 Task: Find connections with filter location Shertallai with filter topic #Healthwith filter profile language Spanish with filter current company MOURI Tech with filter school Punjab Technical University with filter industry International Trade and Development with filter service category Property Management with filter keywords title Boilermaker
Action: Mouse moved to (713, 91)
Screenshot: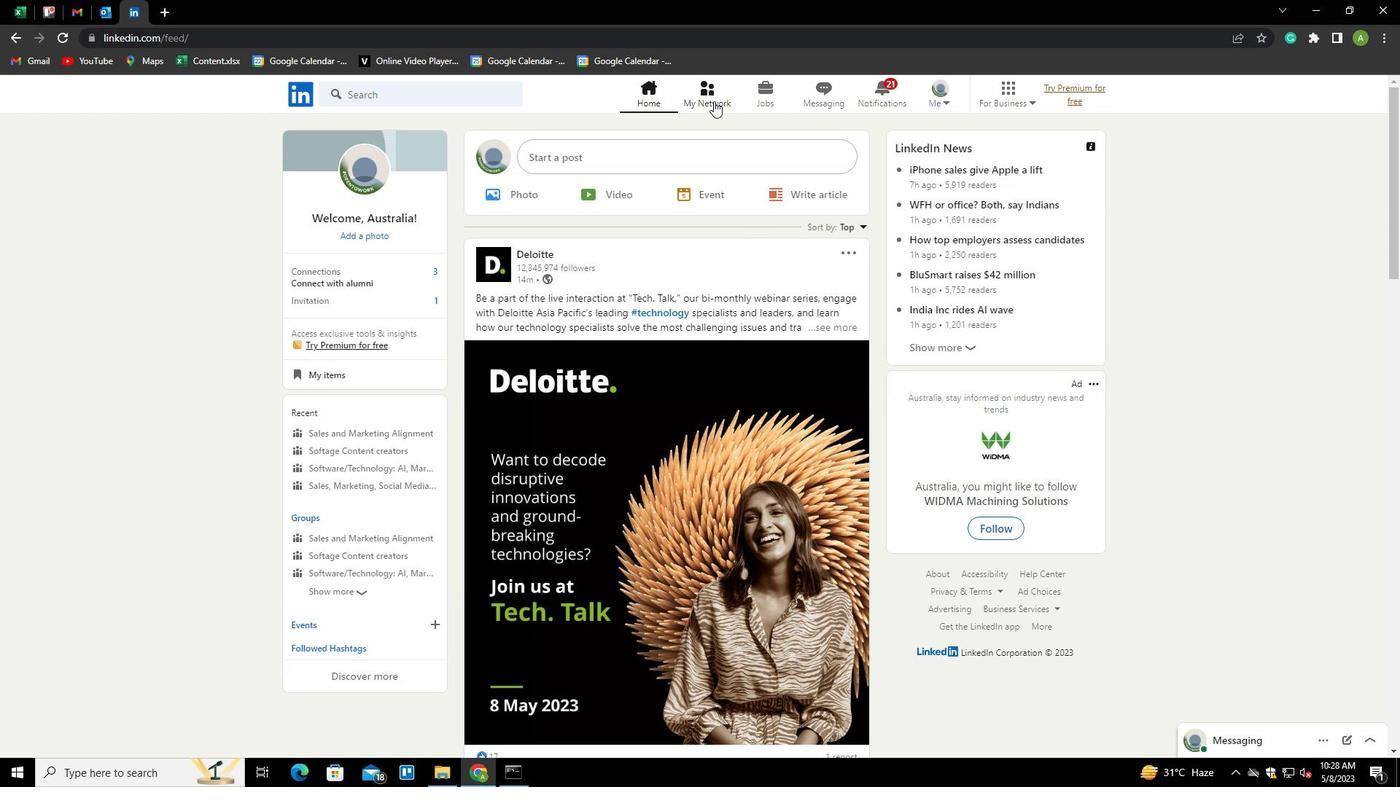 
Action: Mouse pressed left at (713, 91)
Screenshot: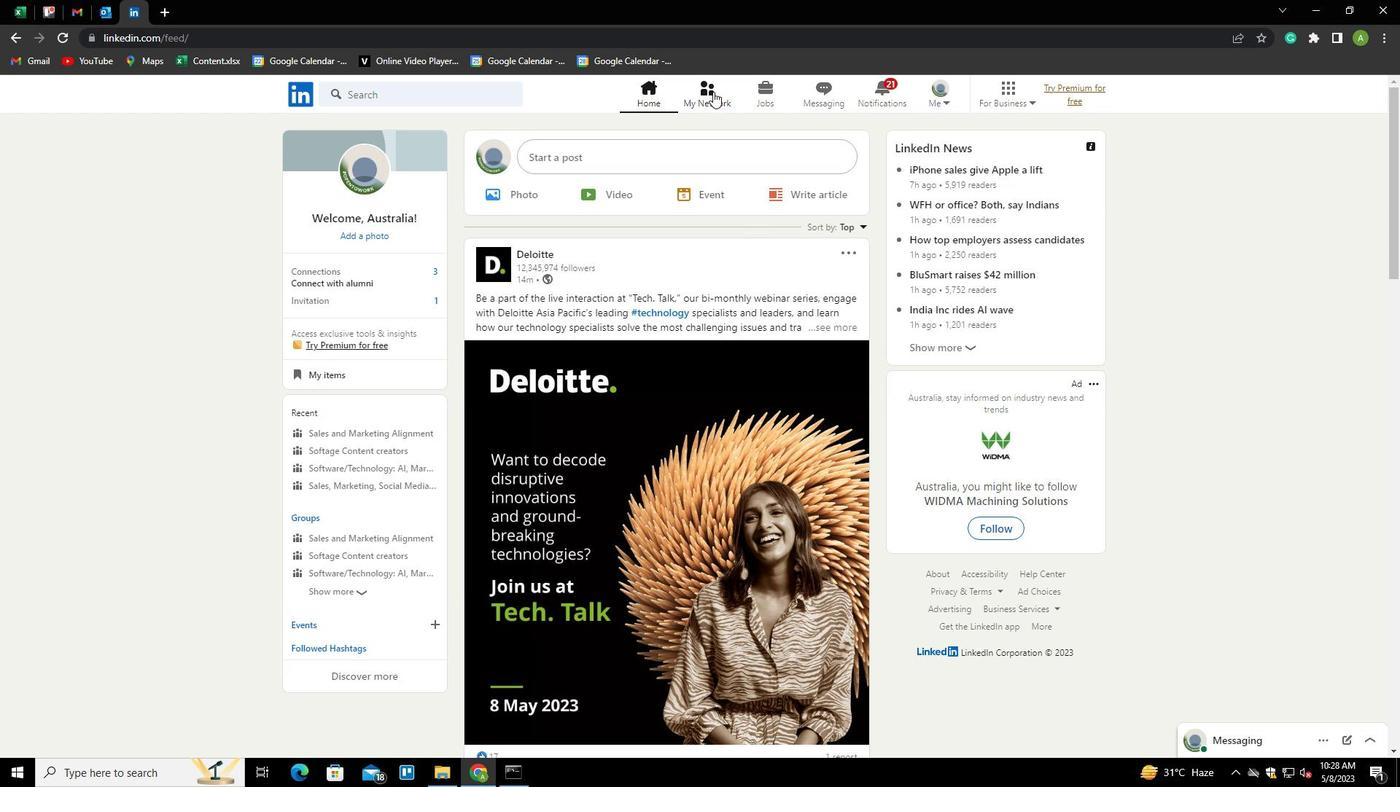 
Action: Mouse moved to (368, 170)
Screenshot: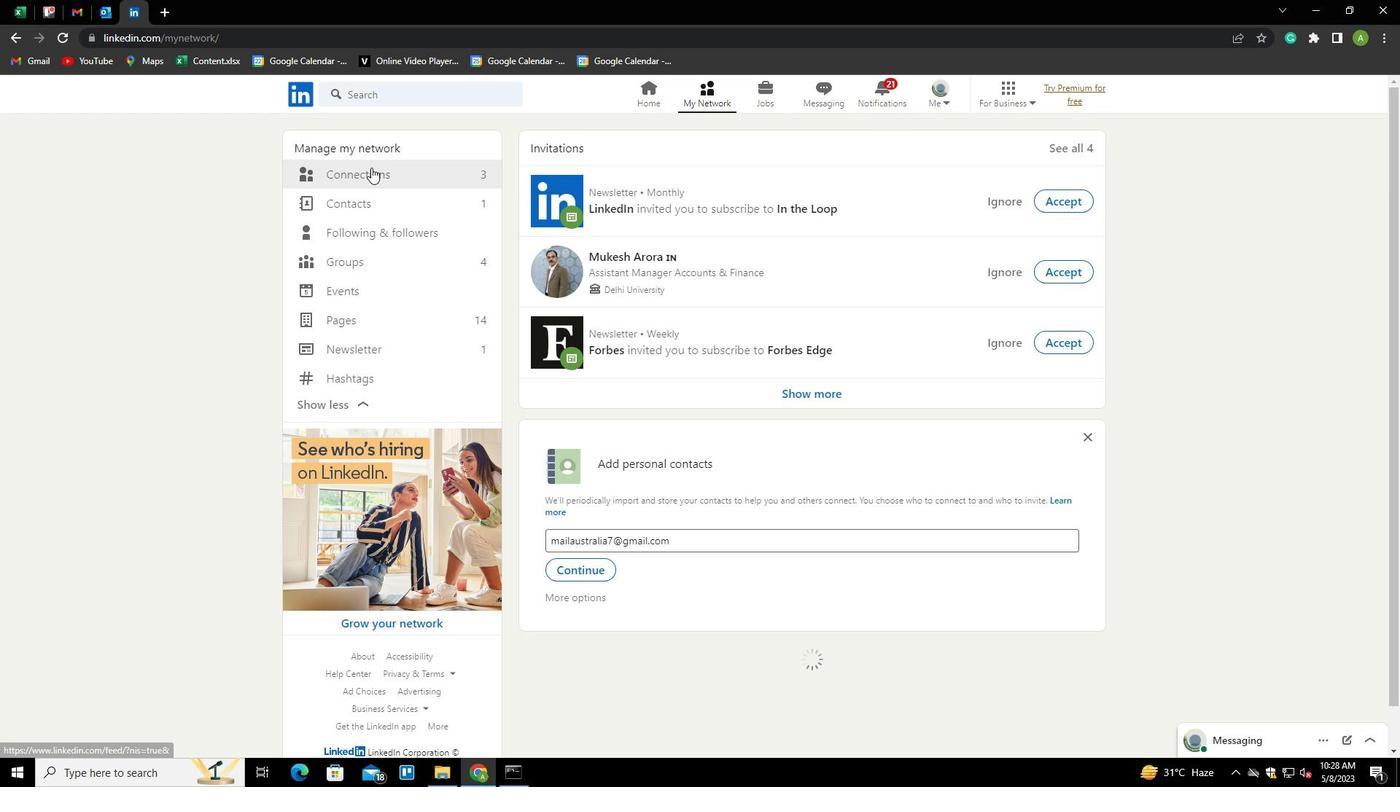 
Action: Mouse pressed left at (368, 170)
Screenshot: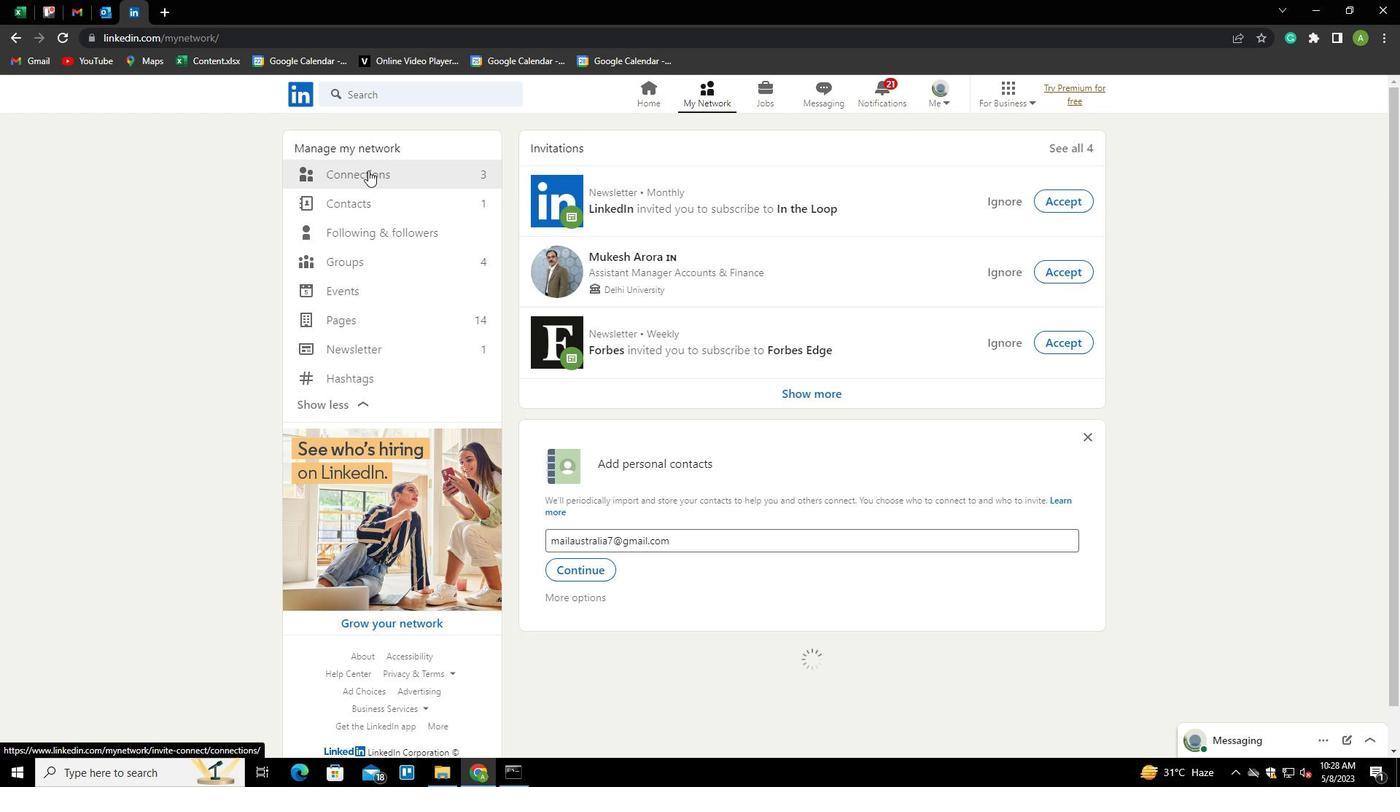 
Action: Mouse moved to (794, 171)
Screenshot: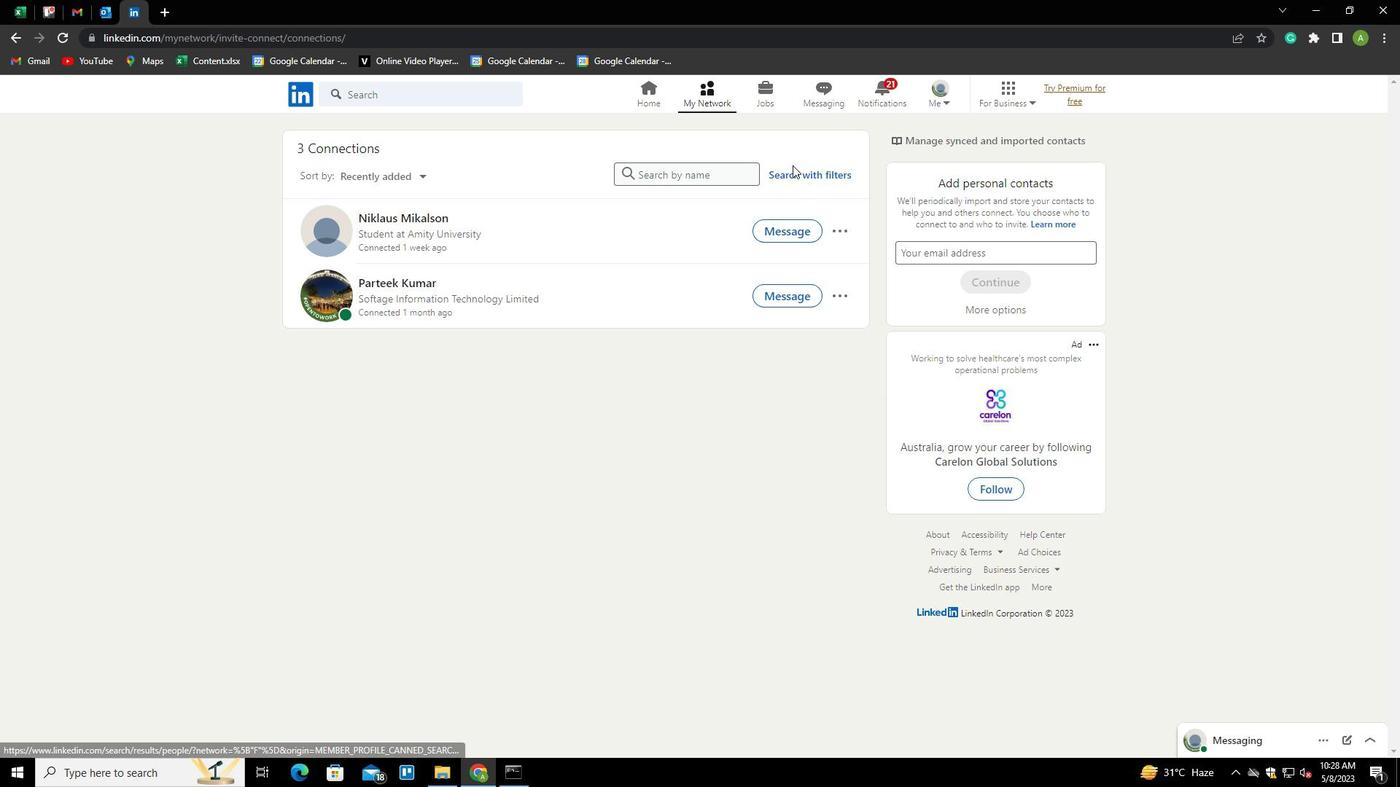
Action: Mouse pressed left at (794, 171)
Screenshot: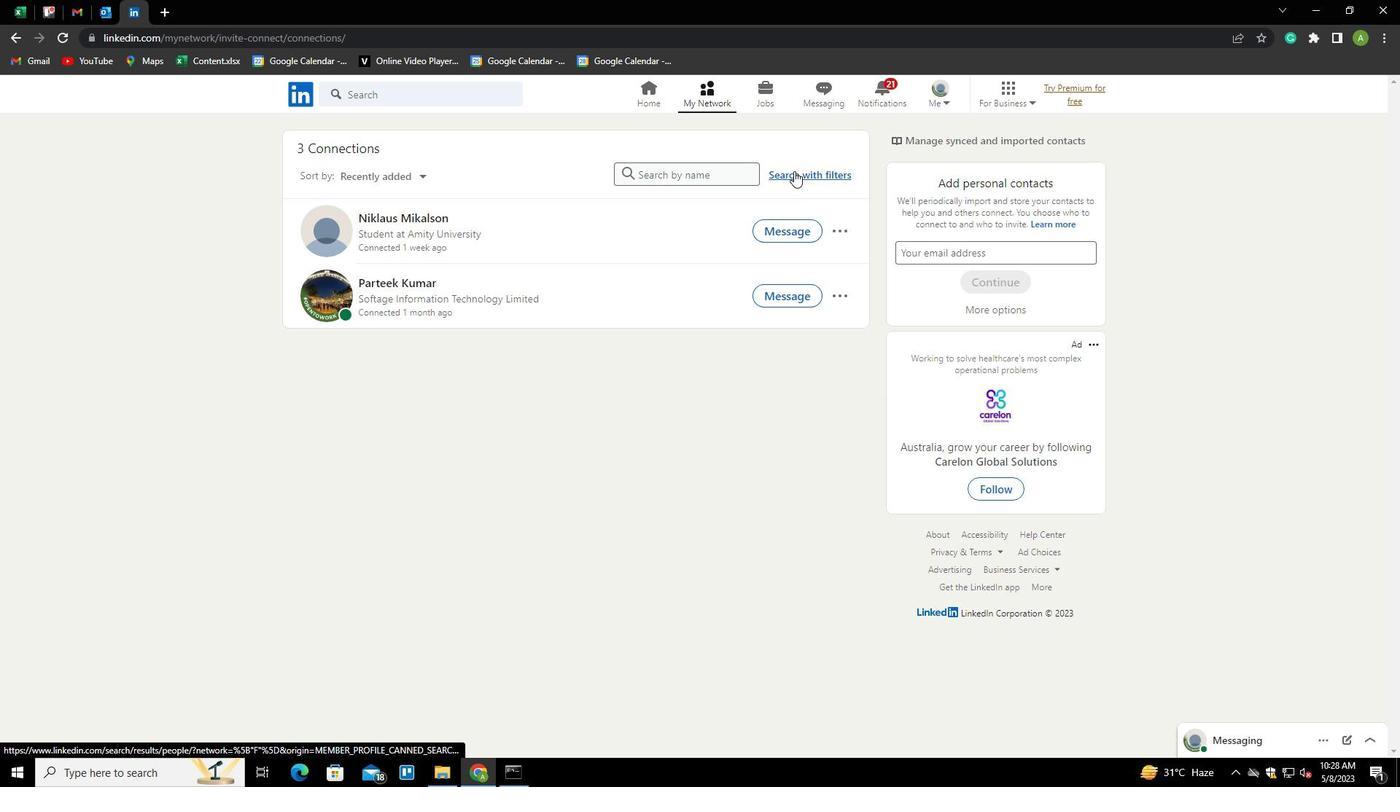 
Action: Mouse moved to (748, 141)
Screenshot: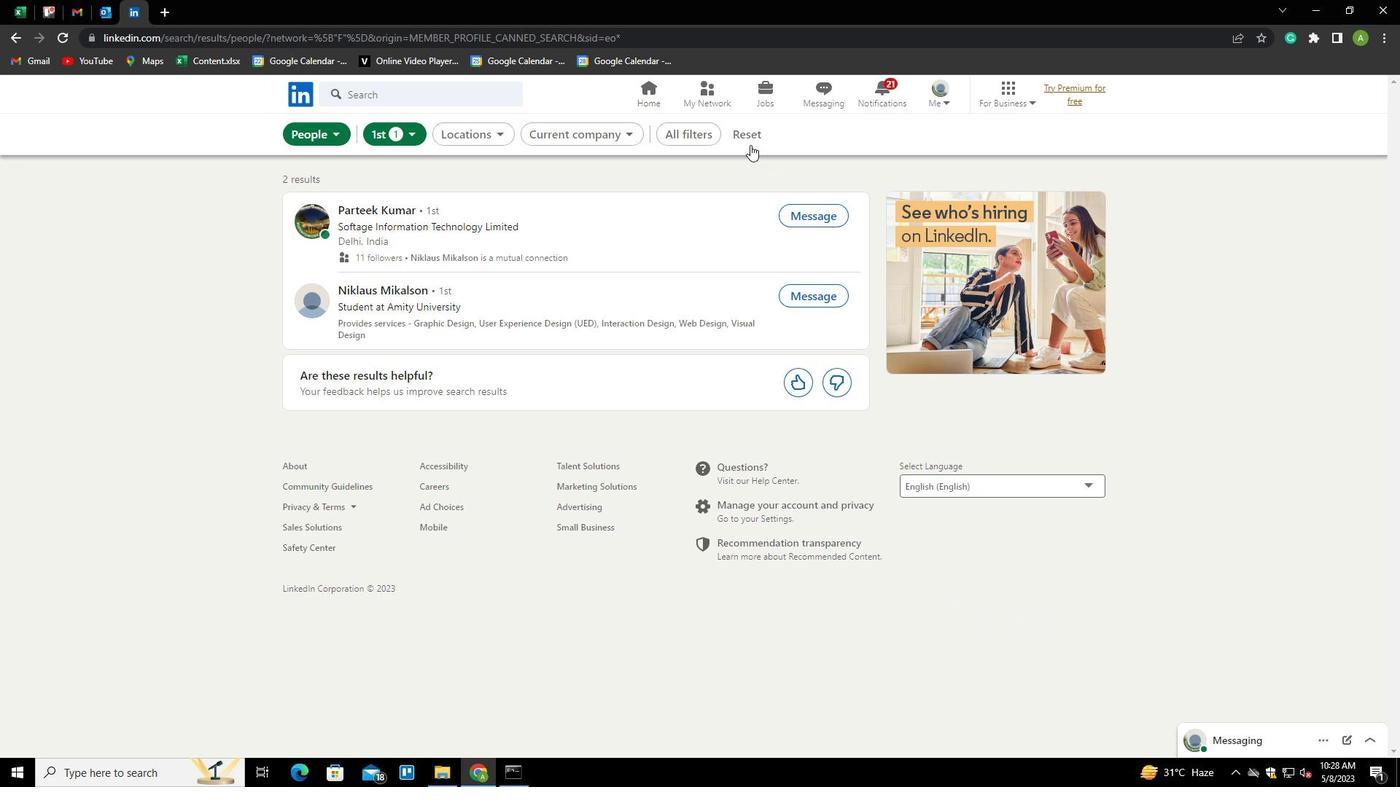 
Action: Mouse pressed left at (748, 141)
Screenshot: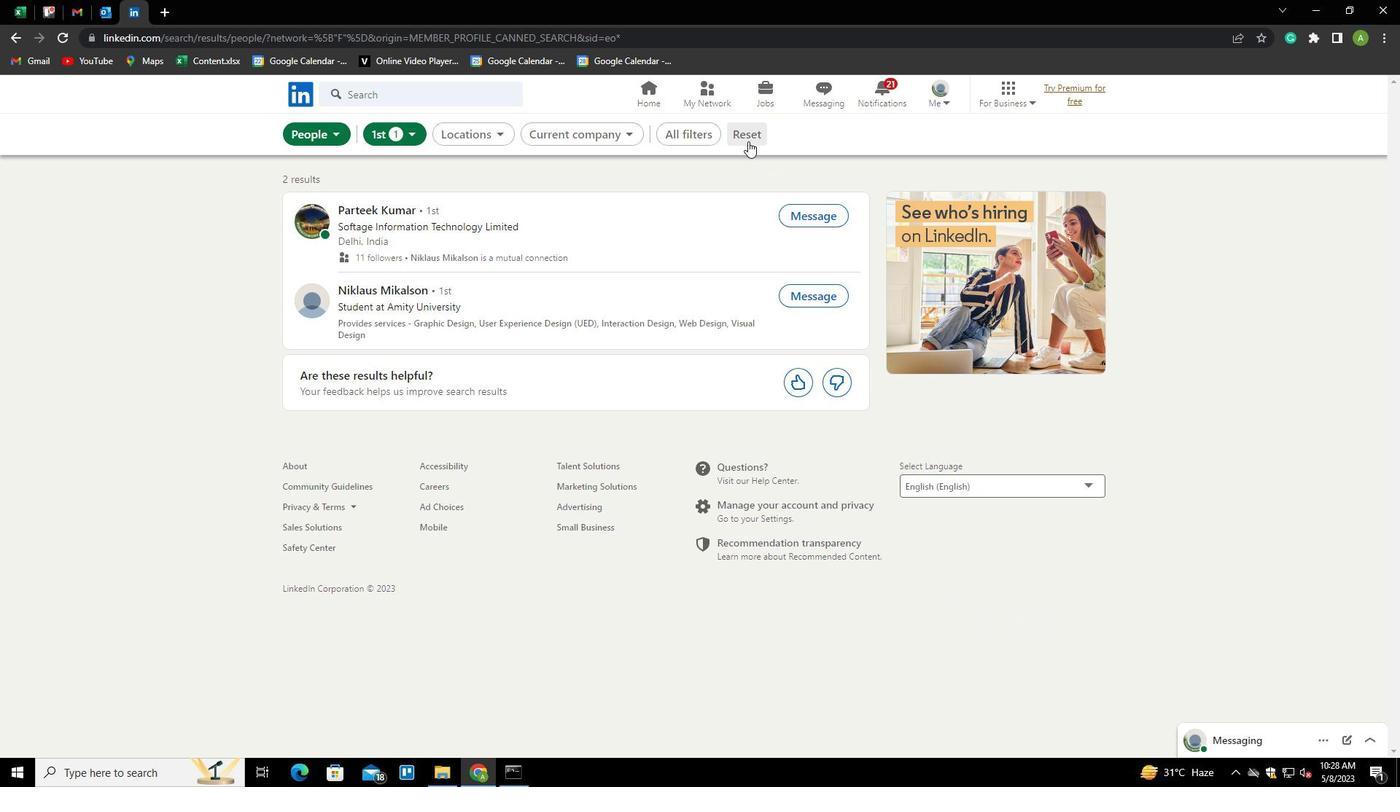
Action: Mouse moved to (701, 137)
Screenshot: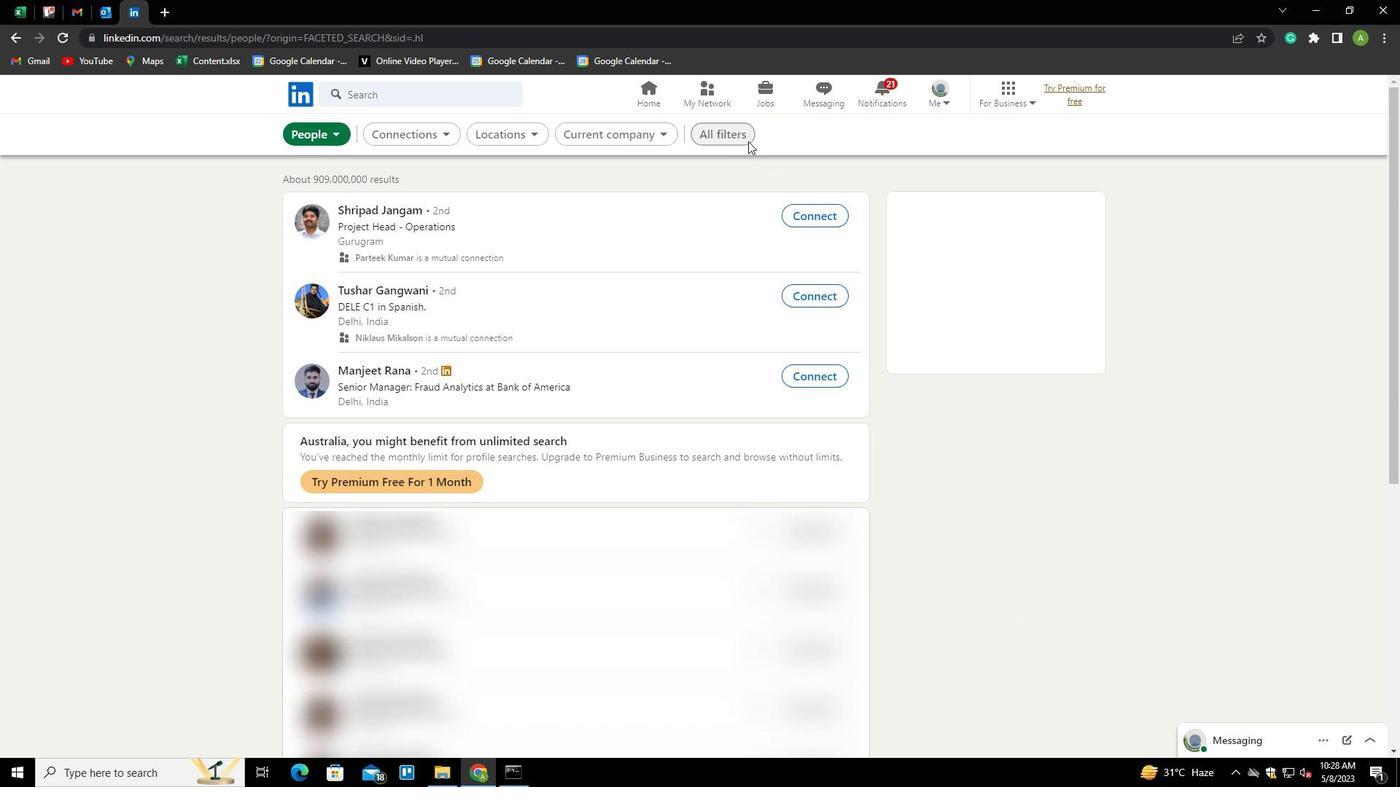 
Action: Mouse pressed left at (701, 137)
Screenshot: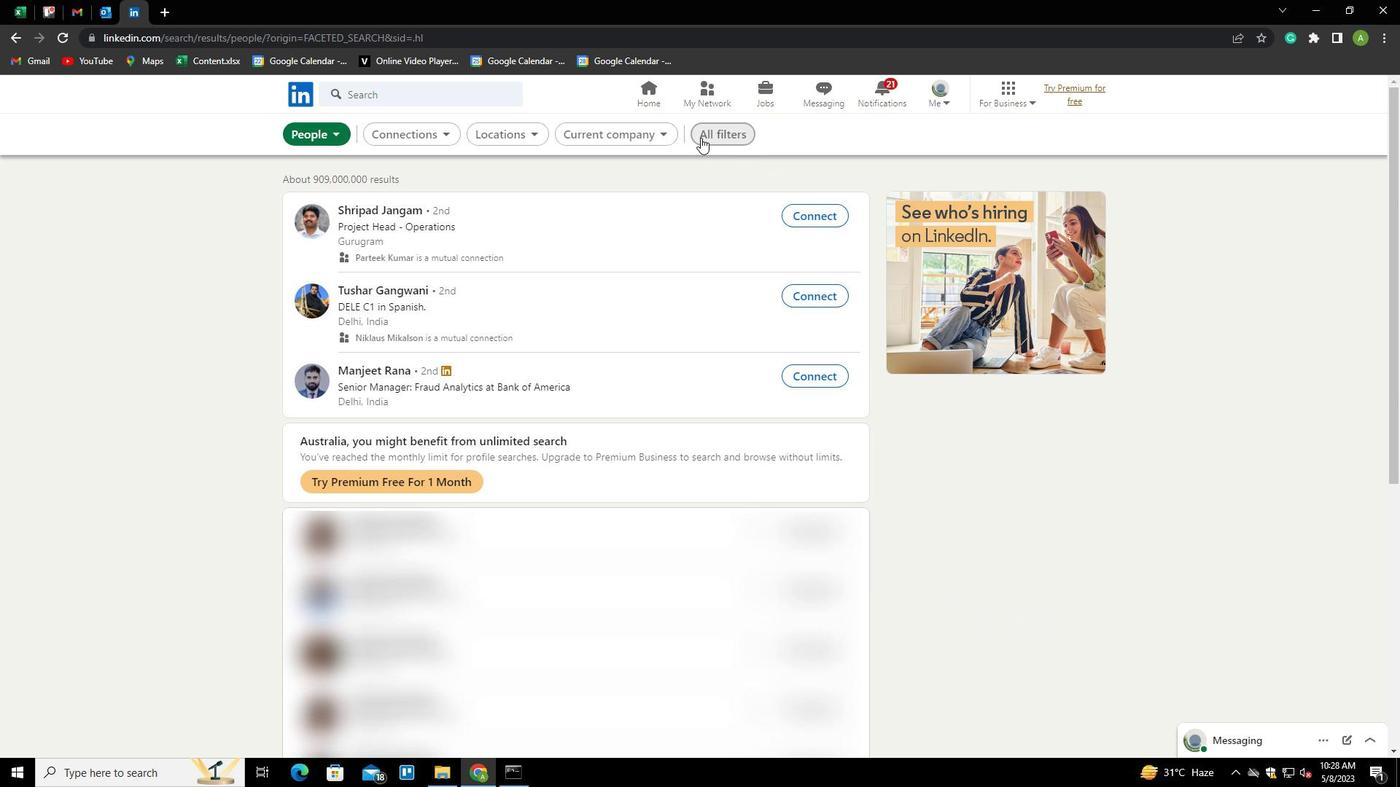 
Action: Mouse moved to (1286, 462)
Screenshot: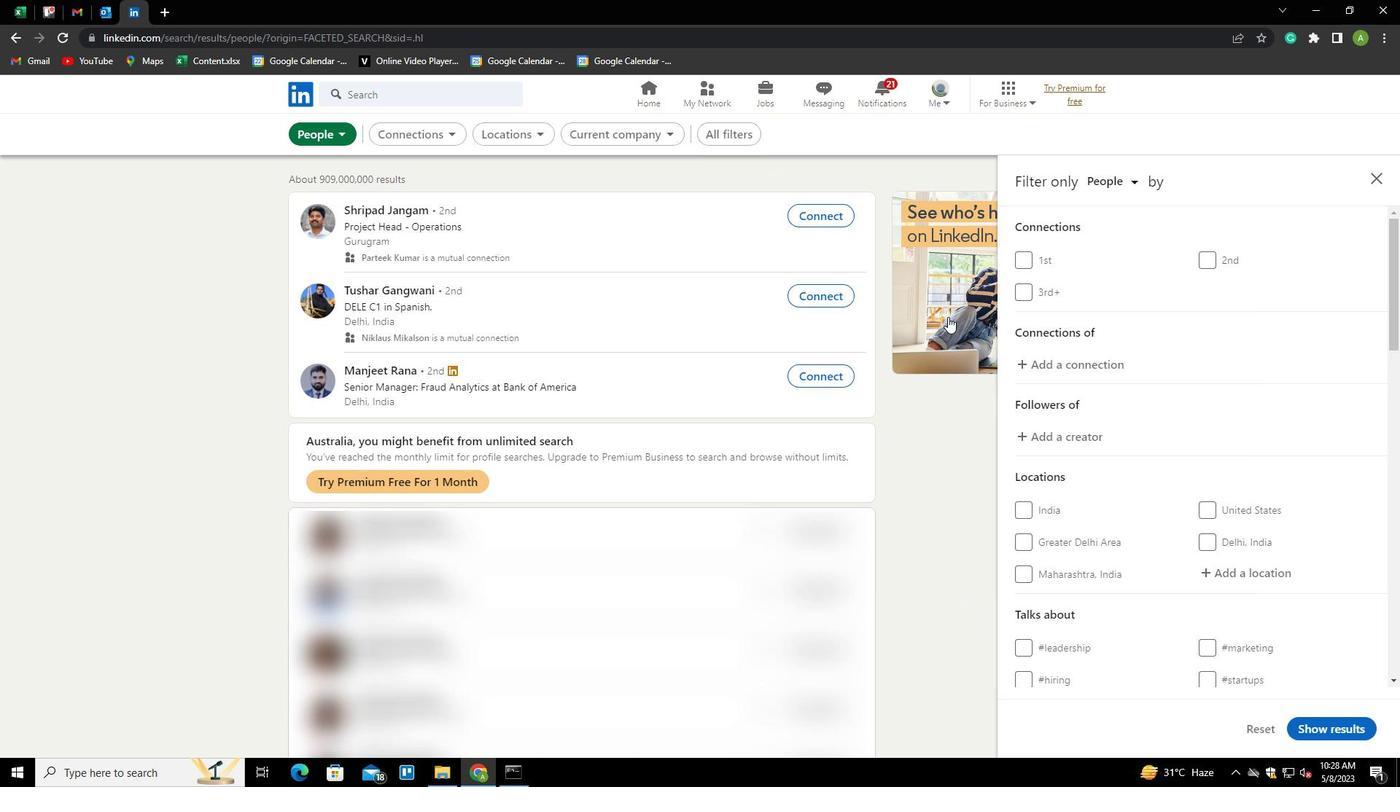 
Action: Mouse scrolled (1286, 461) with delta (0, 0)
Screenshot: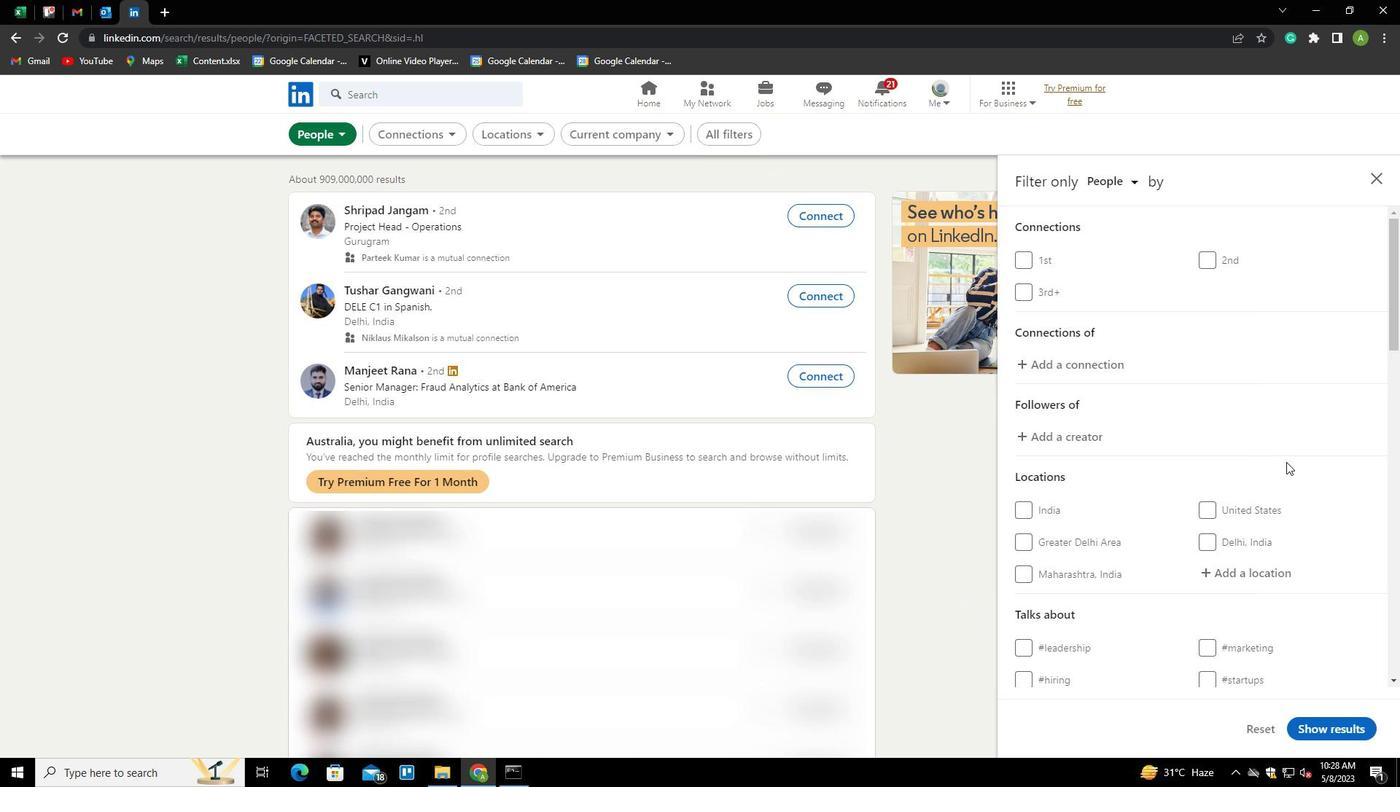 
Action: Mouse scrolled (1286, 461) with delta (0, 0)
Screenshot: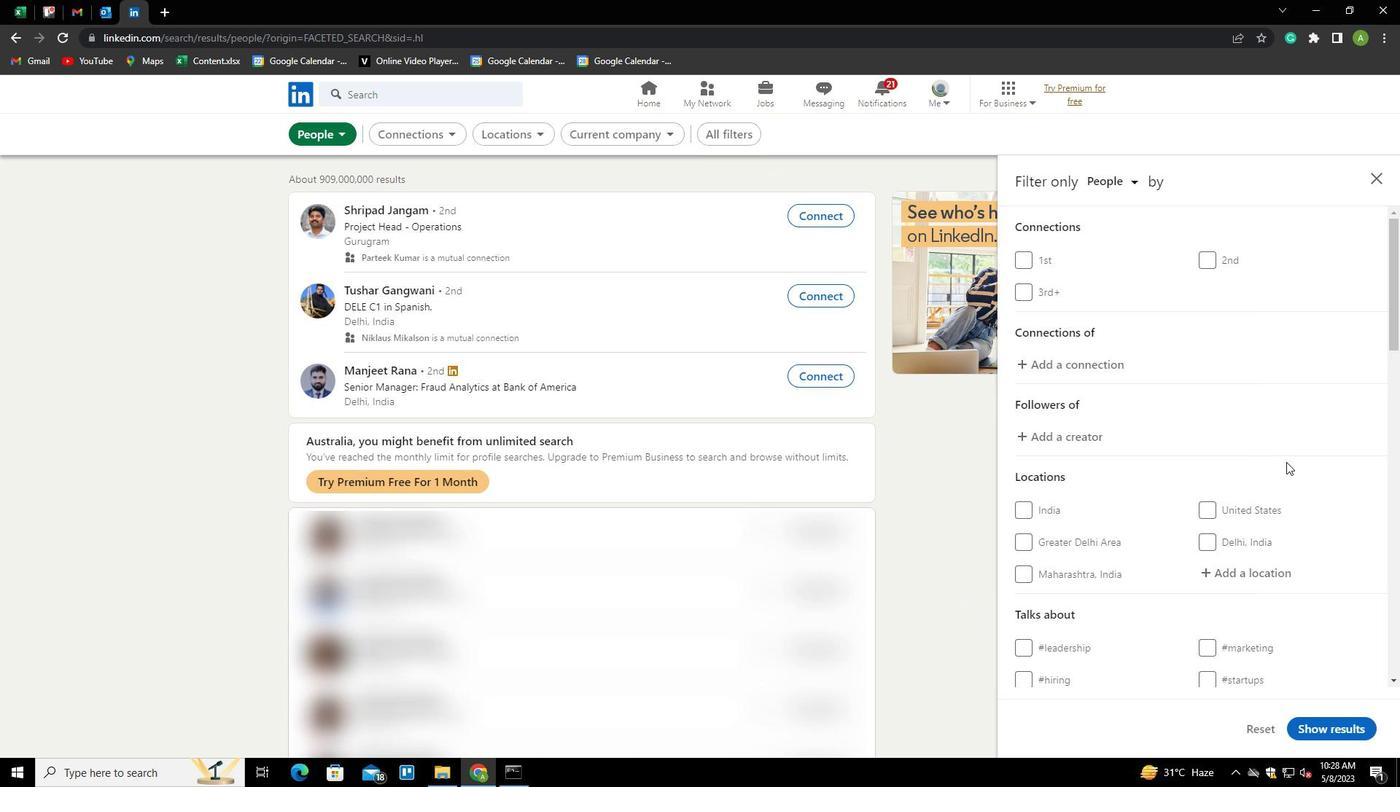 
Action: Mouse moved to (1239, 422)
Screenshot: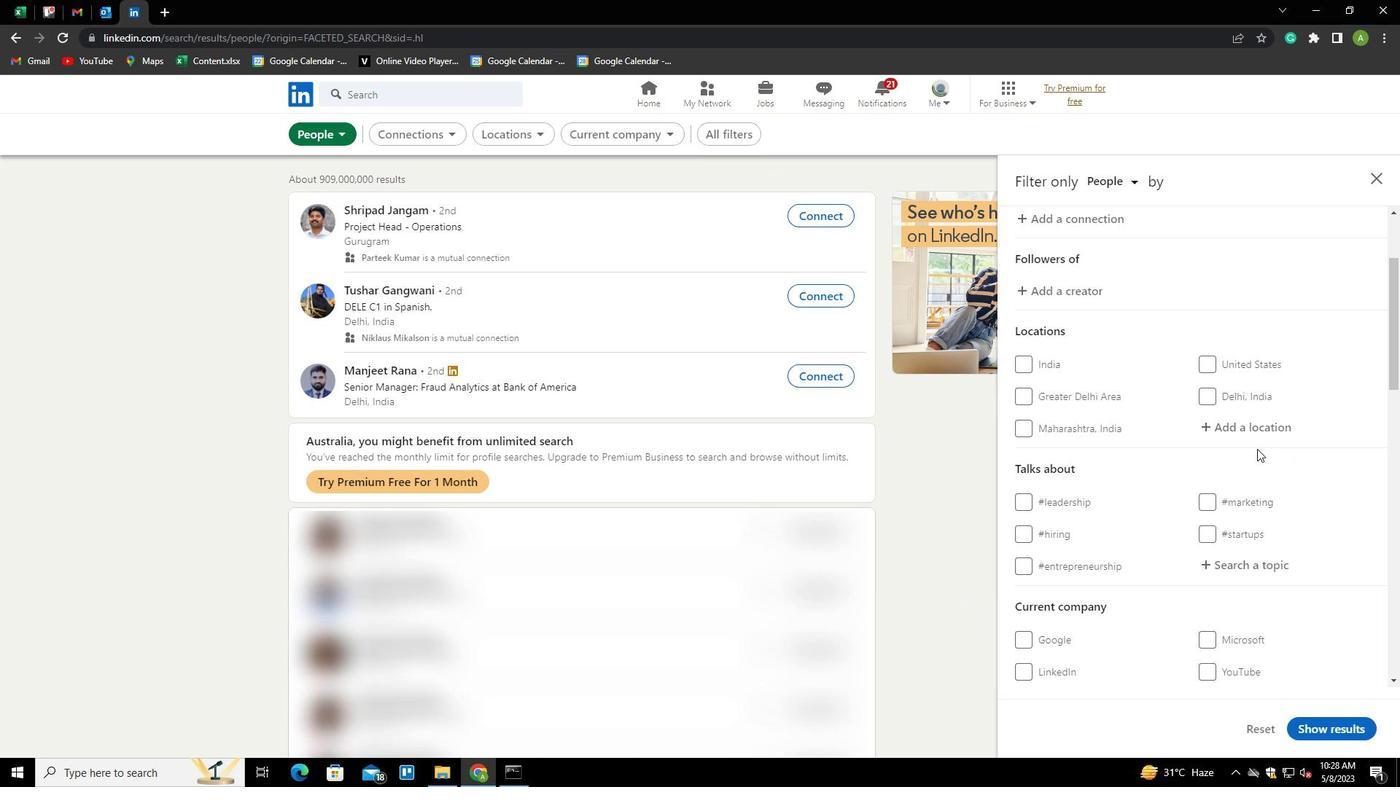 
Action: Mouse pressed left at (1239, 422)
Screenshot: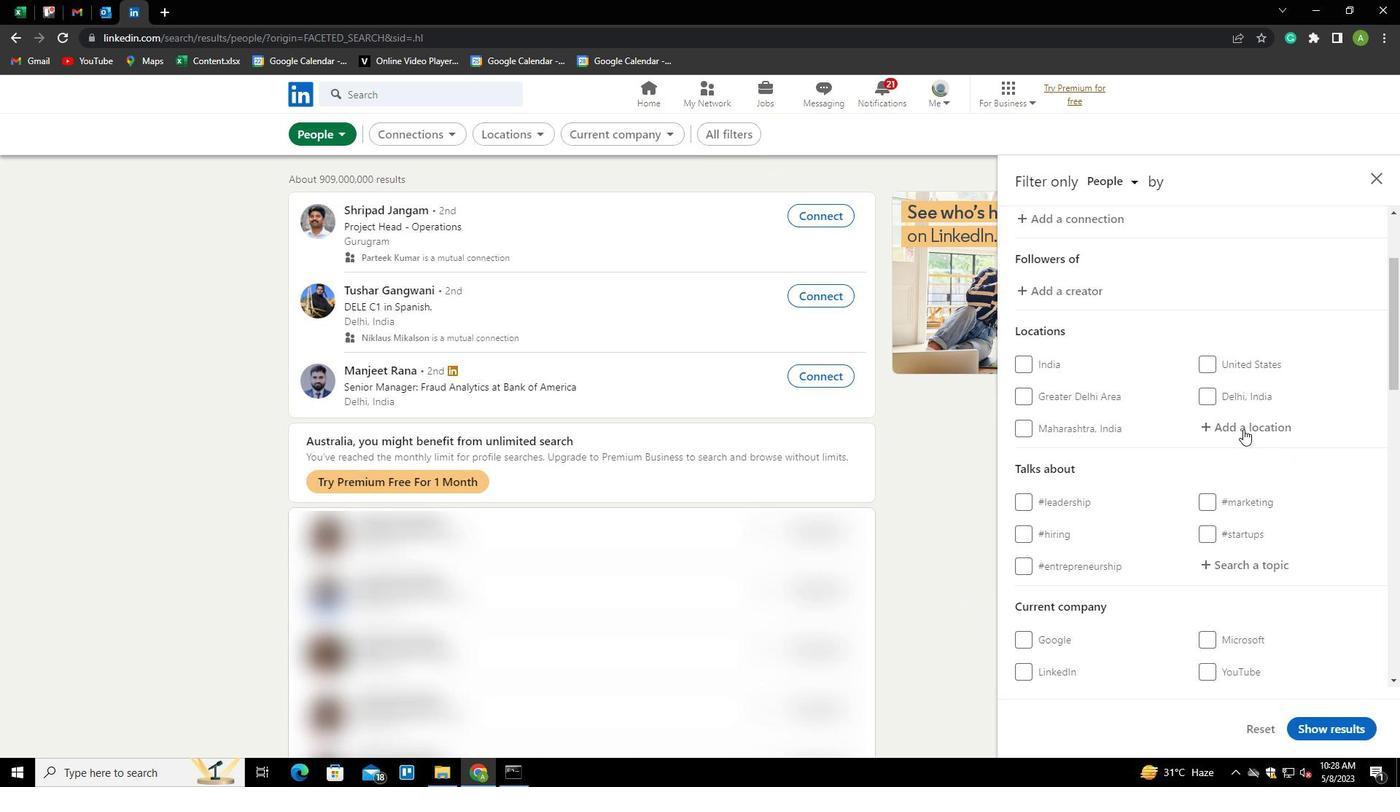 
Action: Key pressed <Key.shift>SJER<Key.backspace><Key.backspace><Key.backspace>HERTALLAI<Key.left><Key.left><Key.left><Key.left>
Screenshot: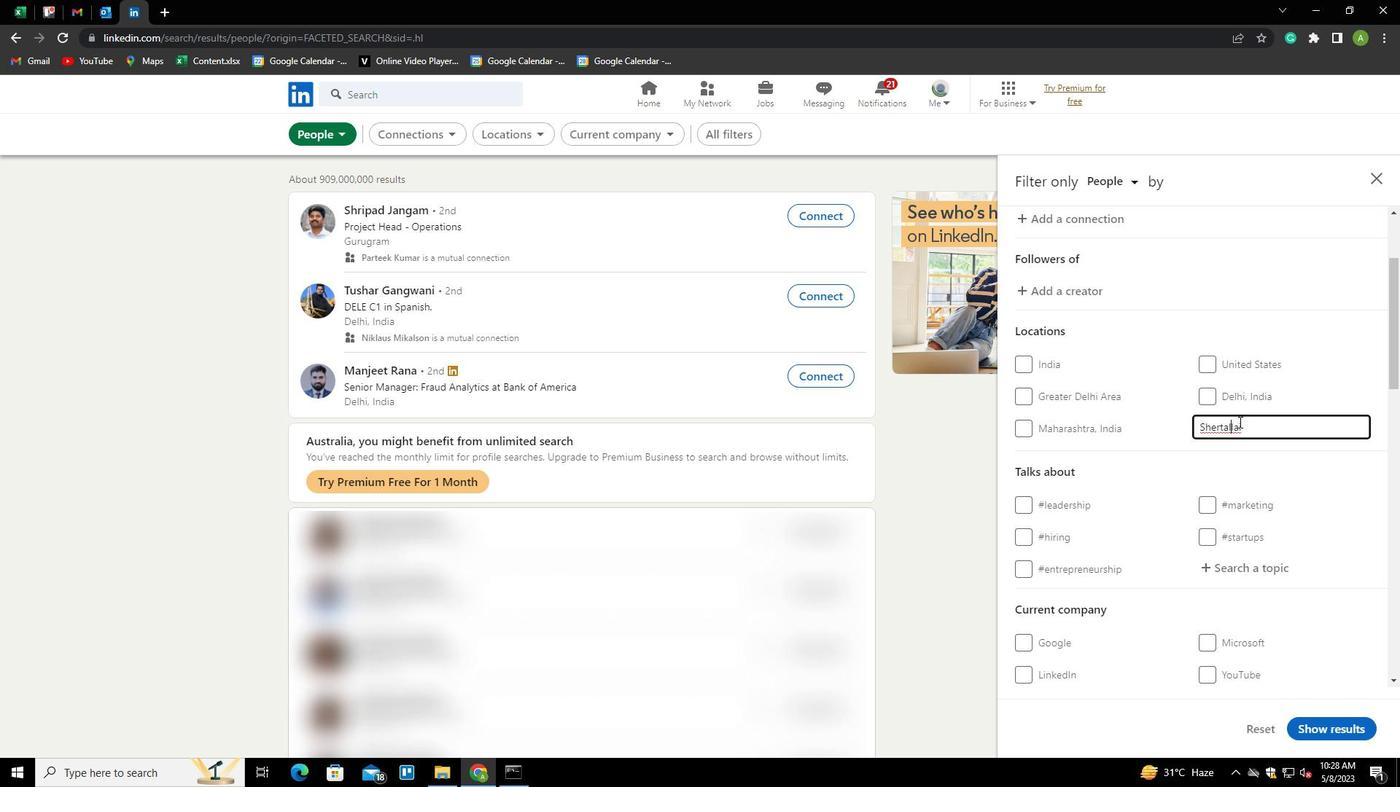 
Action: Mouse moved to (1335, 469)
Screenshot: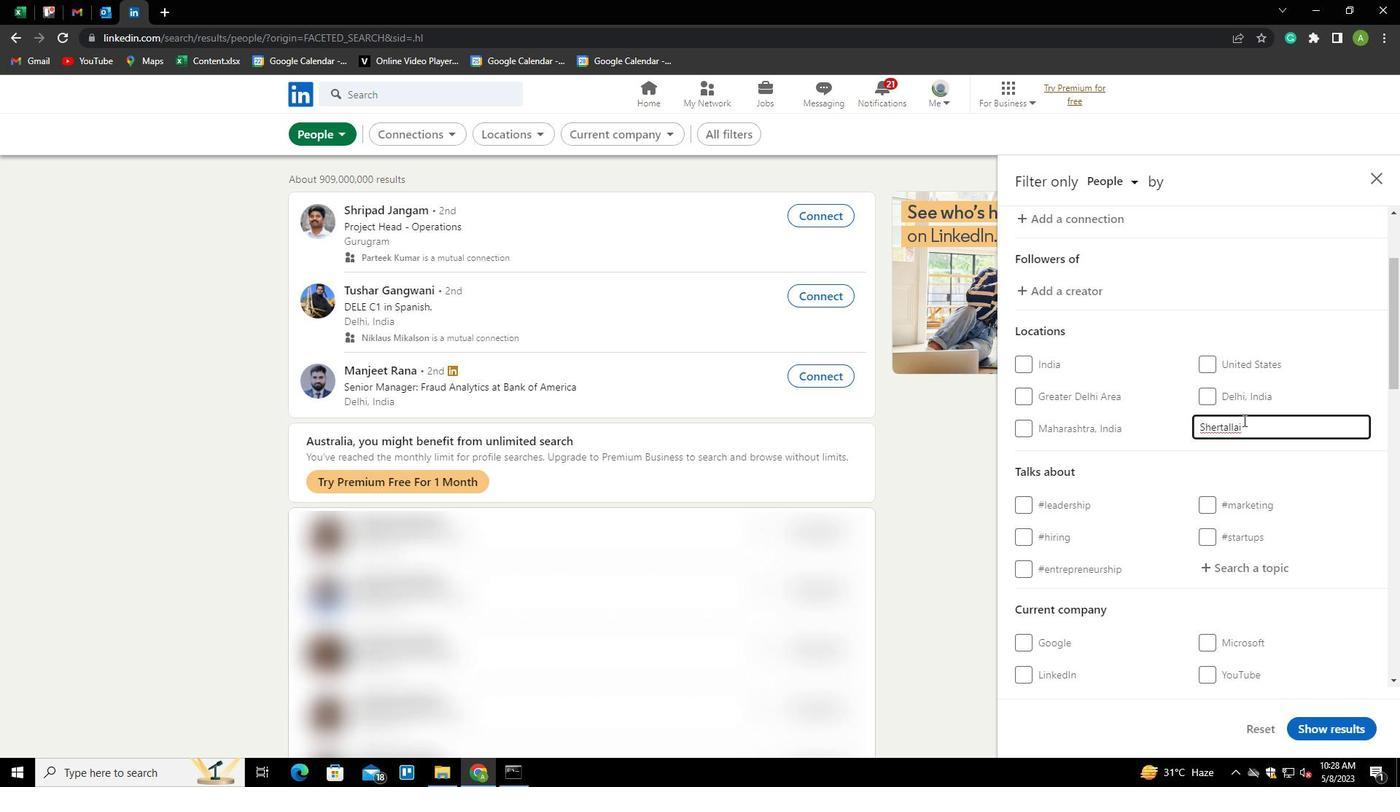 
Action: Mouse pressed left at (1335, 469)
Screenshot: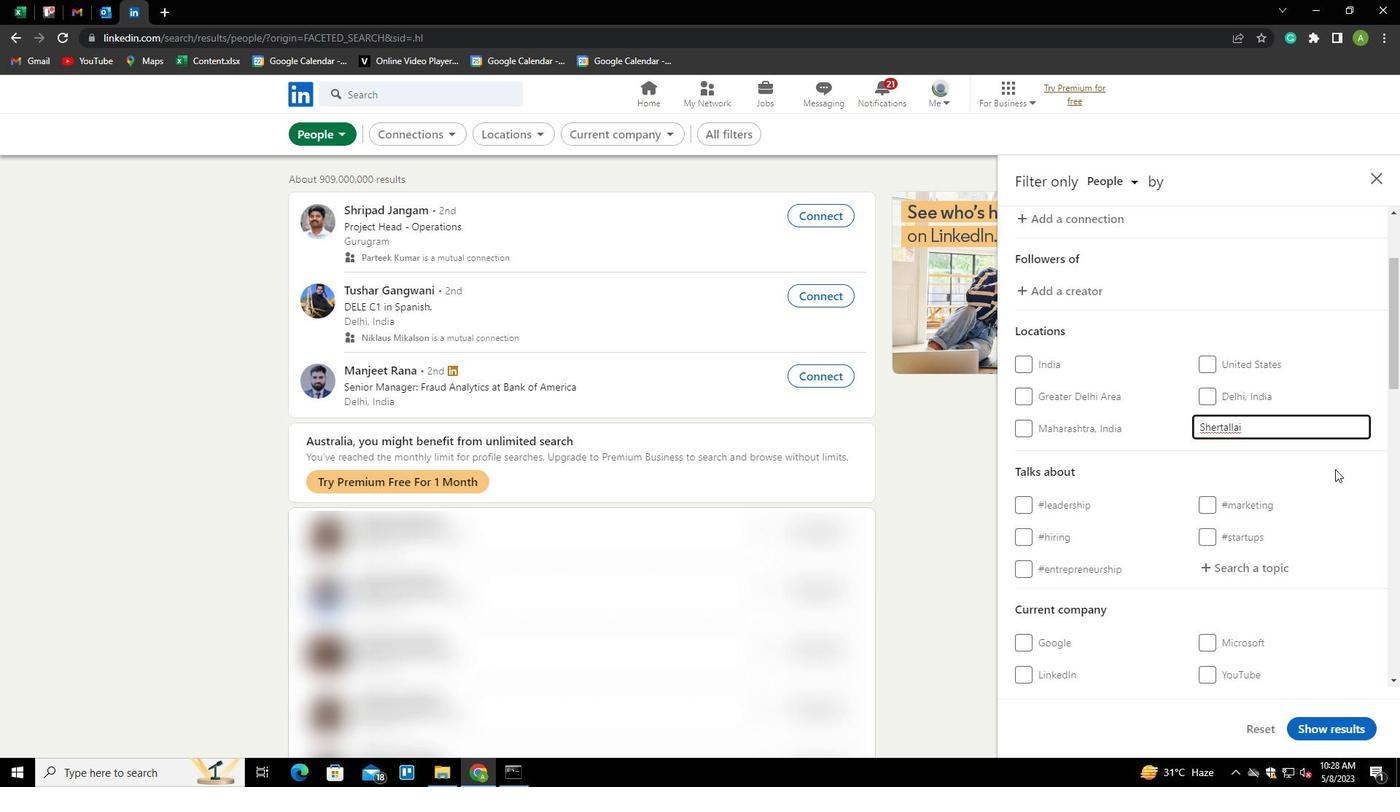 
Action: Mouse scrolled (1335, 469) with delta (0, 0)
Screenshot: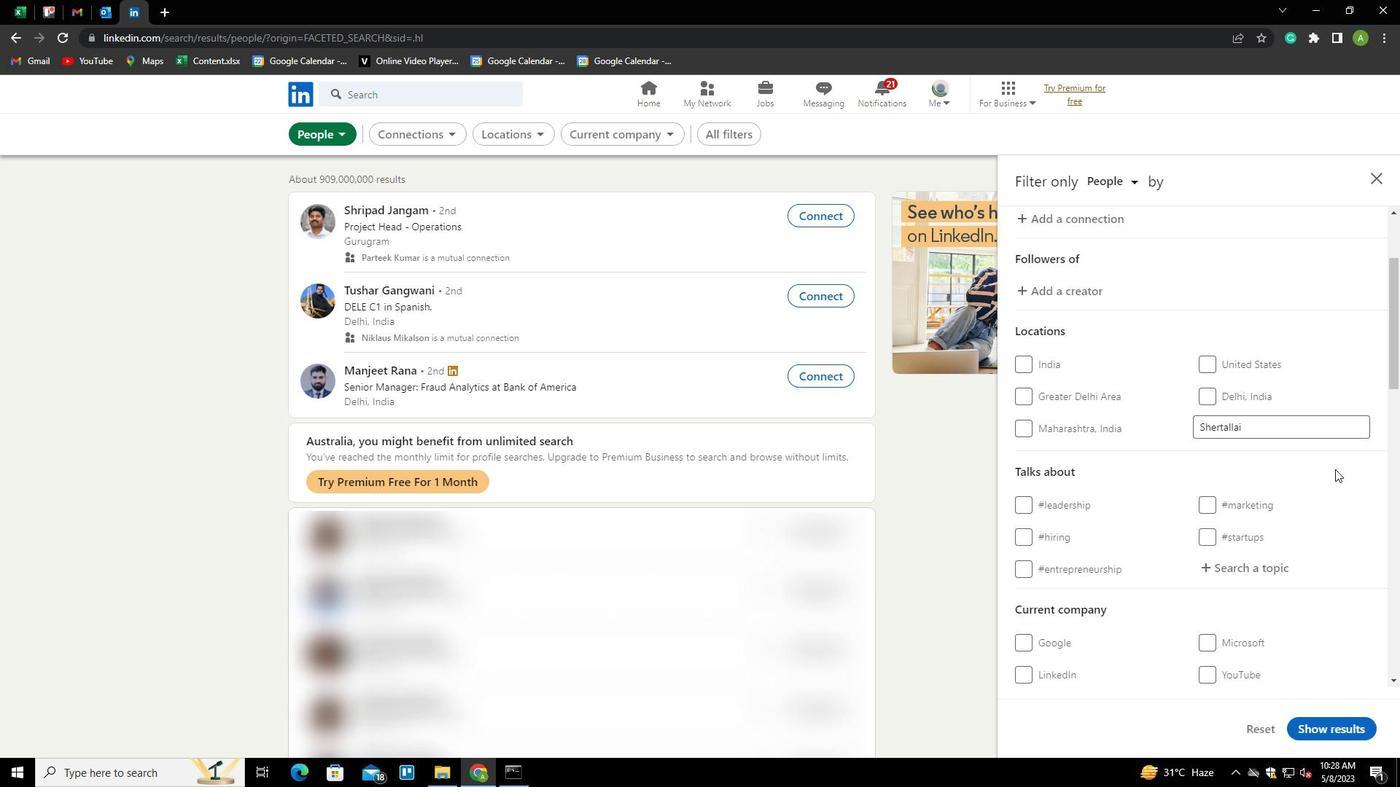 
Action: Mouse moved to (1265, 500)
Screenshot: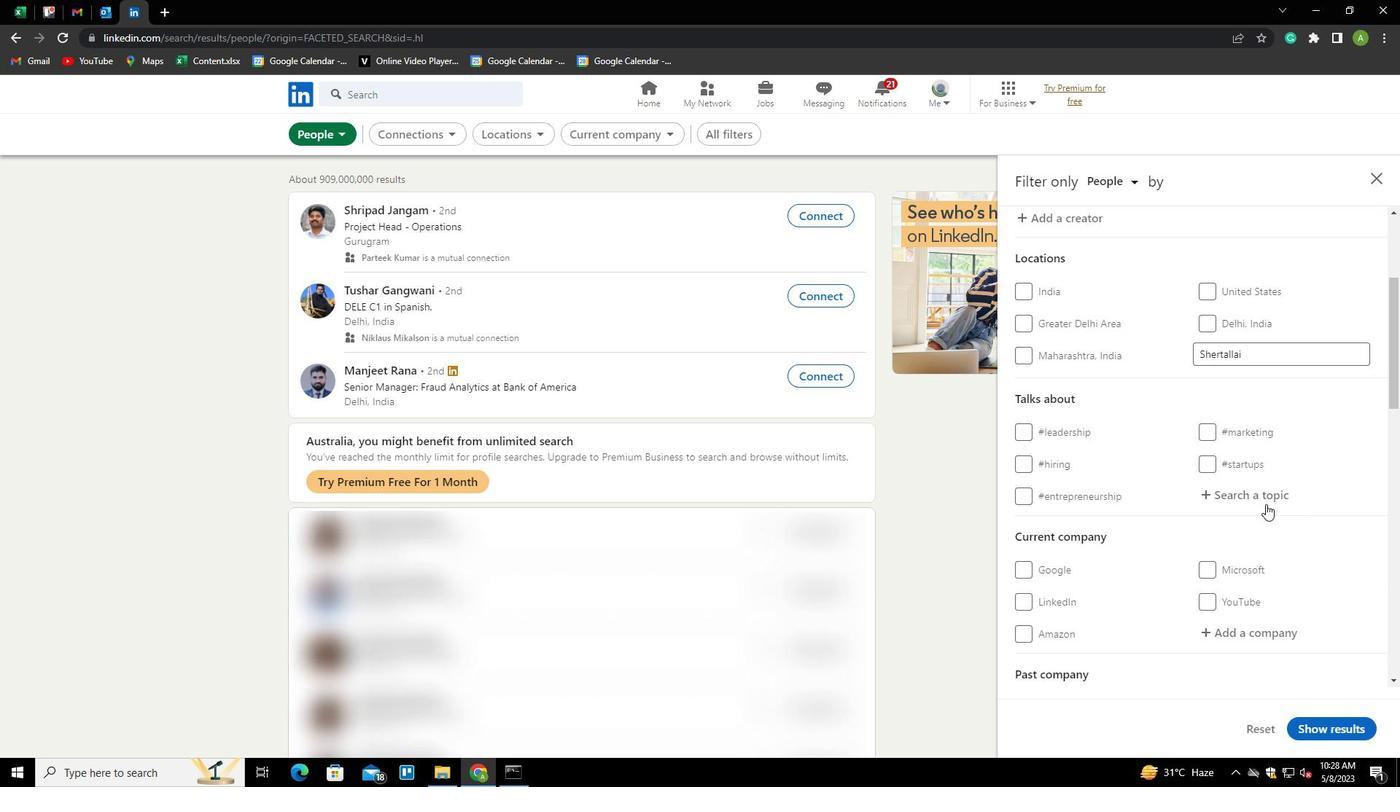 
Action: Mouse pressed left at (1265, 500)
Screenshot: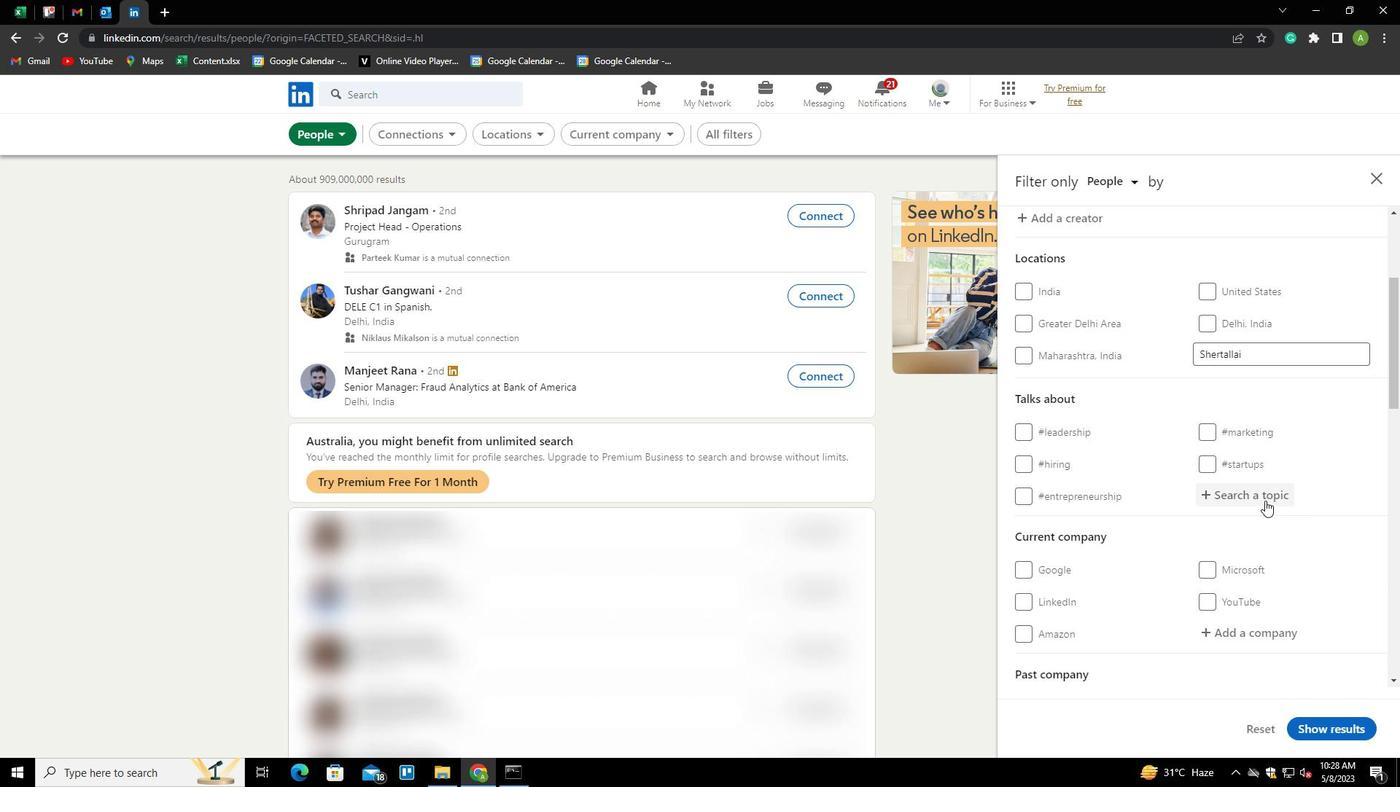 
Action: Key pressed <Key.shift>HEALTH<Key.down><Key.down><Key.enter>
Screenshot: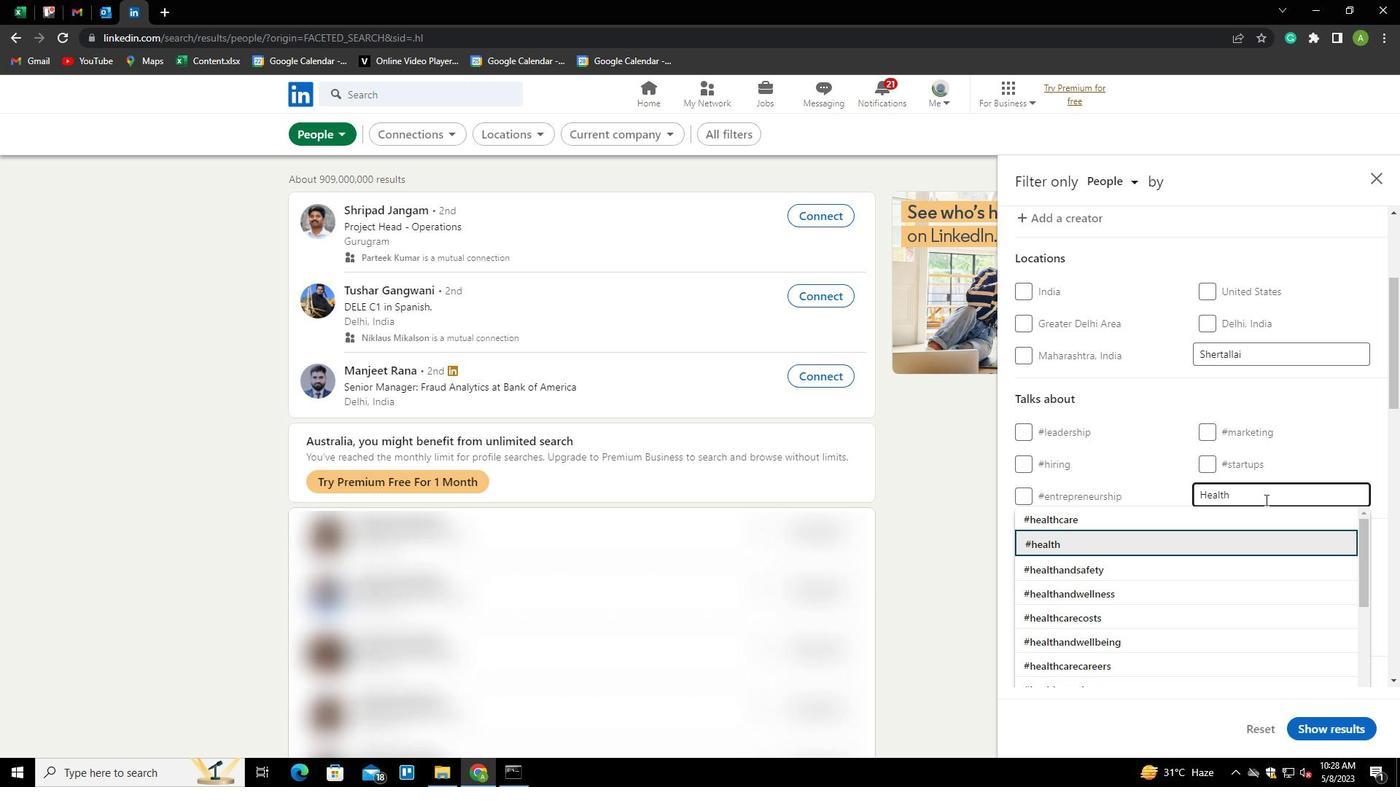 
Action: Mouse scrolled (1265, 499) with delta (0, 0)
Screenshot: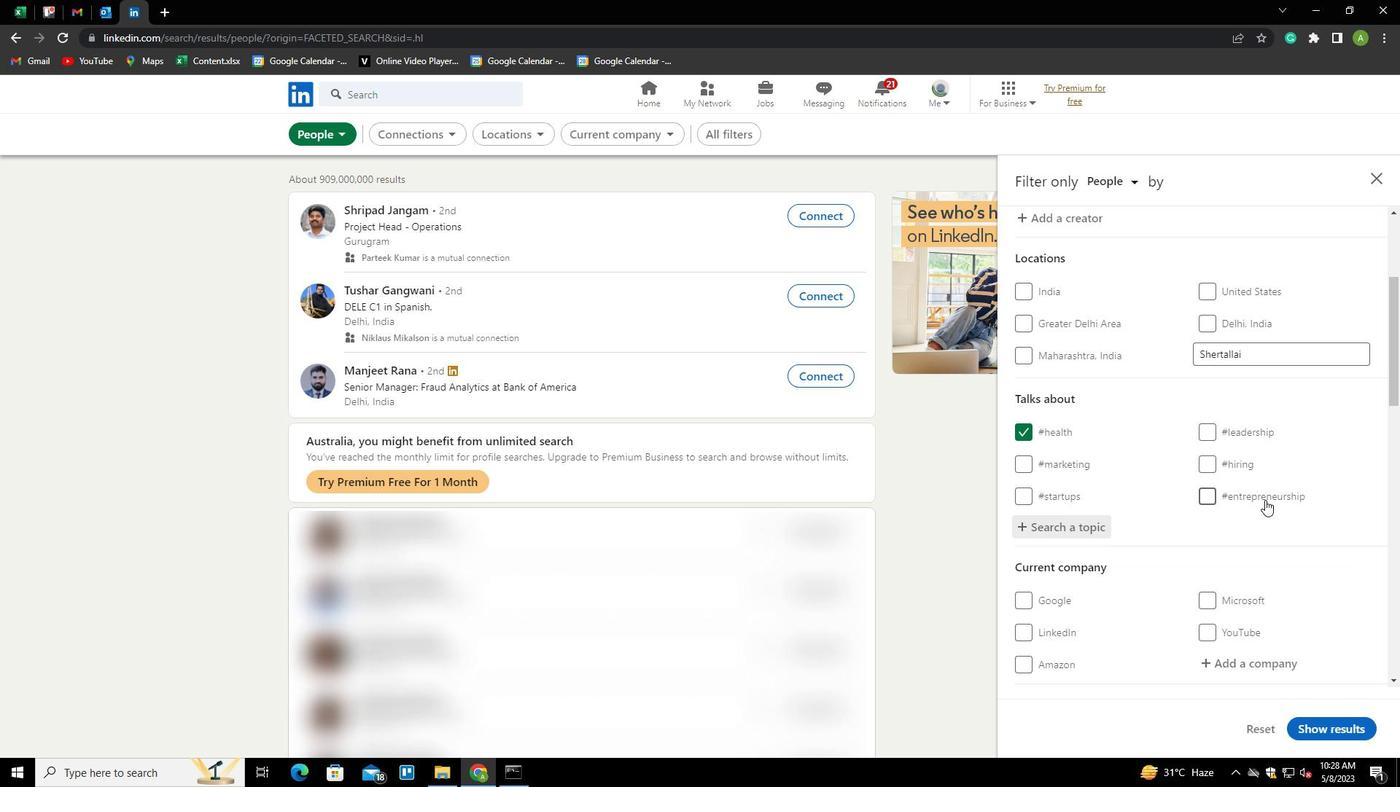 
Action: Mouse scrolled (1265, 499) with delta (0, 0)
Screenshot: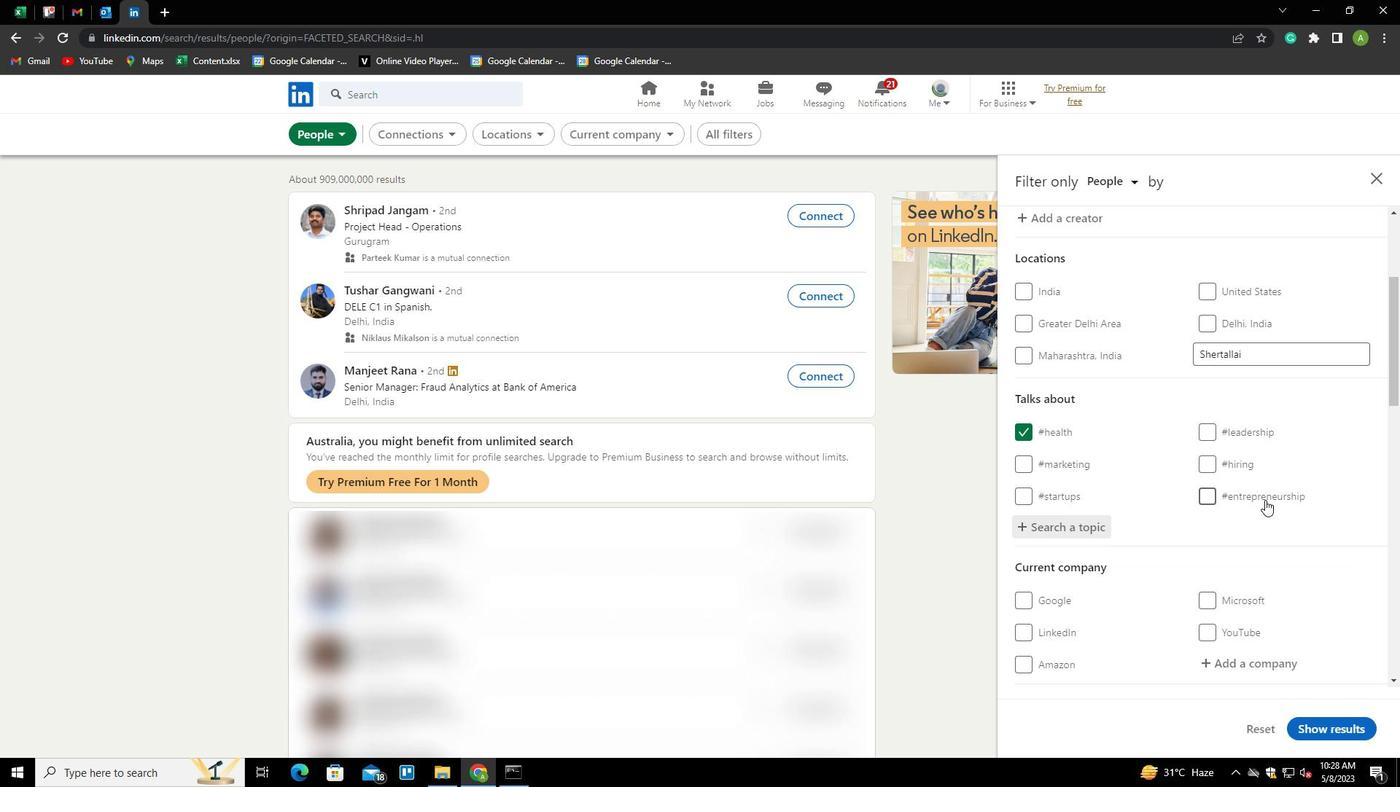 
Action: Mouse scrolled (1265, 499) with delta (0, 0)
Screenshot: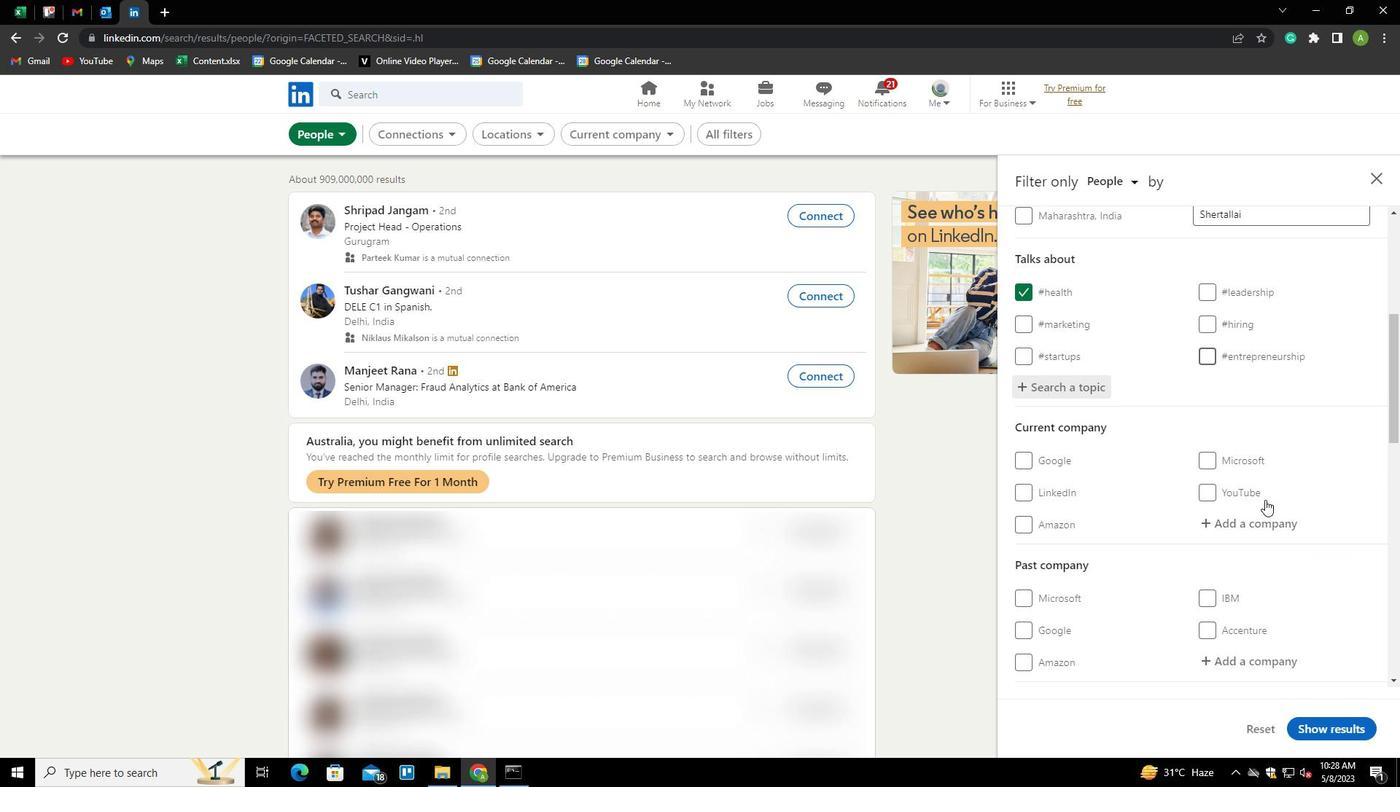 
Action: Mouse scrolled (1265, 499) with delta (0, 0)
Screenshot: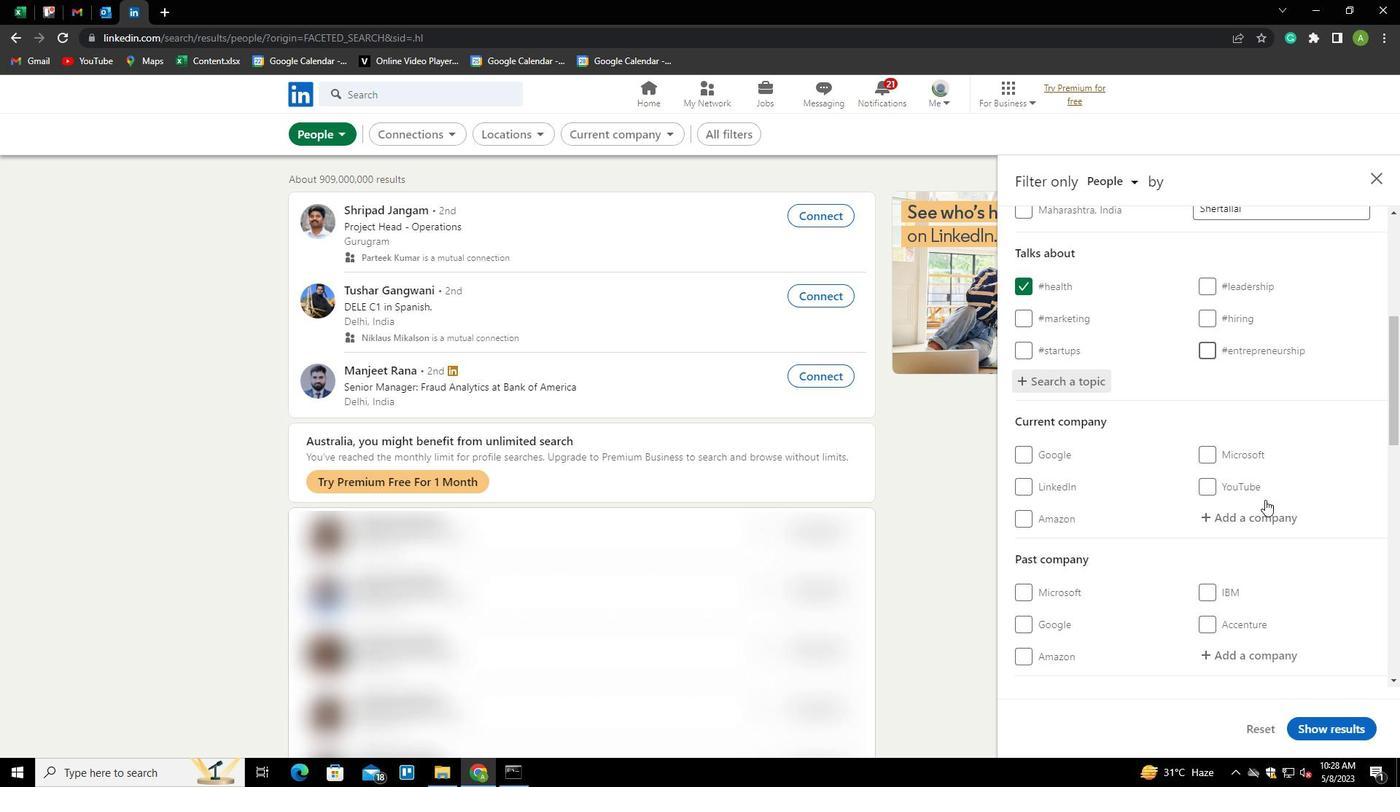
Action: Mouse scrolled (1265, 499) with delta (0, 0)
Screenshot: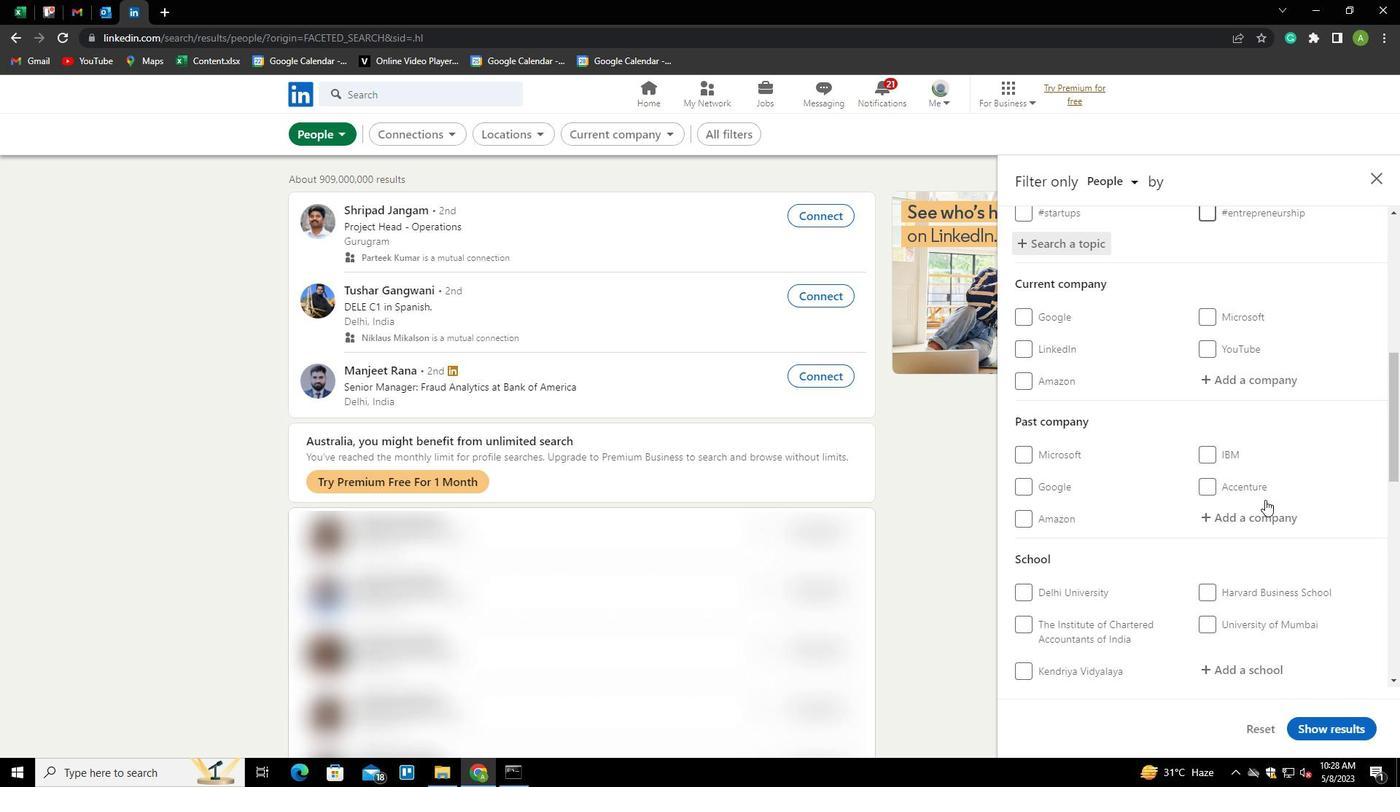 
Action: Mouse scrolled (1265, 499) with delta (0, 0)
Screenshot: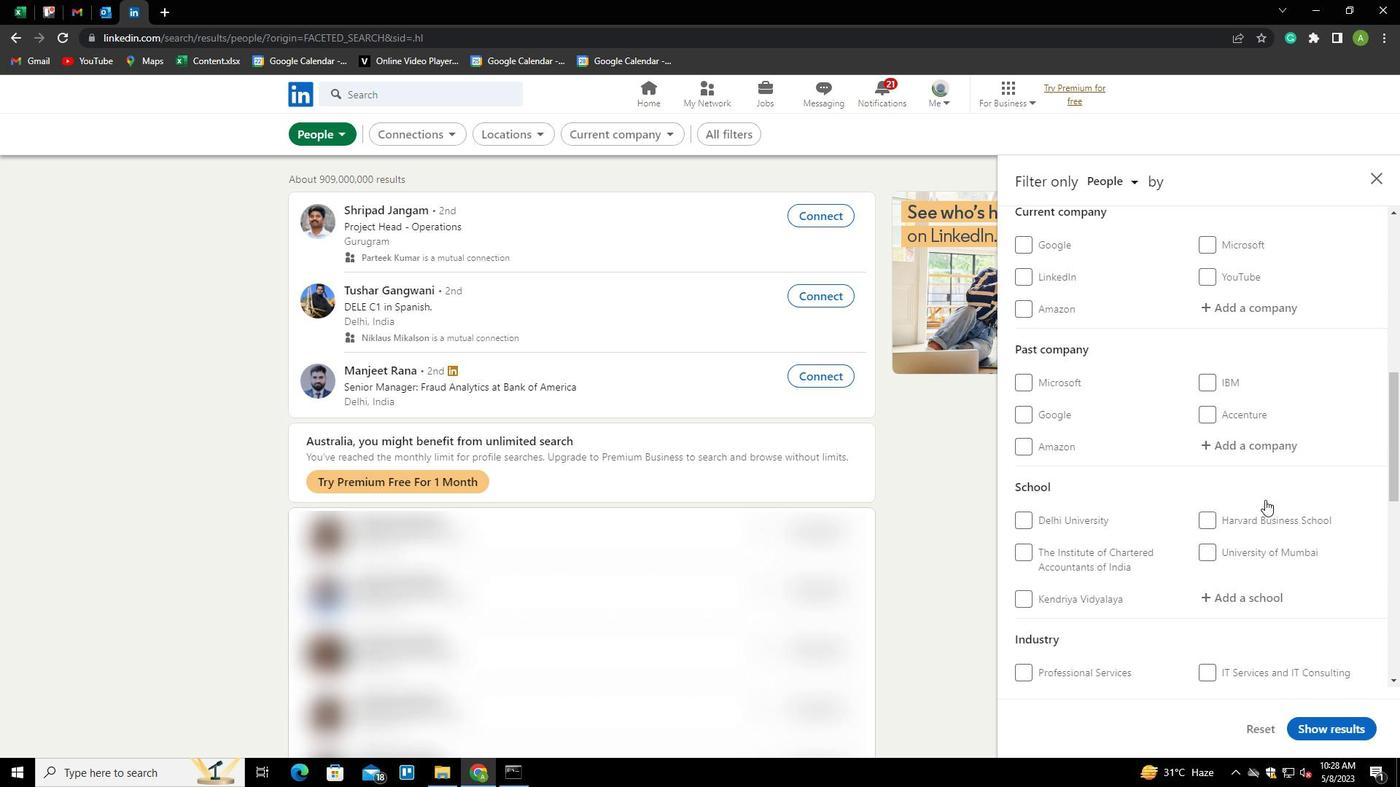 
Action: Mouse scrolled (1265, 499) with delta (0, 0)
Screenshot: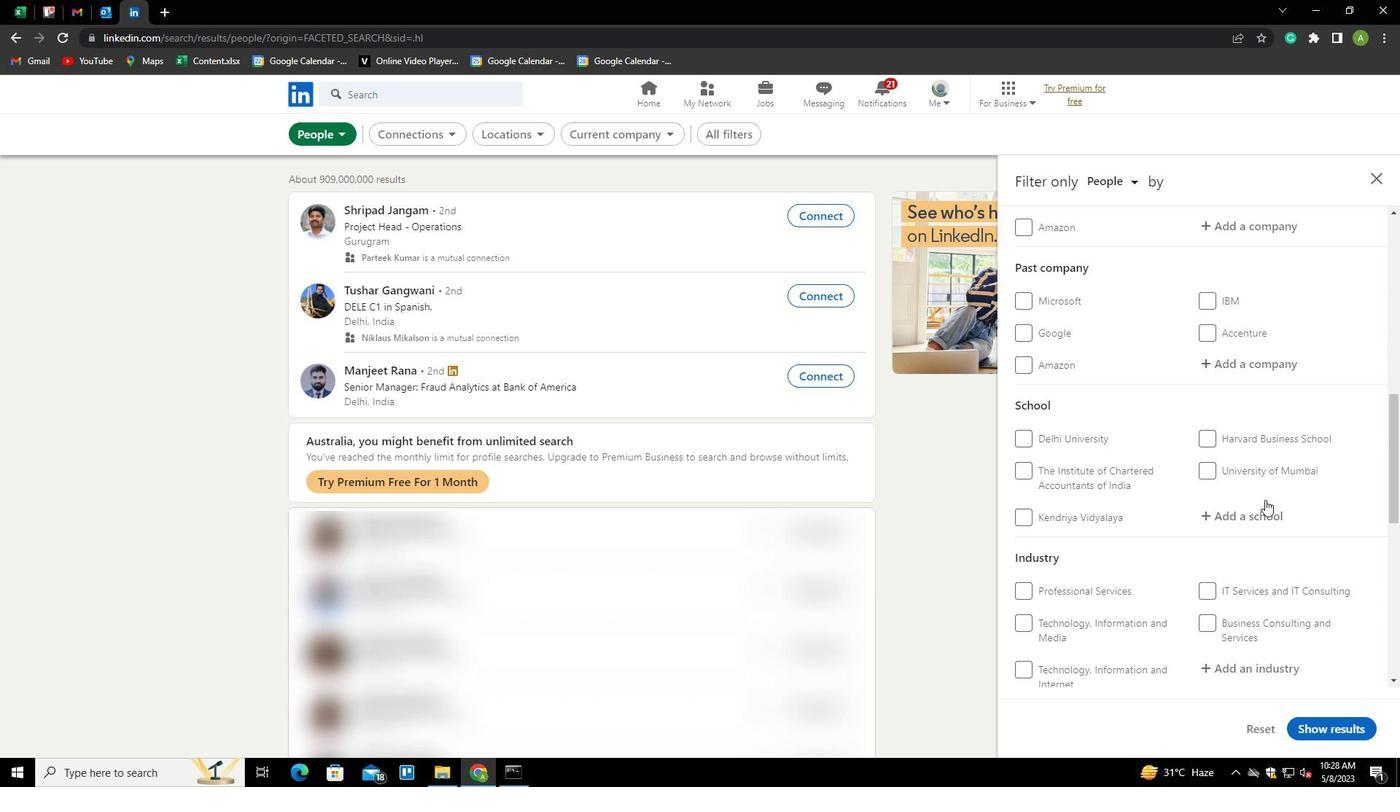 
Action: Mouse scrolled (1265, 499) with delta (0, 0)
Screenshot: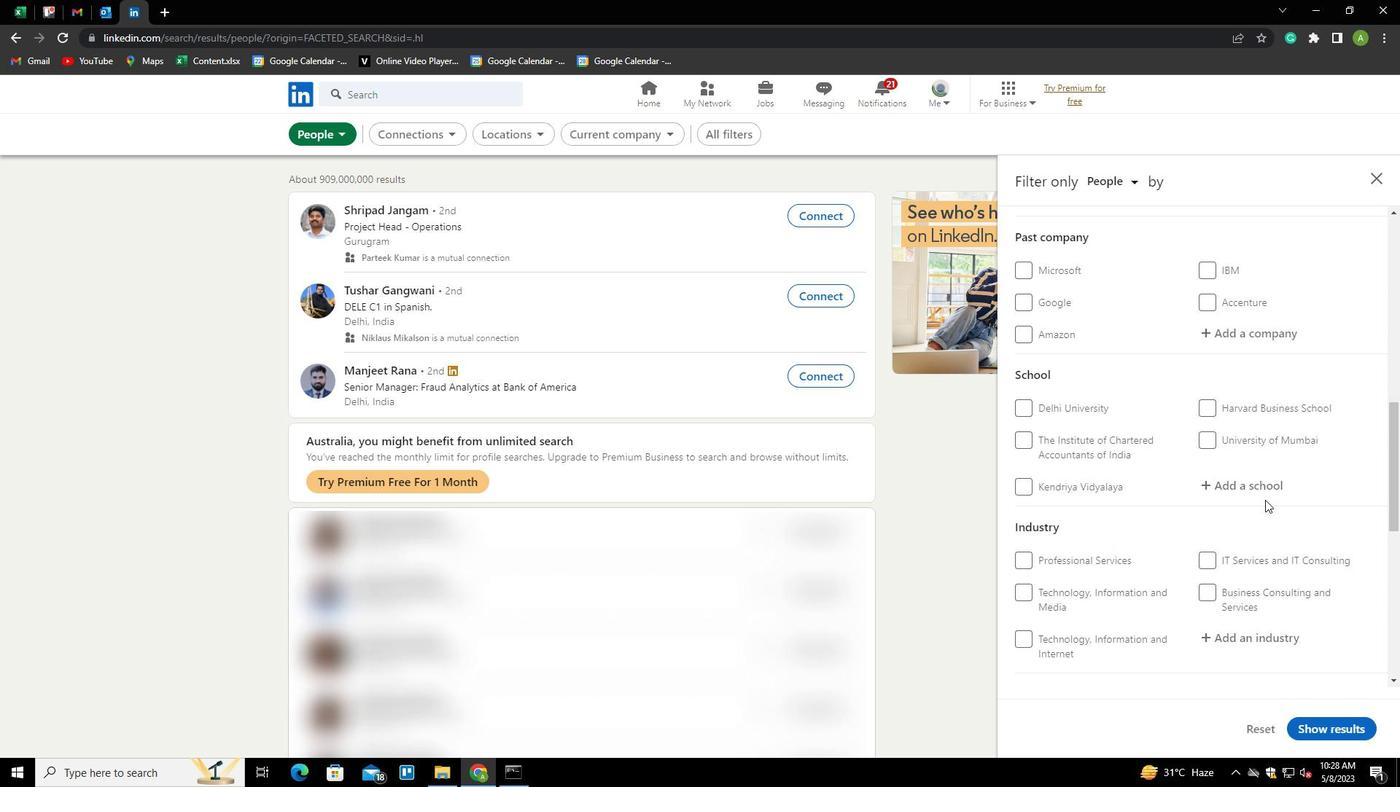 
Action: Mouse scrolled (1265, 499) with delta (0, 0)
Screenshot: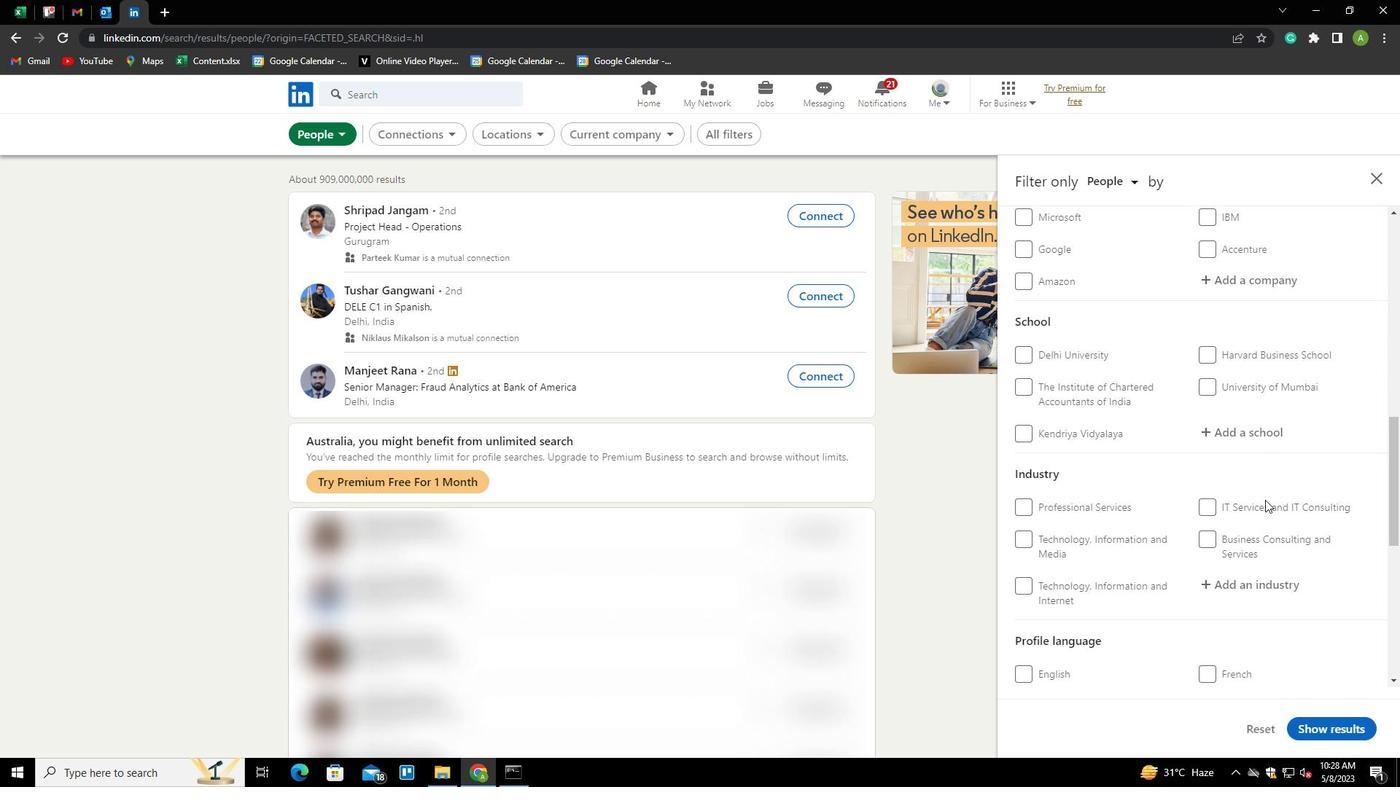 
Action: Mouse scrolled (1265, 499) with delta (0, 0)
Screenshot: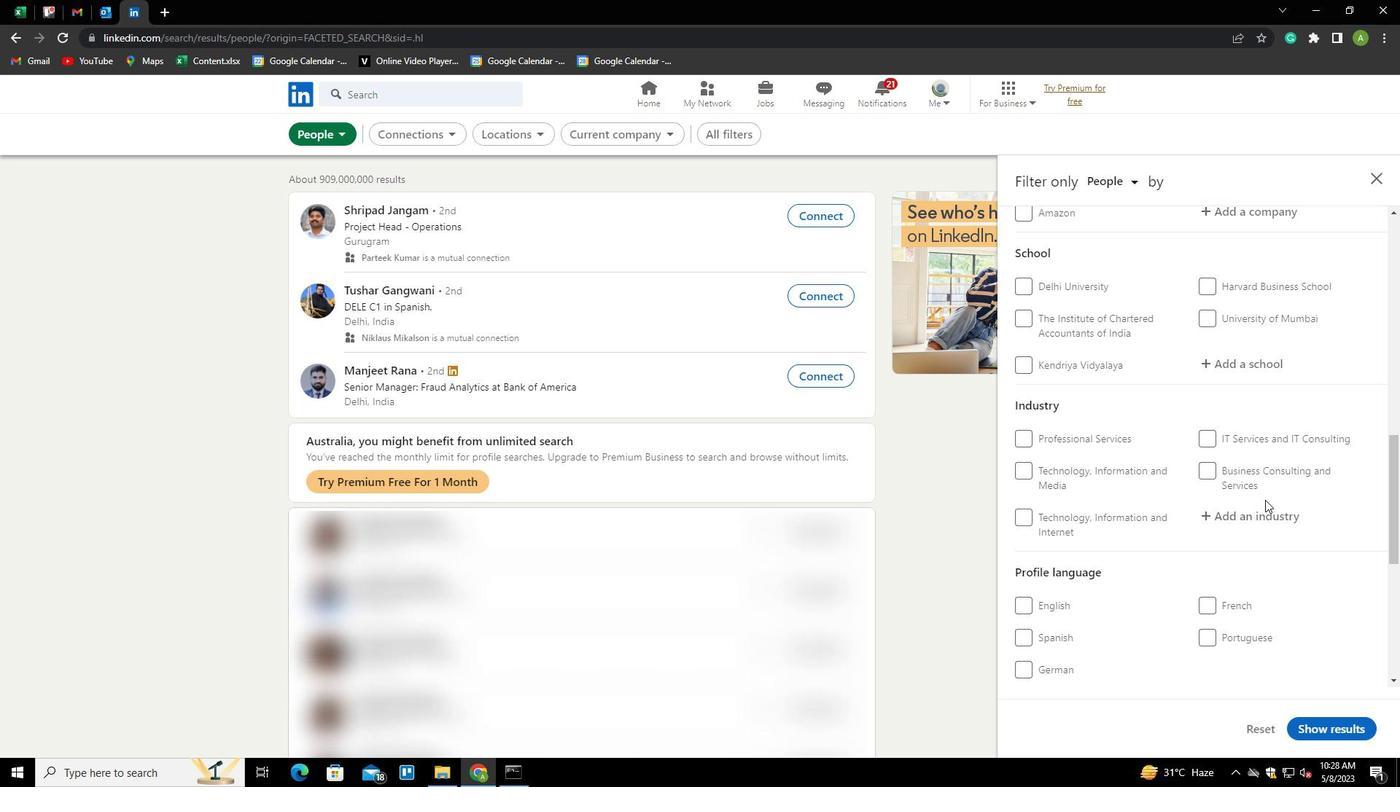 
Action: Mouse moved to (1053, 500)
Screenshot: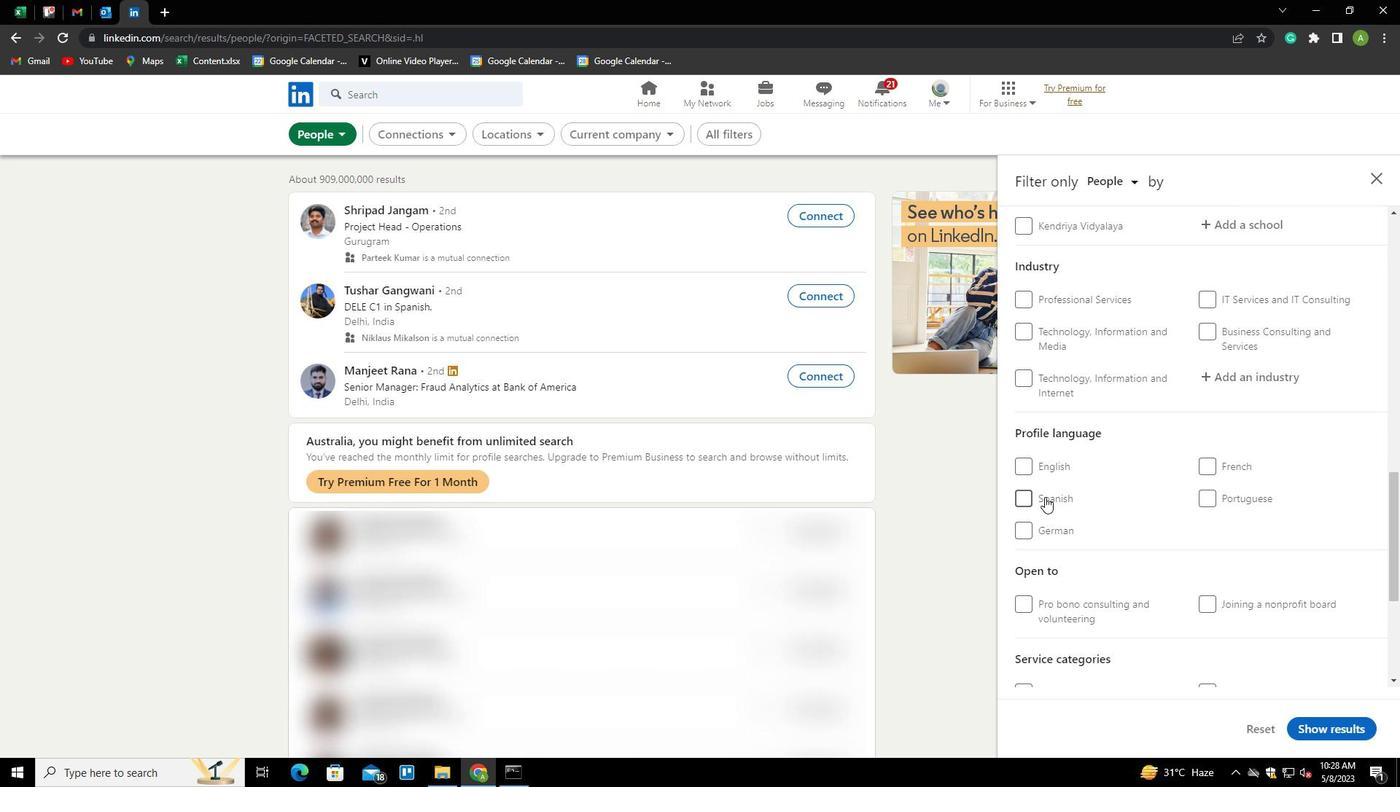 
Action: Mouse pressed left at (1053, 500)
Screenshot: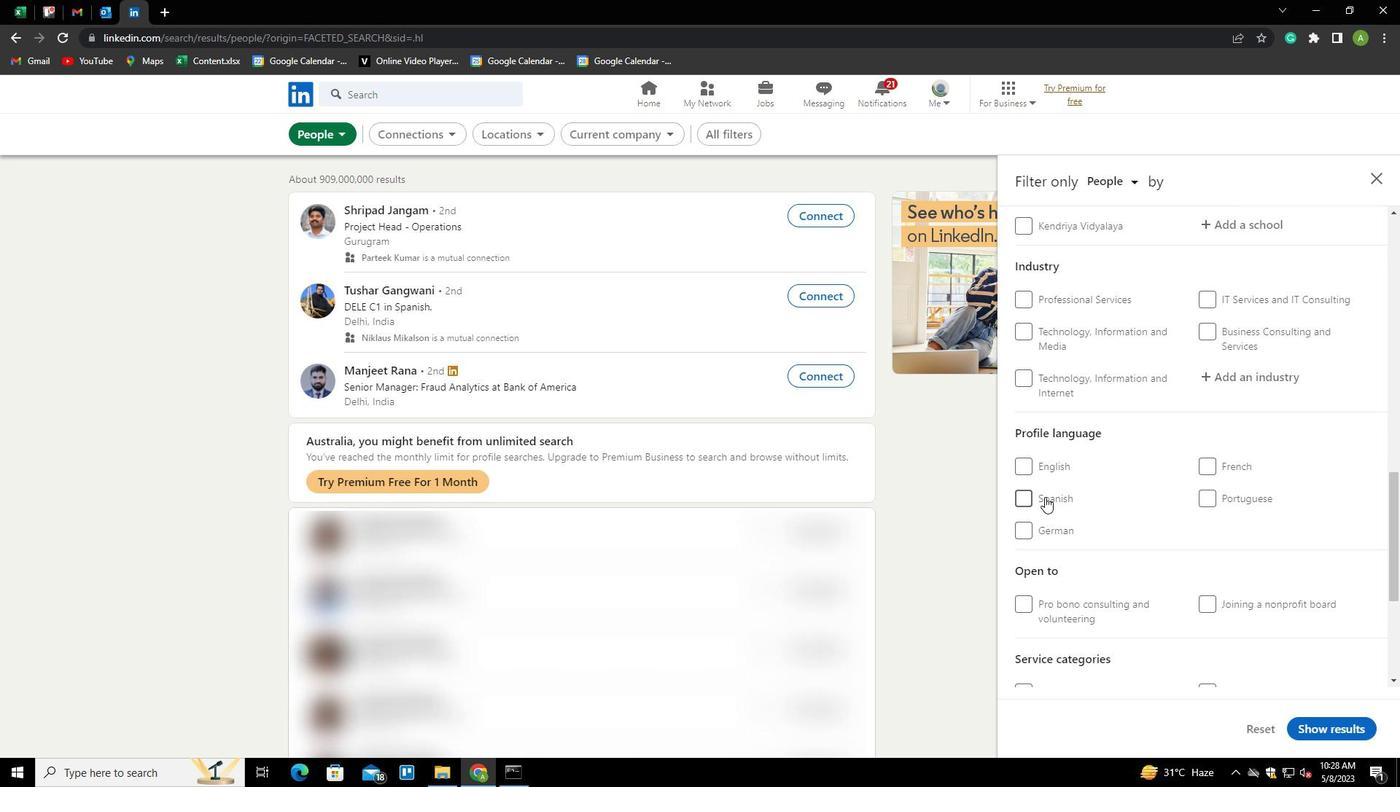 
Action: Mouse moved to (1346, 518)
Screenshot: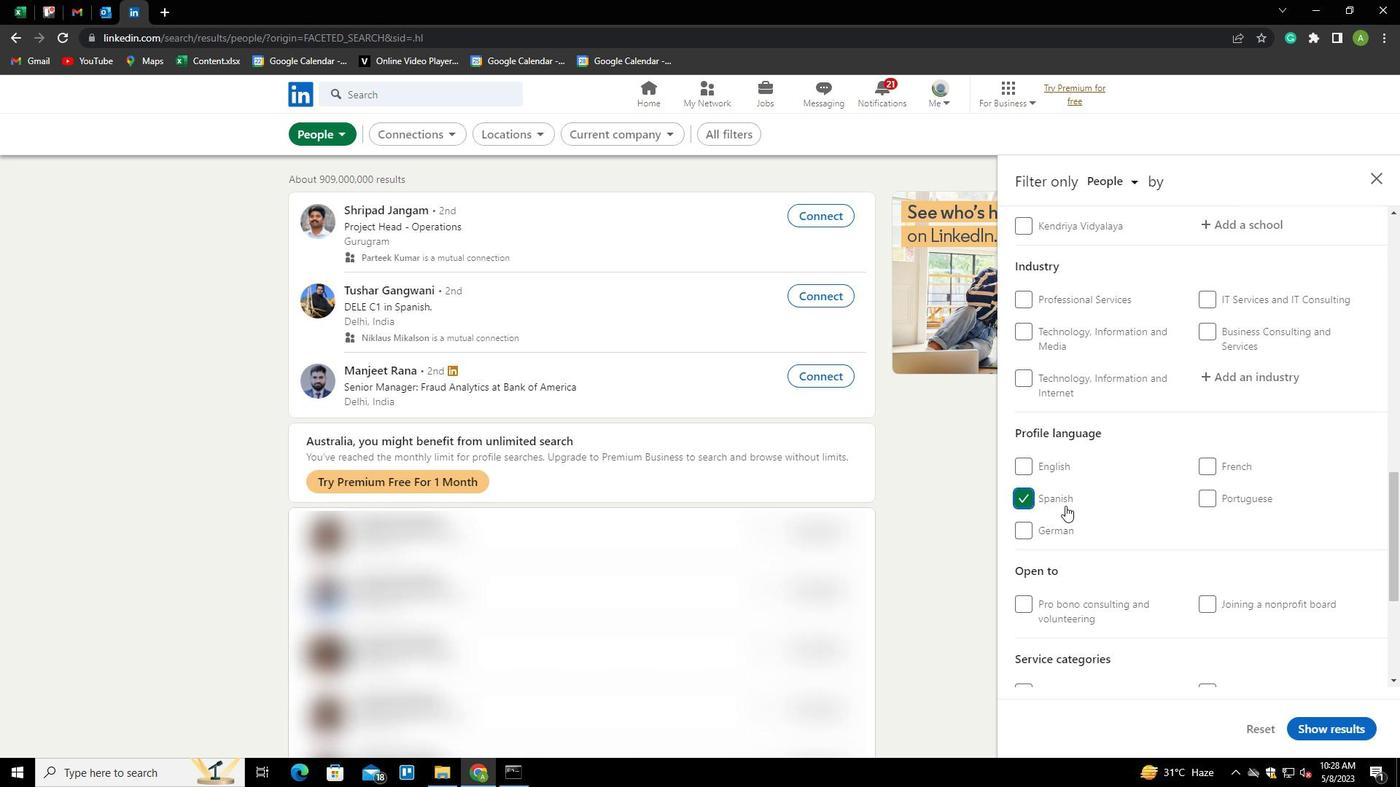 
Action: Mouse scrolled (1346, 519) with delta (0, 0)
Screenshot: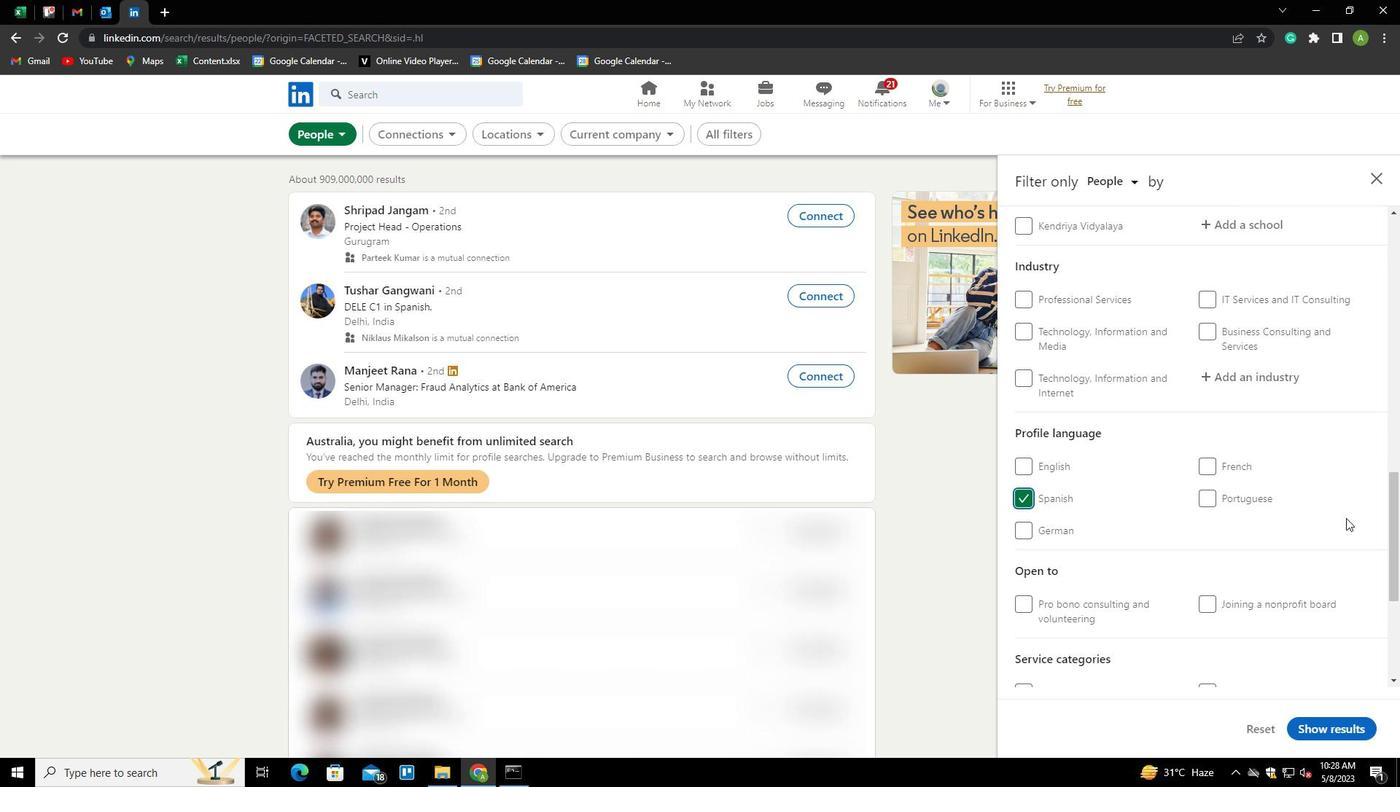 
Action: Mouse scrolled (1346, 519) with delta (0, 0)
Screenshot: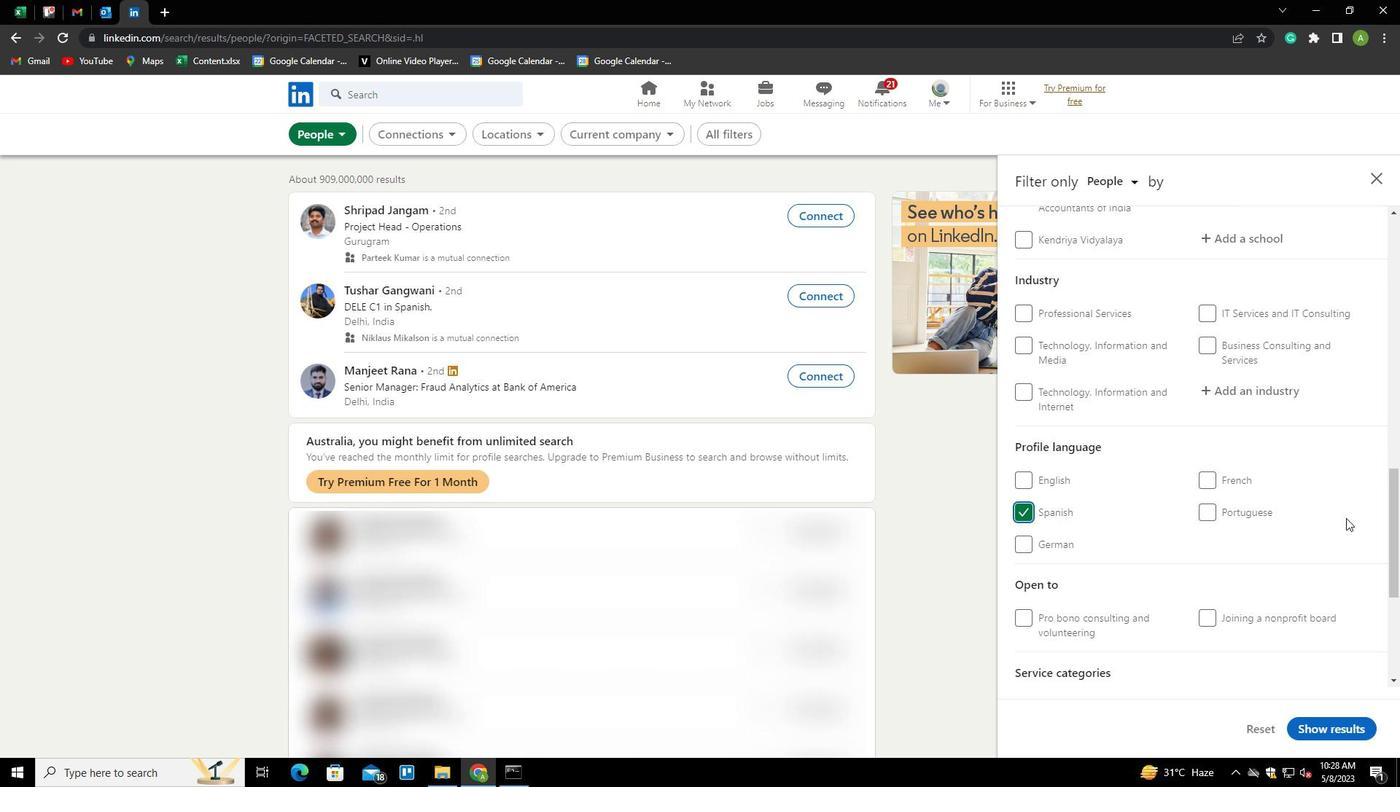 
Action: Mouse scrolled (1346, 519) with delta (0, 0)
Screenshot: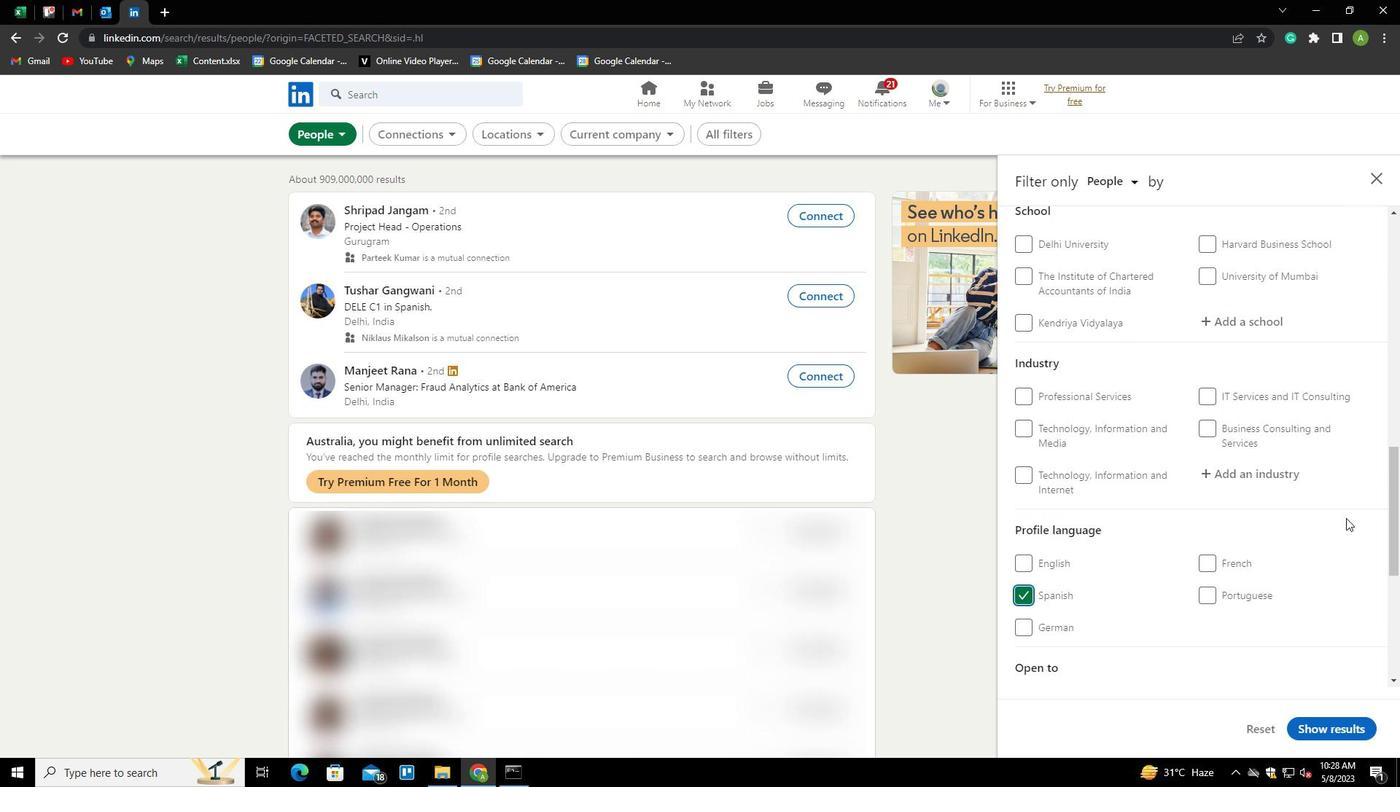 
Action: Mouse scrolled (1346, 519) with delta (0, 0)
Screenshot: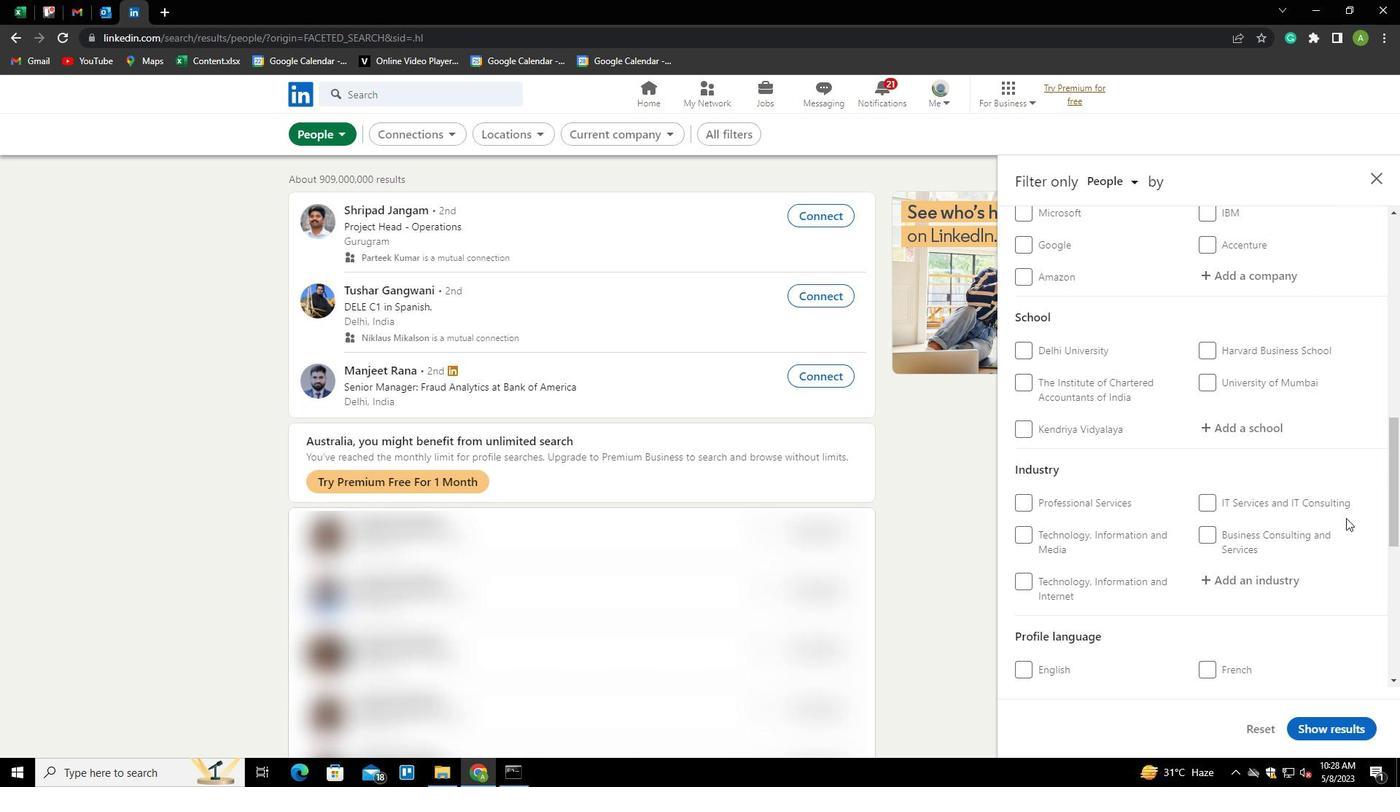 
Action: Mouse scrolled (1346, 519) with delta (0, 0)
Screenshot: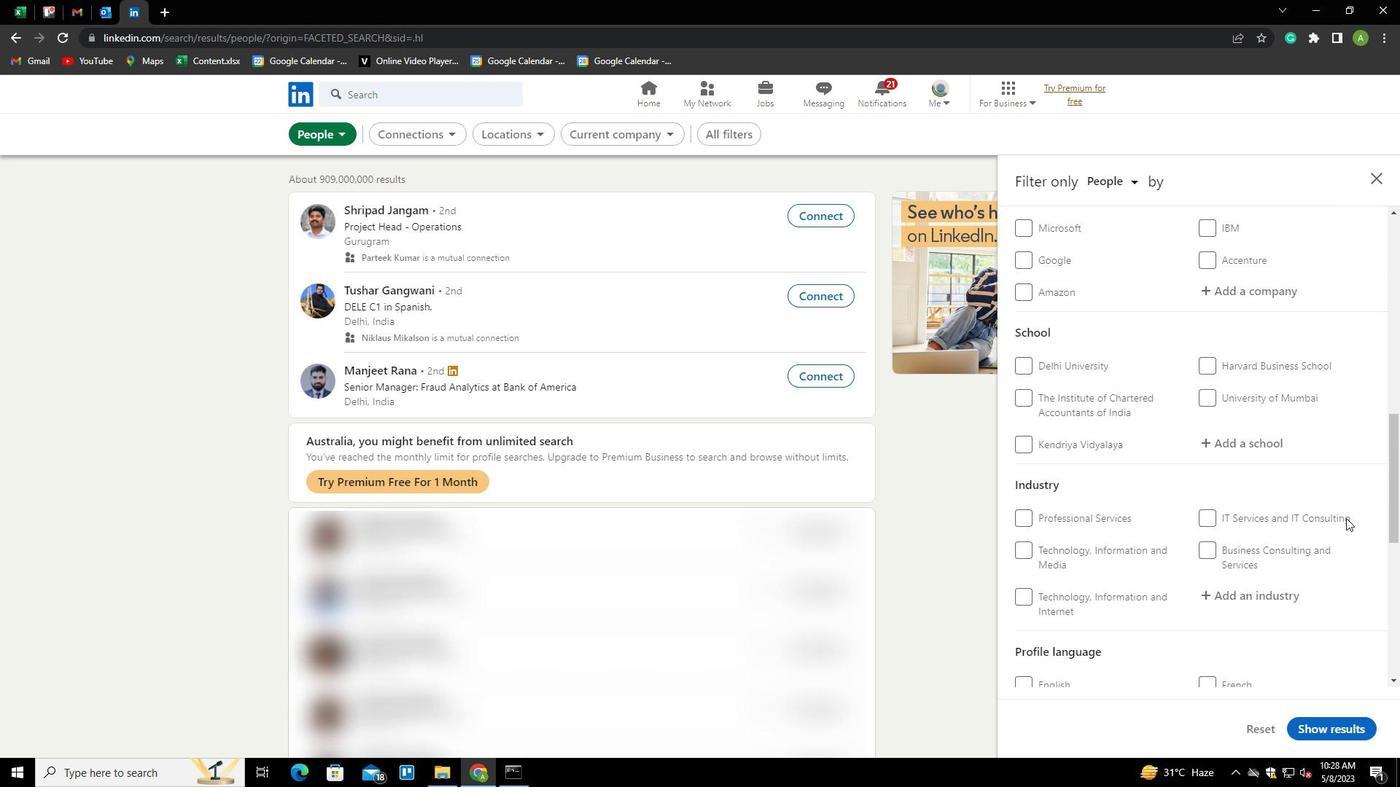 
Action: Mouse scrolled (1346, 519) with delta (0, 0)
Screenshot: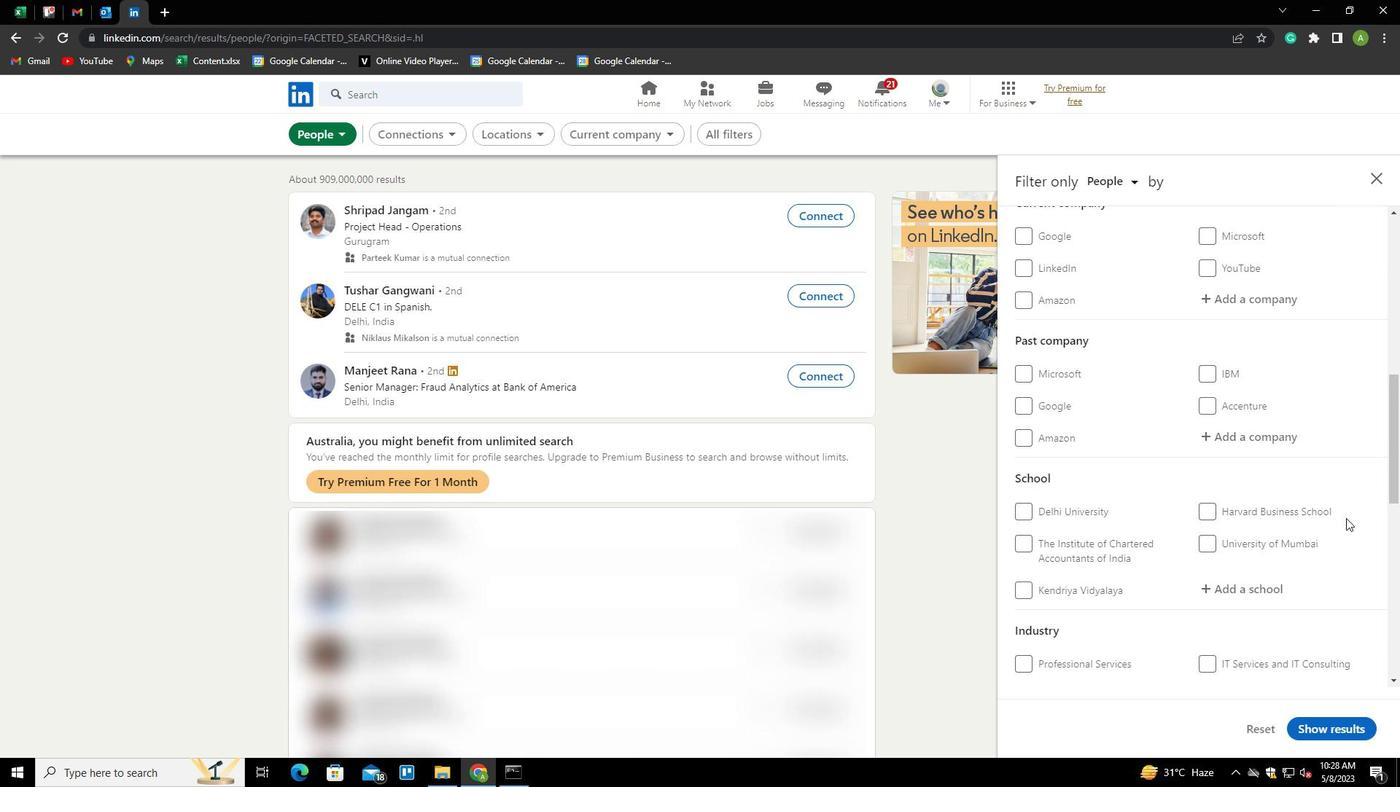 
Action: Mouse scrolled (1346, 519) with delta (0, 0)
Screenshot: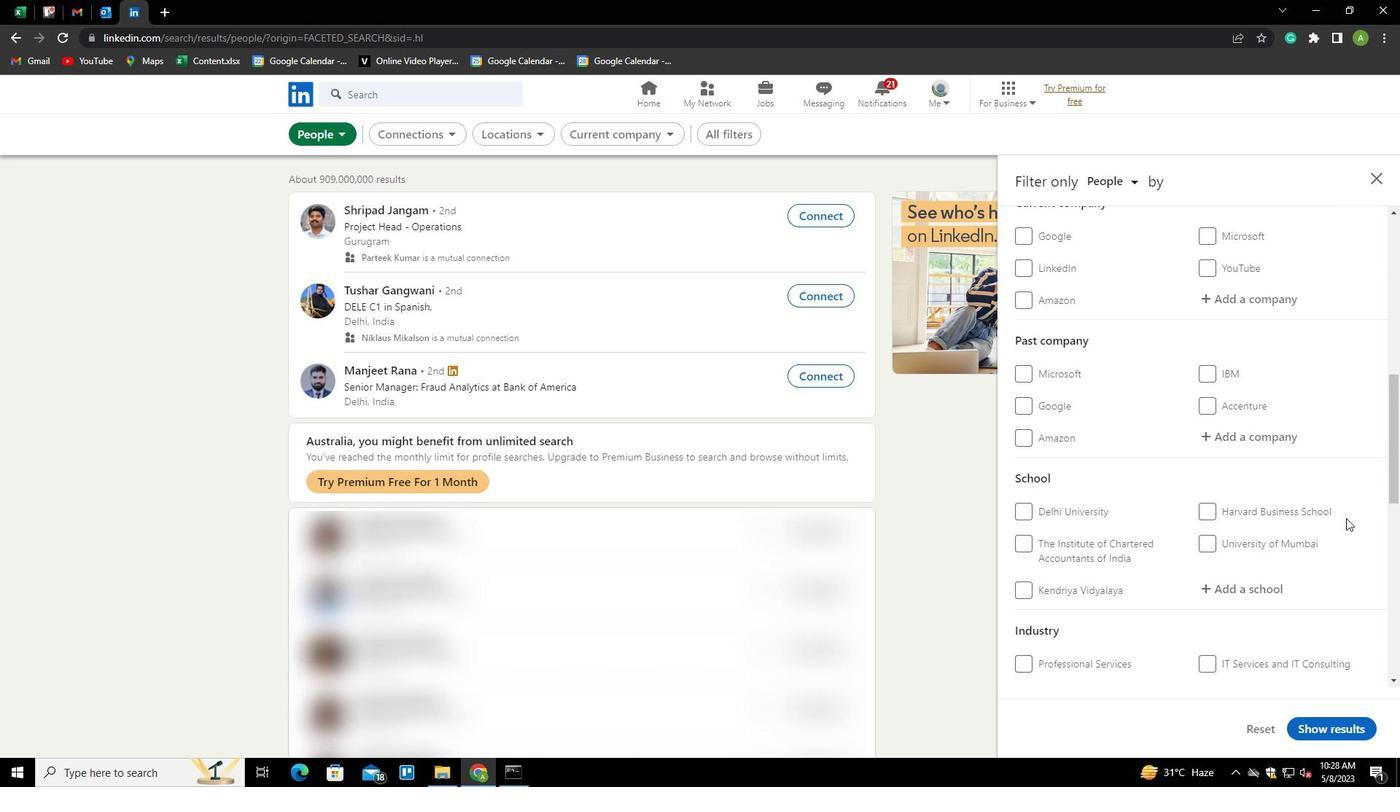 
Action: Mouse moved to (1273, 446)
Screenshot: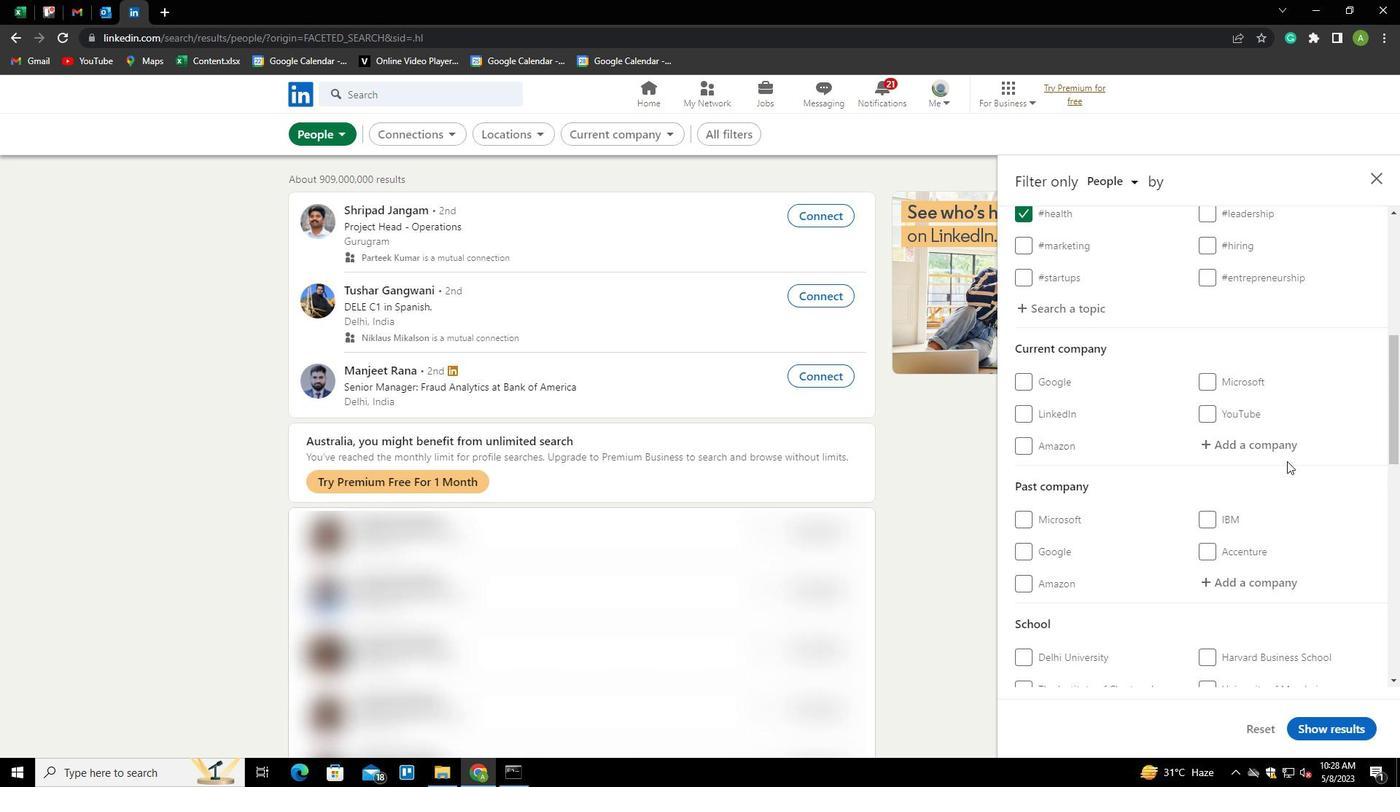 
Action: Mouse pressed left at (1273, 446)
Screenshot: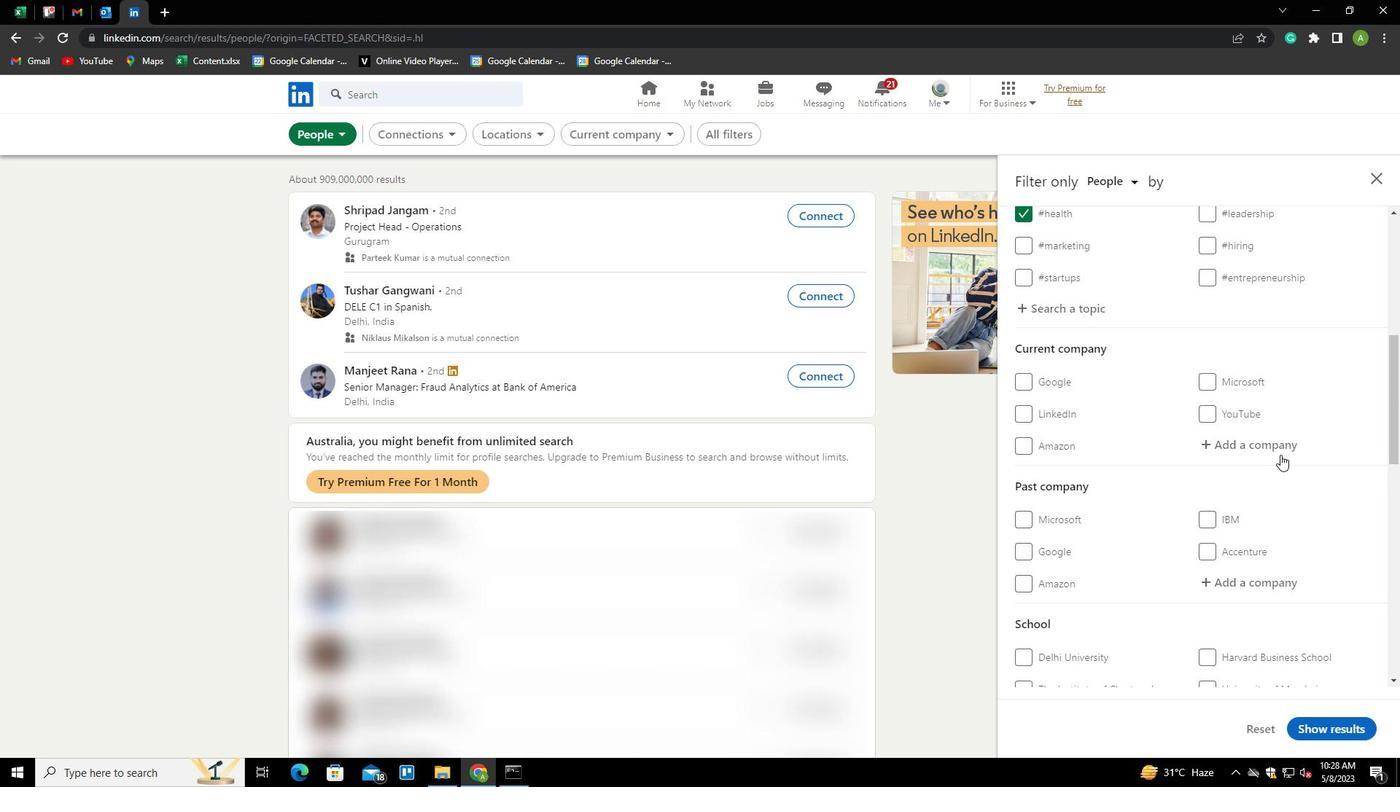 
Action: Key pressed <Key.shift><Key.shift><Key.shift><Key.shift><Key.shift><Key.shift><Key.shift><Key.shift><Key.shift><Key.shift><Key.shift><Key.shift><Key.shift><Key.shift><Key.shift><Key.shift><Key.shift><Key.shift><Key.shift>MOURI<Key.space>TECH<Key.down><Key.enter>
Screenshot: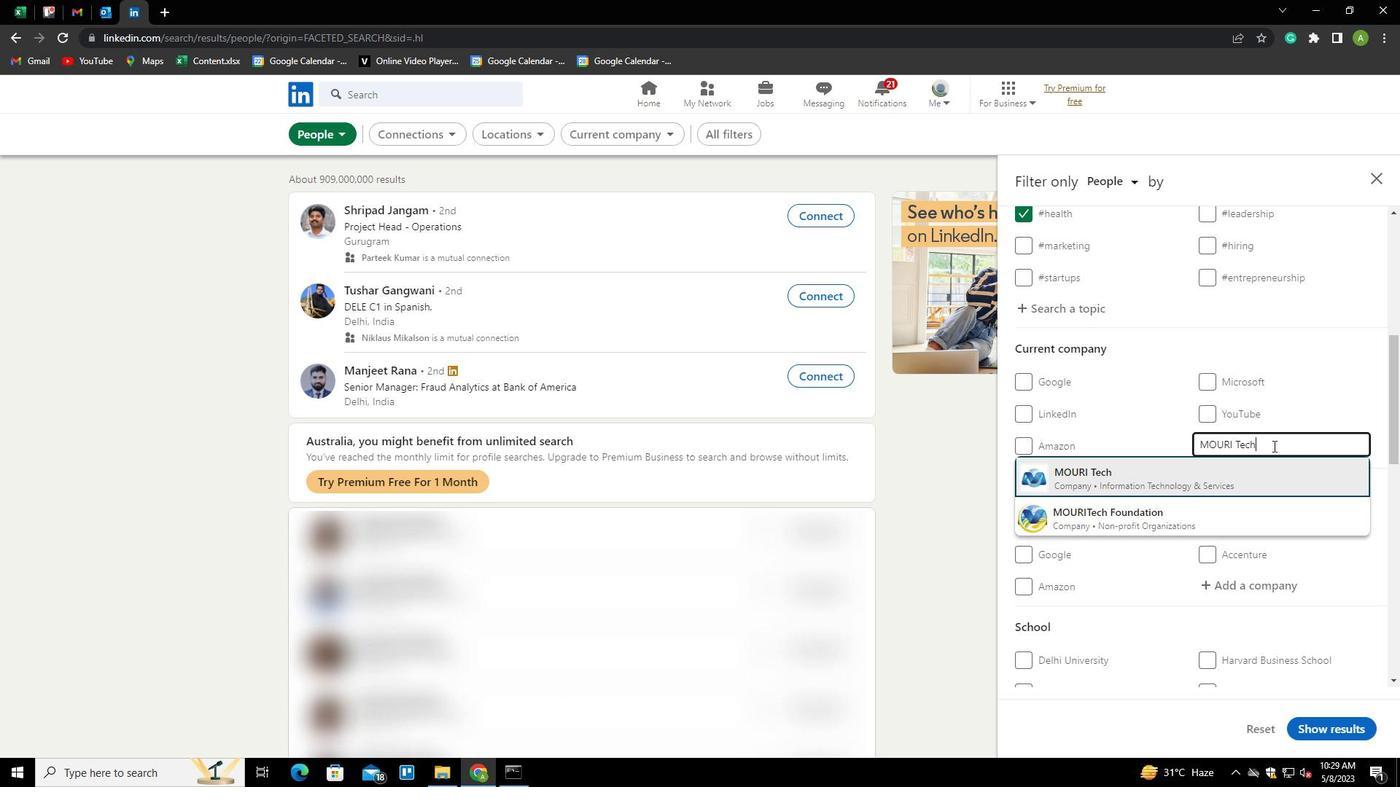 
Action: Mouse scrolled (1273, 445) with delta (0, 0)
Screenshot: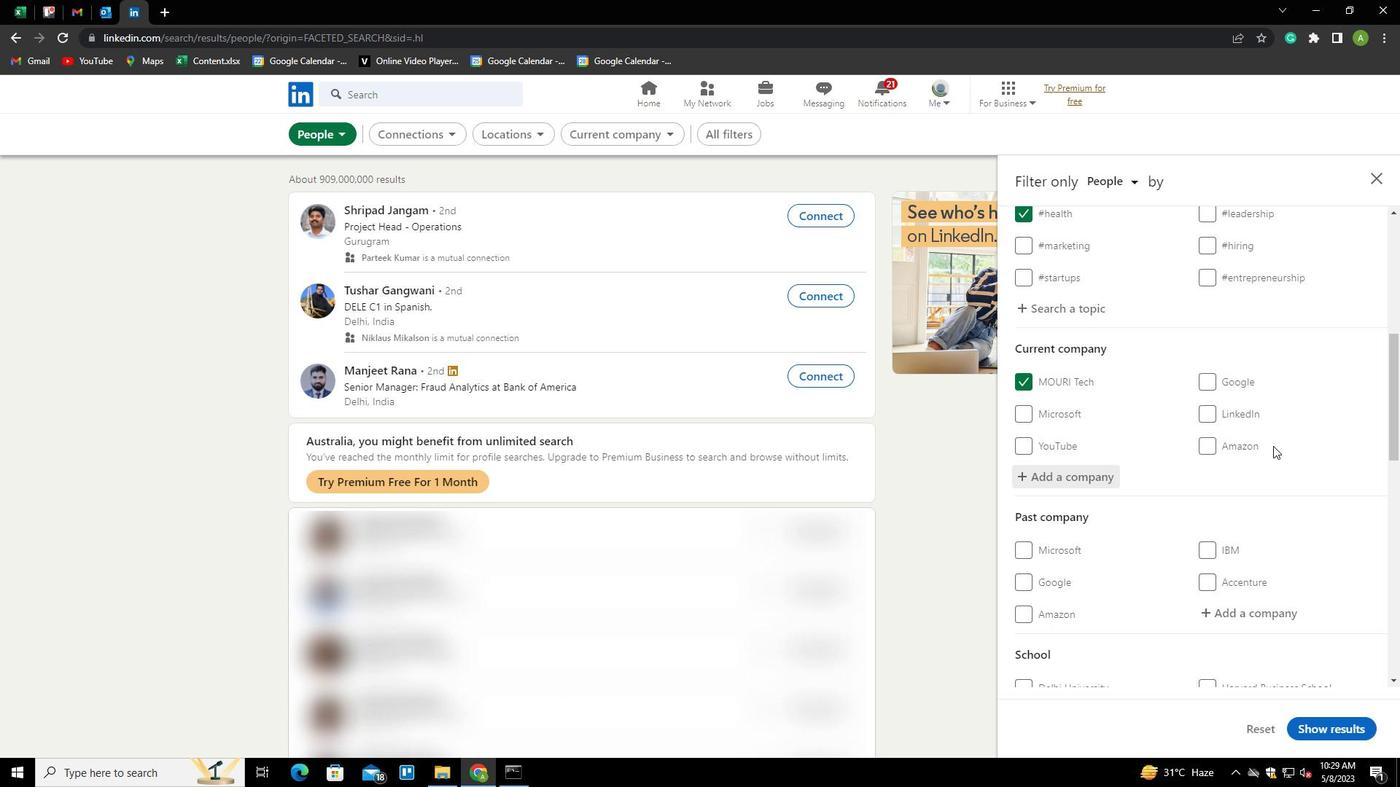 
Action: Mouse scrolled (1273, 445) with delta (0, 0)
Screenshot: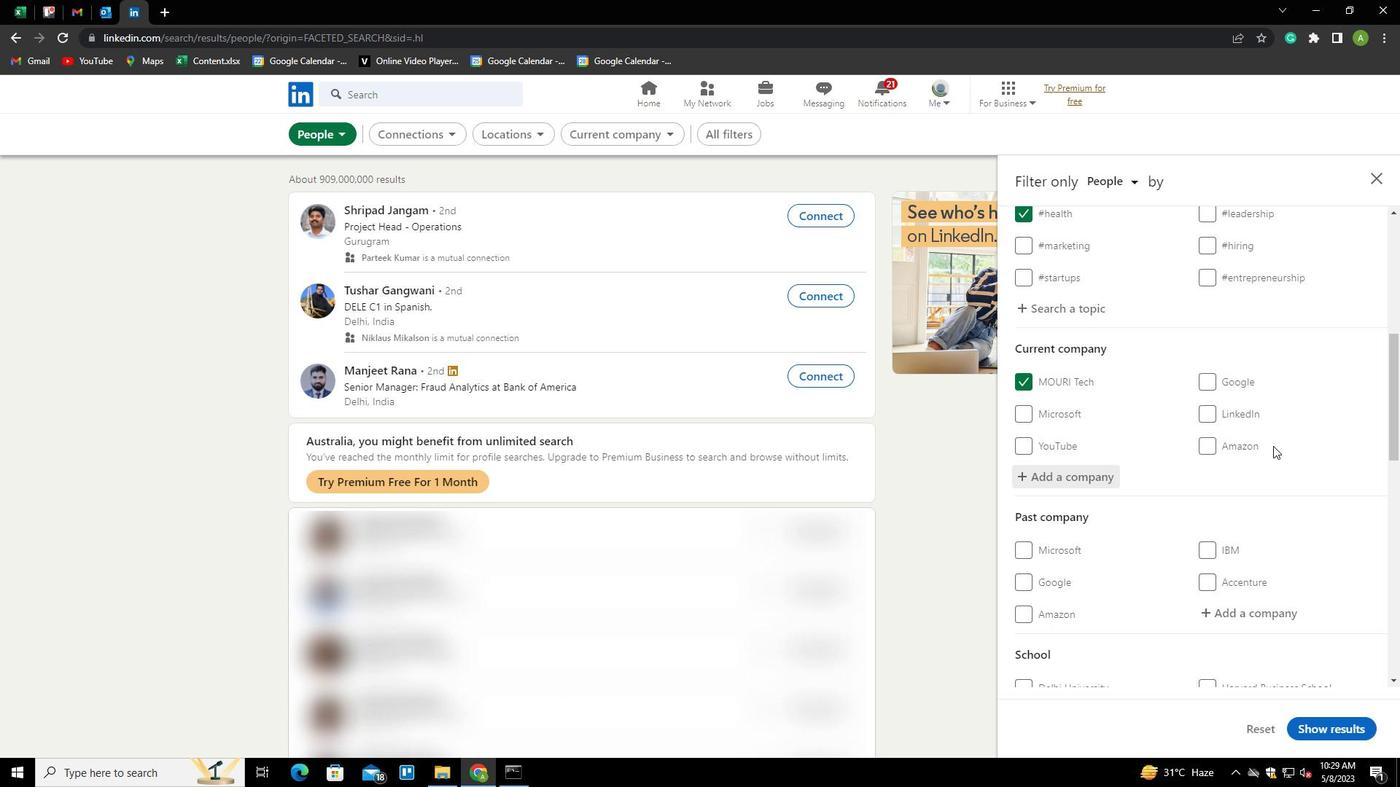
Action: Mouse scrolled (1273, 445) with delta (0, 0)
Screenshot: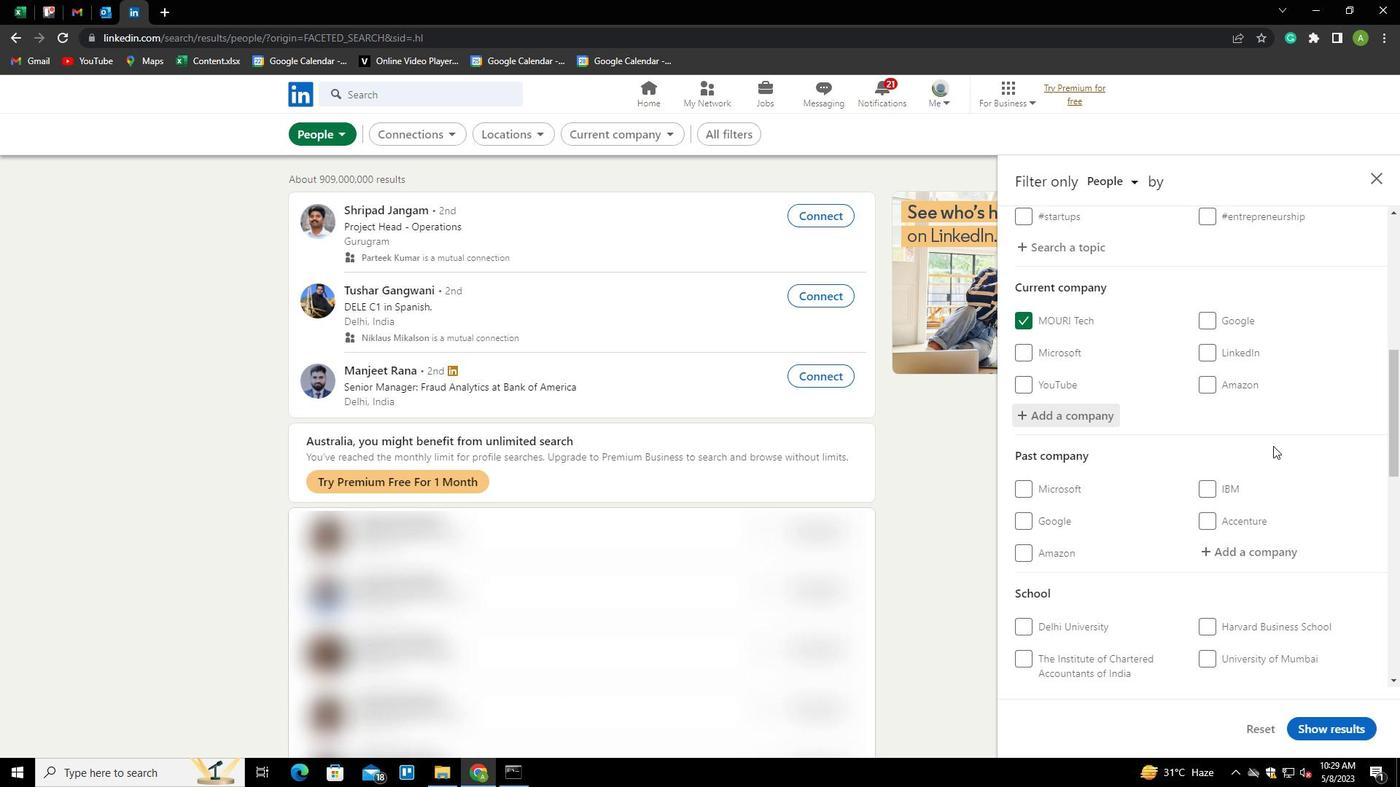 
Action: Mouse scrolled (1273, 445) with delta (0, 0)
Screenshot: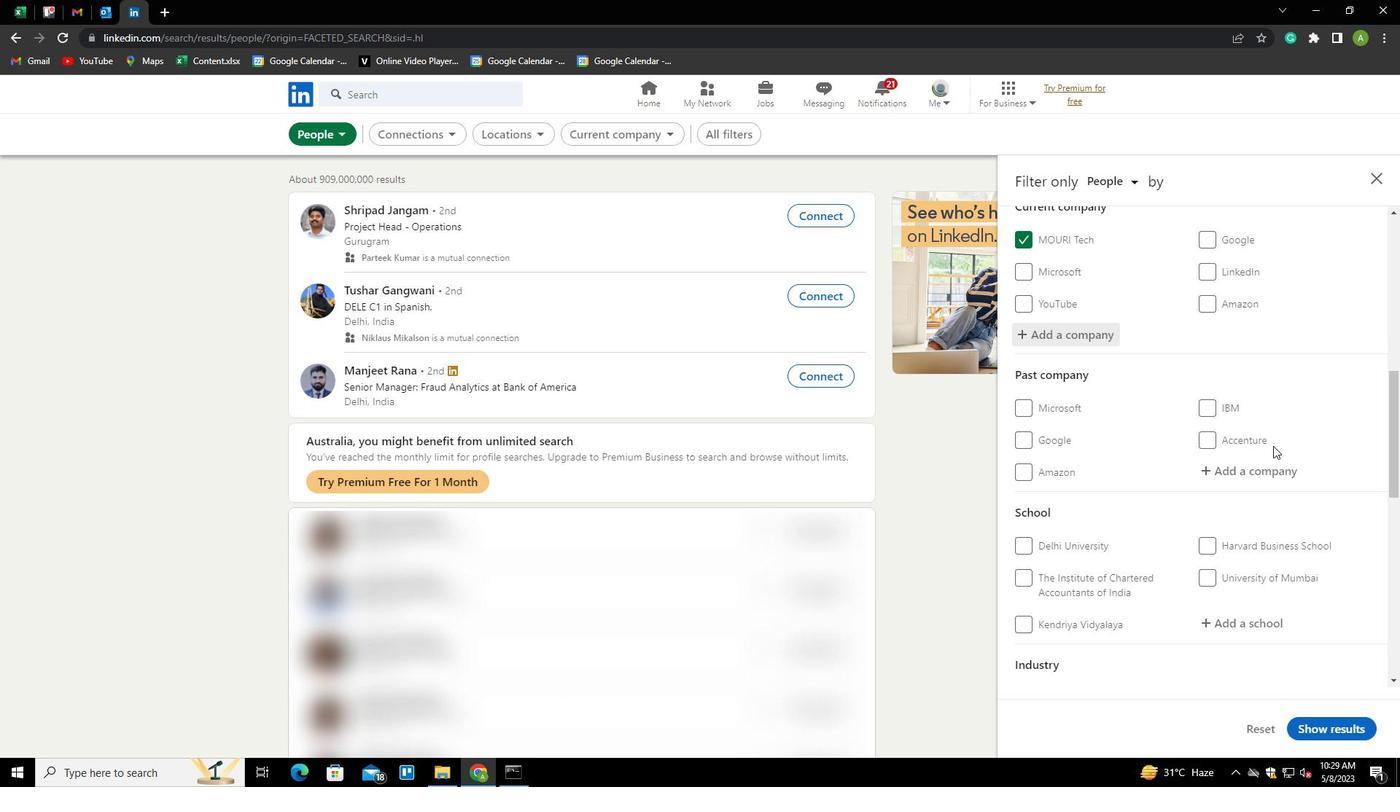 
Action: Mouse moved to (1241, 479)
Screenshot: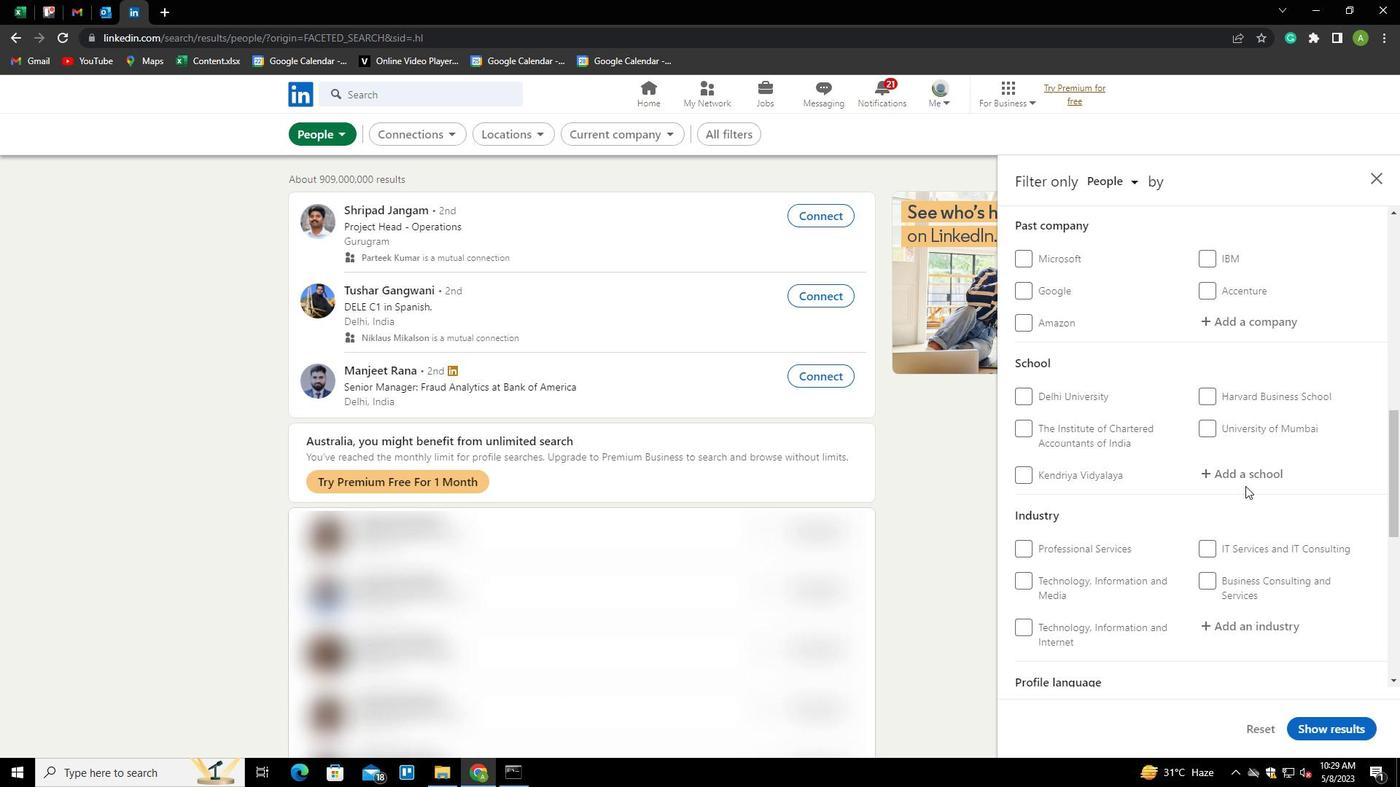 
Action: Mouse pressed left at (1241, 479)
Screenshot: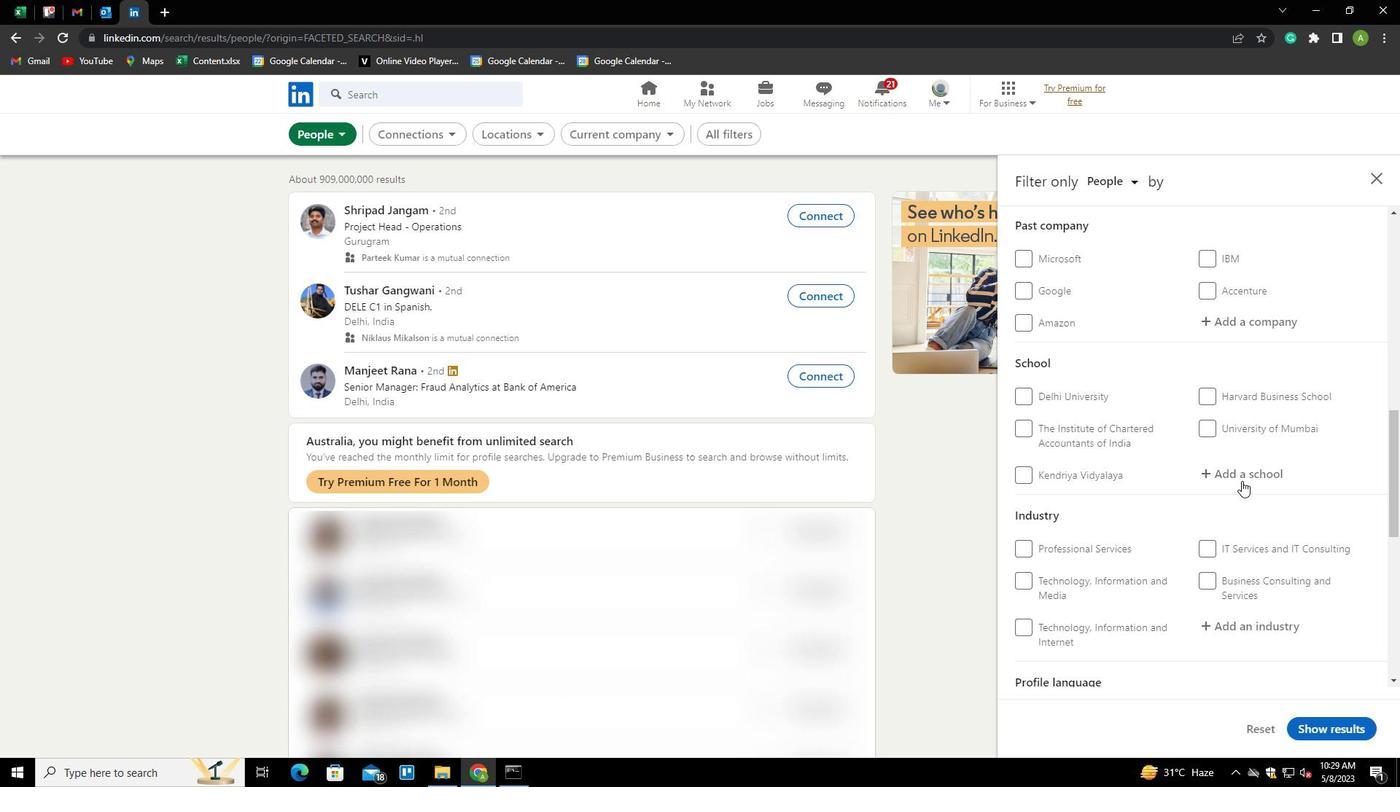 
Action: Key pressed <Key.shift>PUNJAB<Key.space><Key.shift>TECHNICAL<Key.space><Key.shift>UNIVERSITY<Key.down><Key.enter>
Screenshot: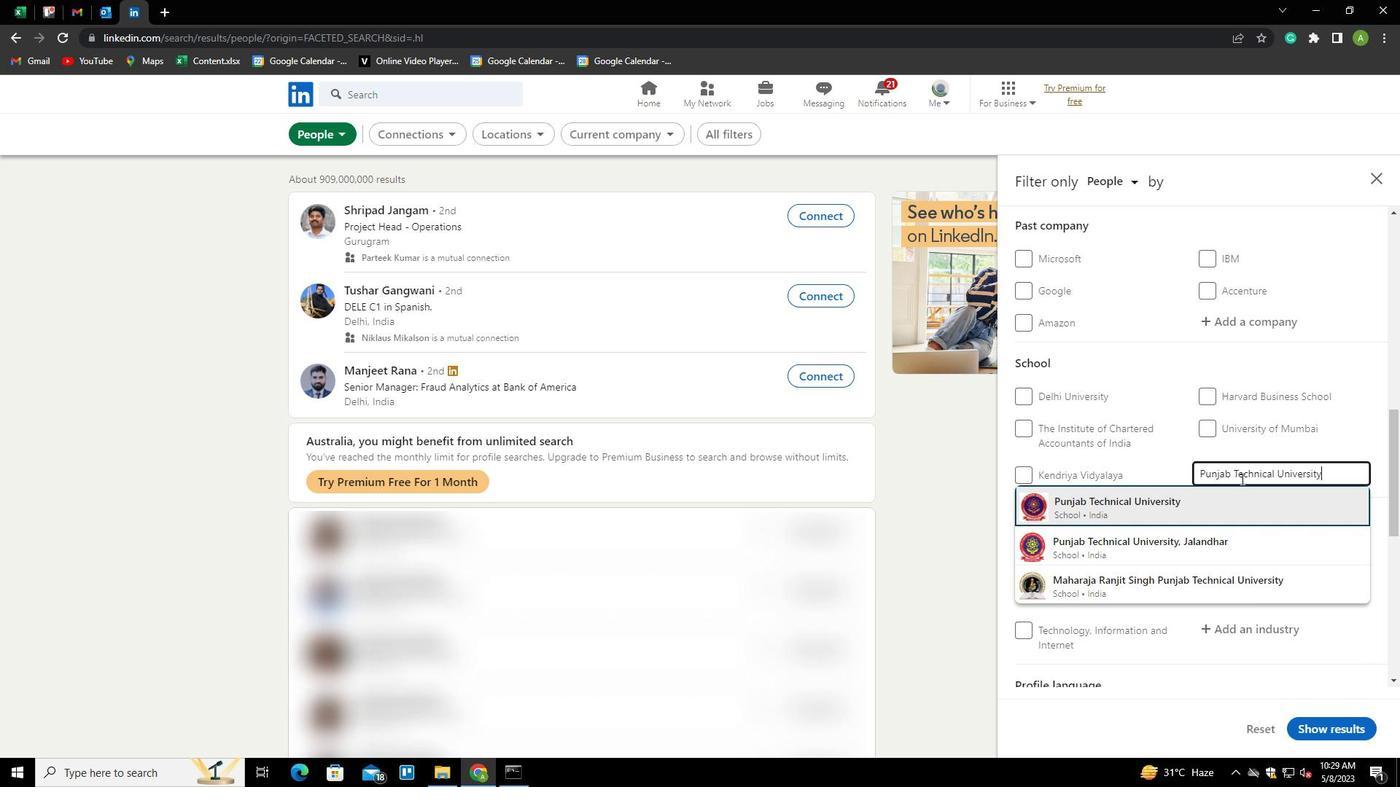 
Action: Mouse scrolled (1241, 478) with delta (0, 0)
Screenshot: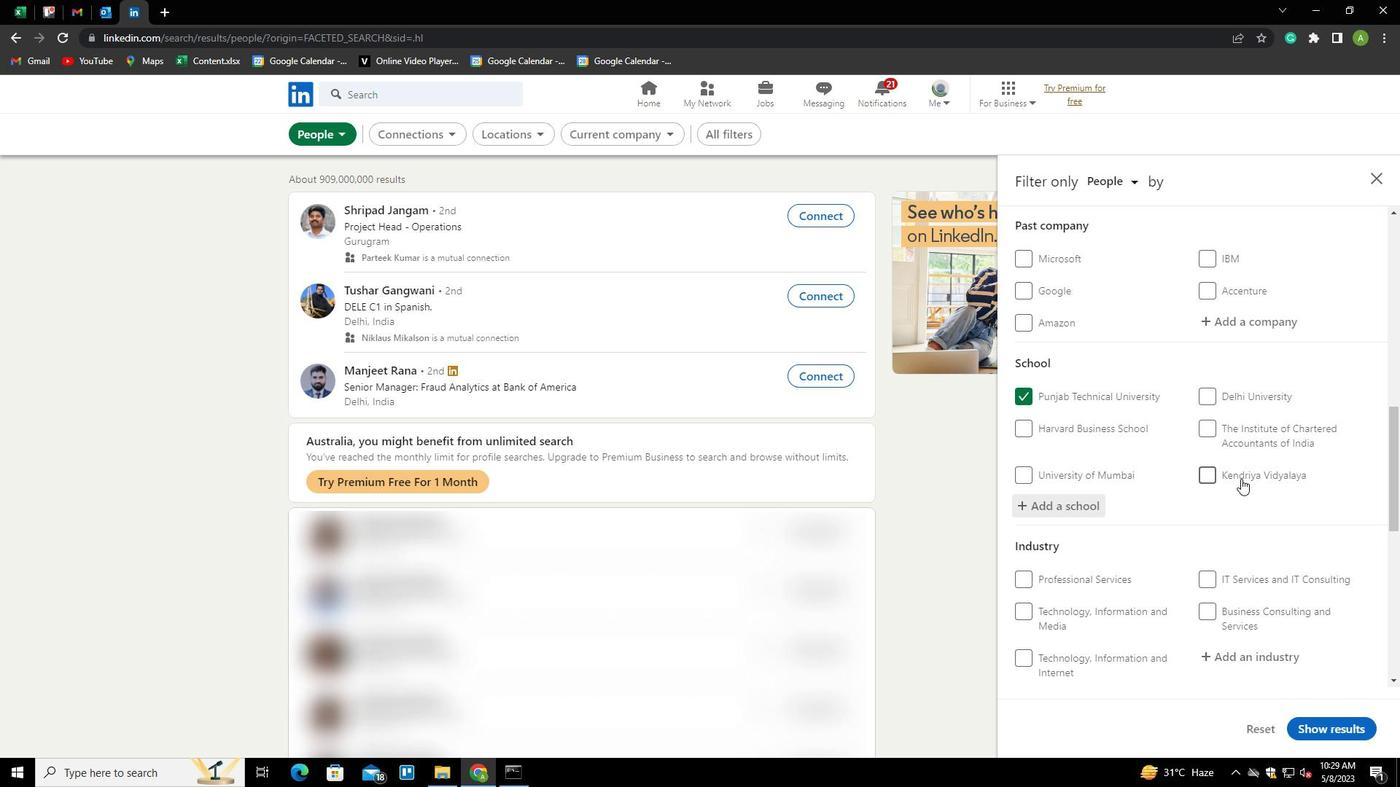 
Action: Mouse scrolled (1241, 478) with delta (0, 0)
Screenshot: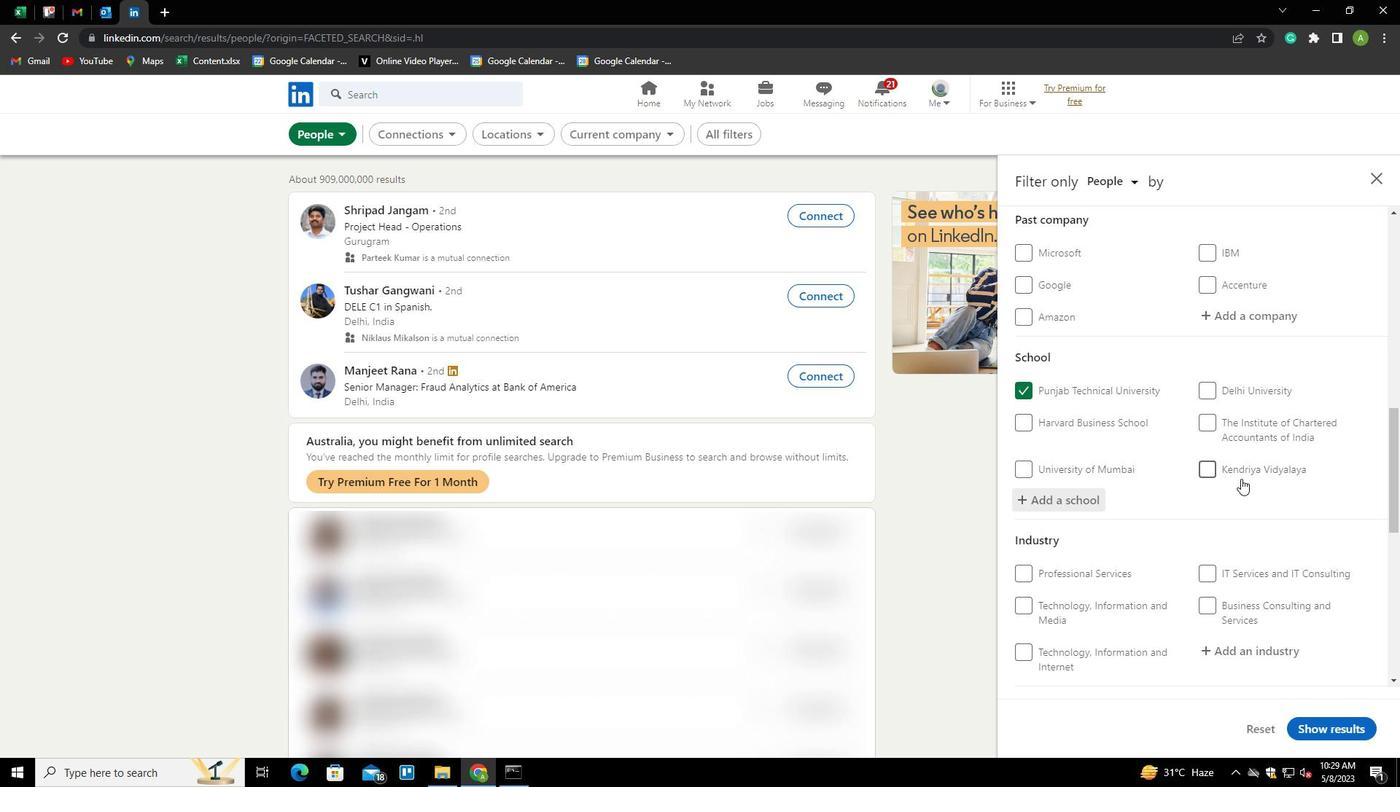 
Action: Mouse scrolled (1241, 478) with delta (0, 0)
Screenshot: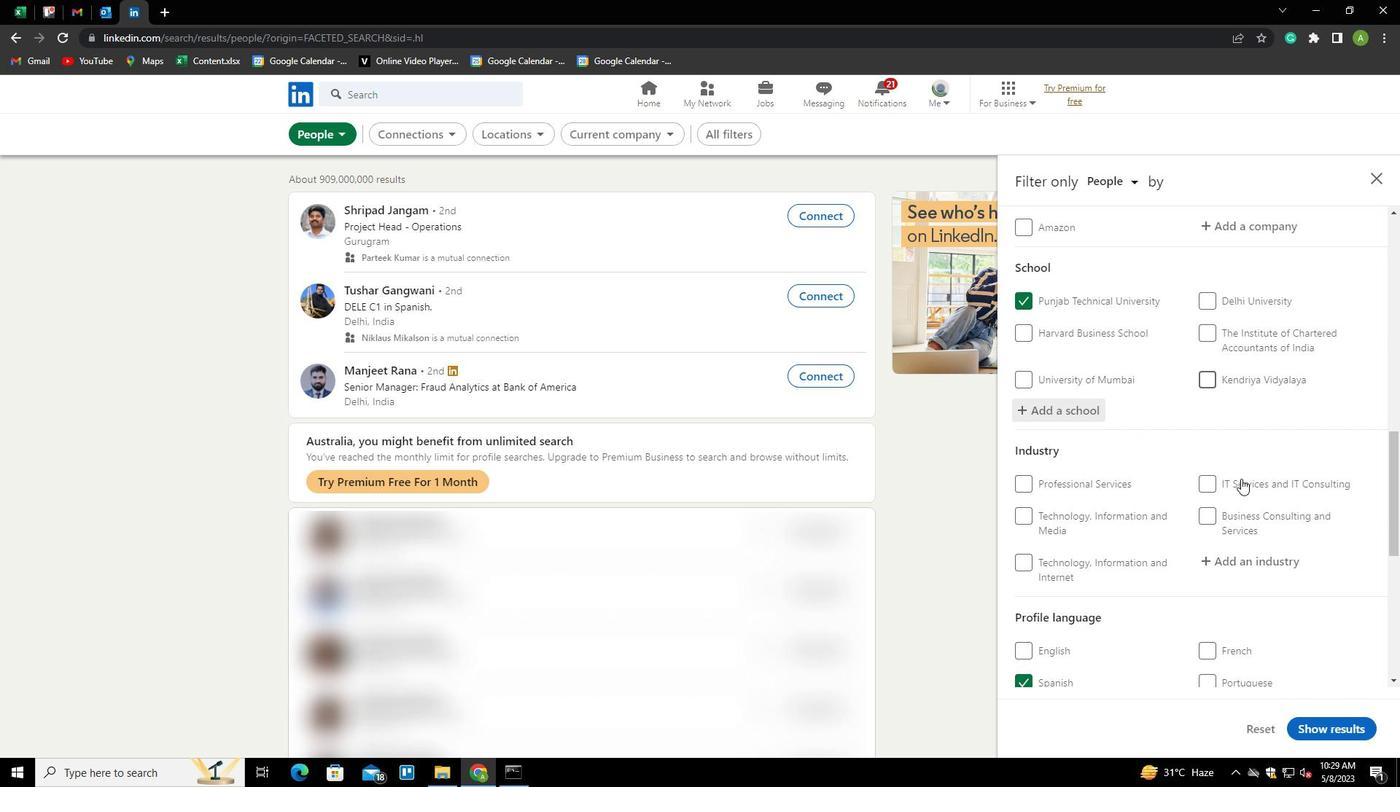
Action: Mouse moved to (1242, 444)
Screenshot: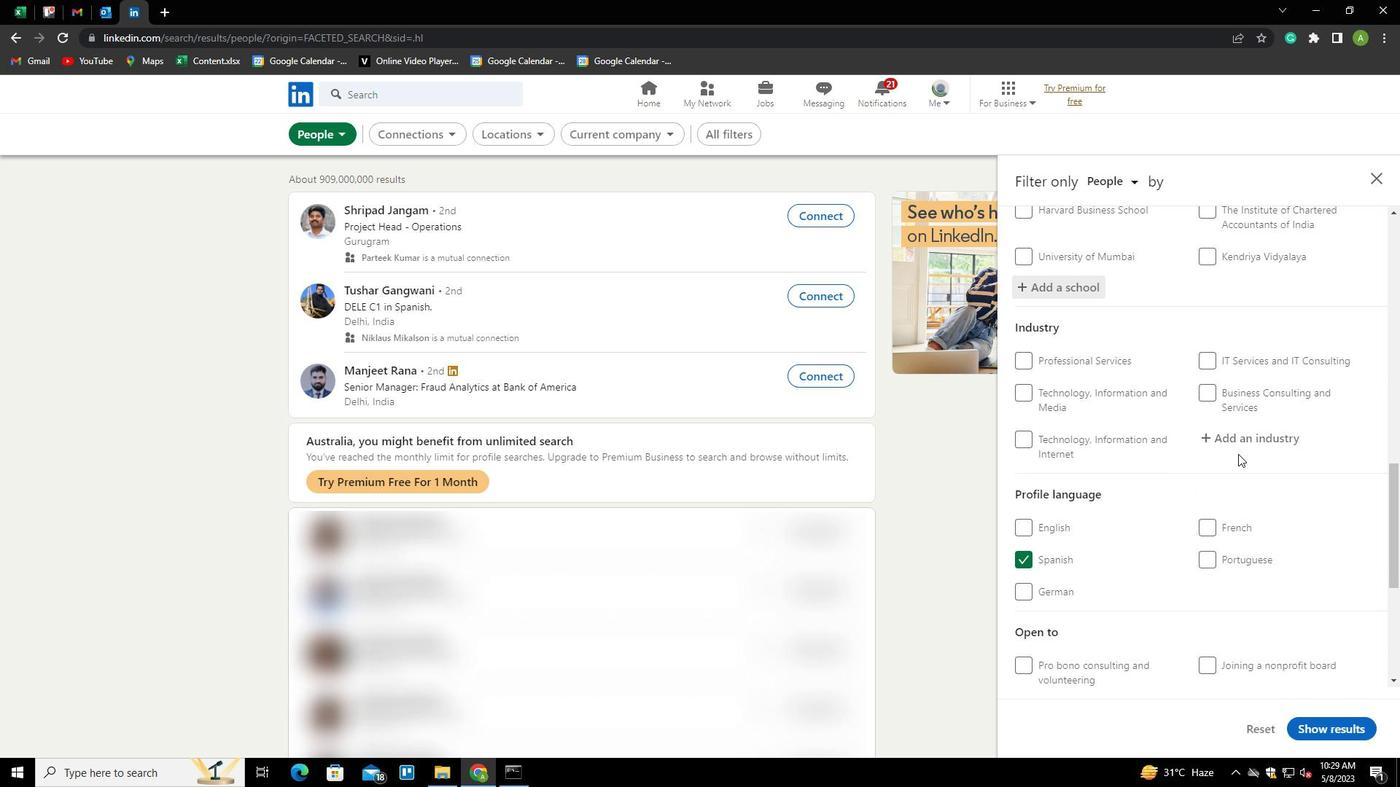 
Action: Mouse pressed left at (1242, 444)
Screenshot: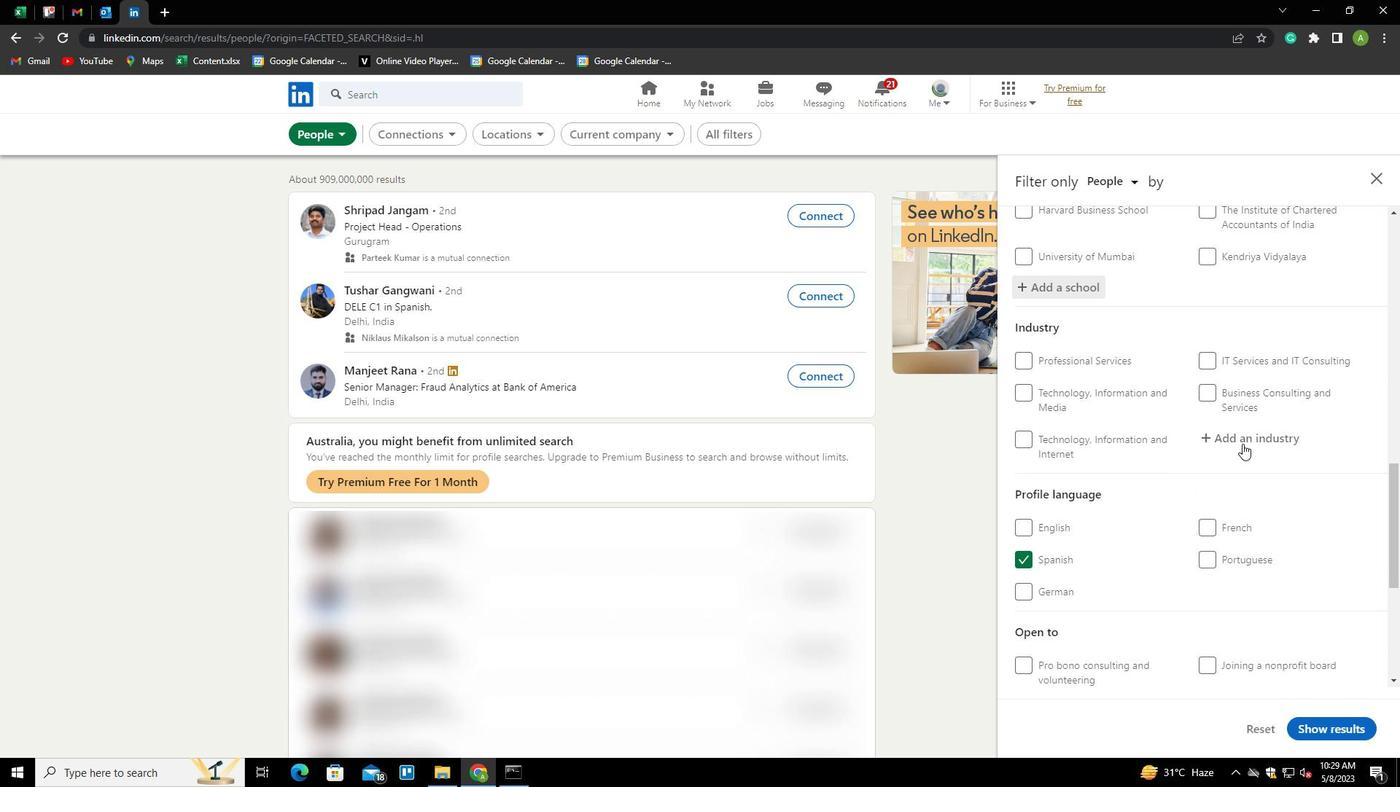 
Action: Key pressed <Key.shift>INTERNATIONAL<Key.space><Key.shift>TRADE<Key.space>AND<Key.space><Key.shift>DEVELOPMENT<Key.down><Key.enter>
Screenshot: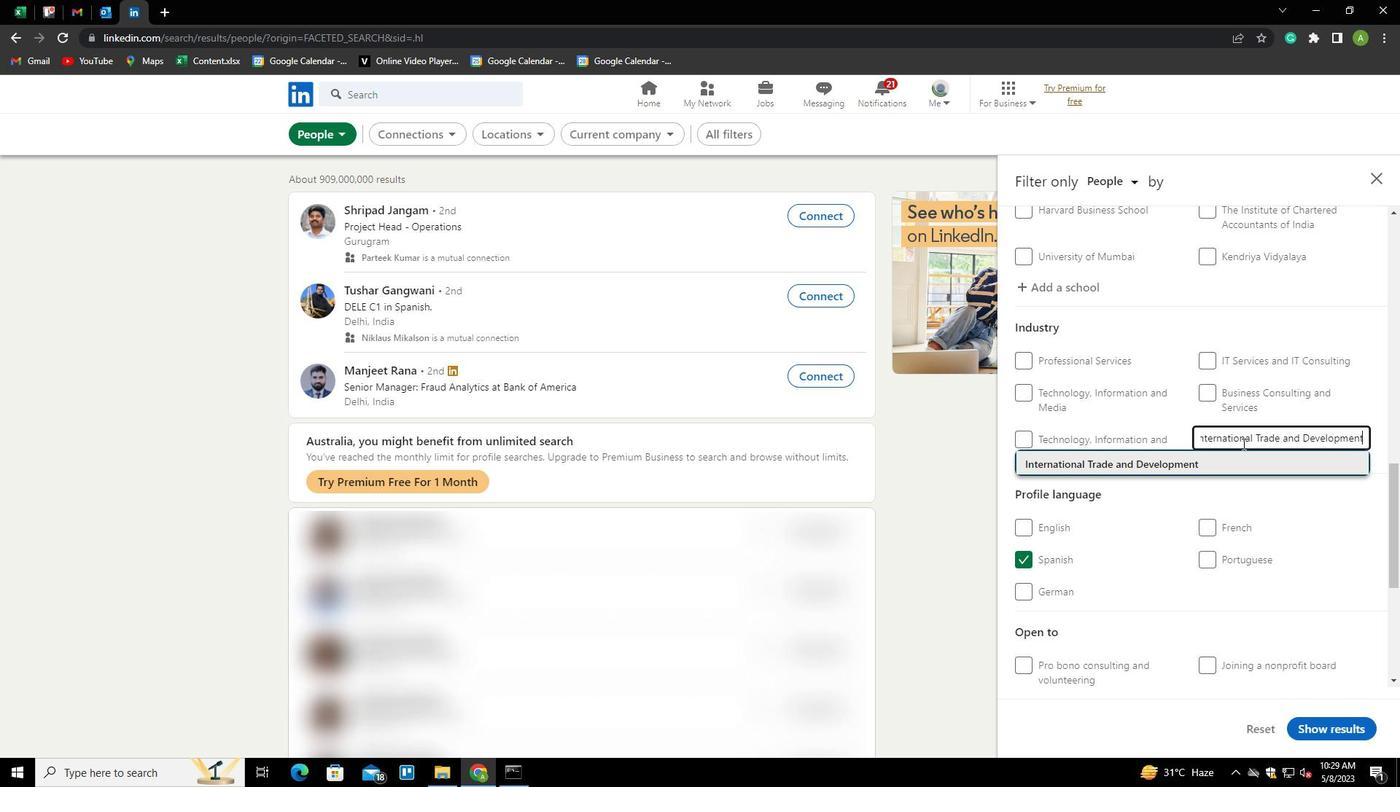 
Action: Mouse scrolled (1242, 443) with delta (0, 0)
Screenshot: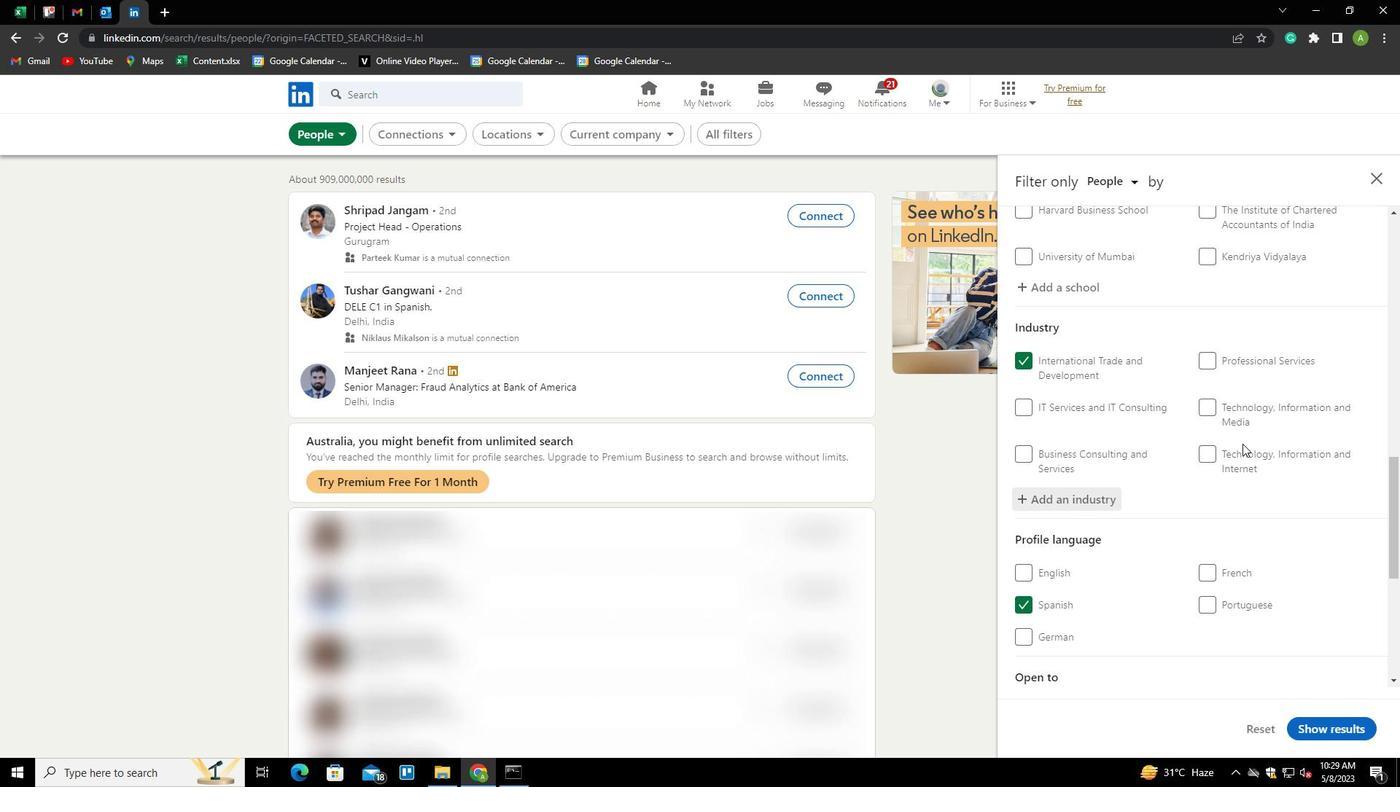 
Action: Mouse scrolled (1242, 443) with delta (0, 0)
Screenshot: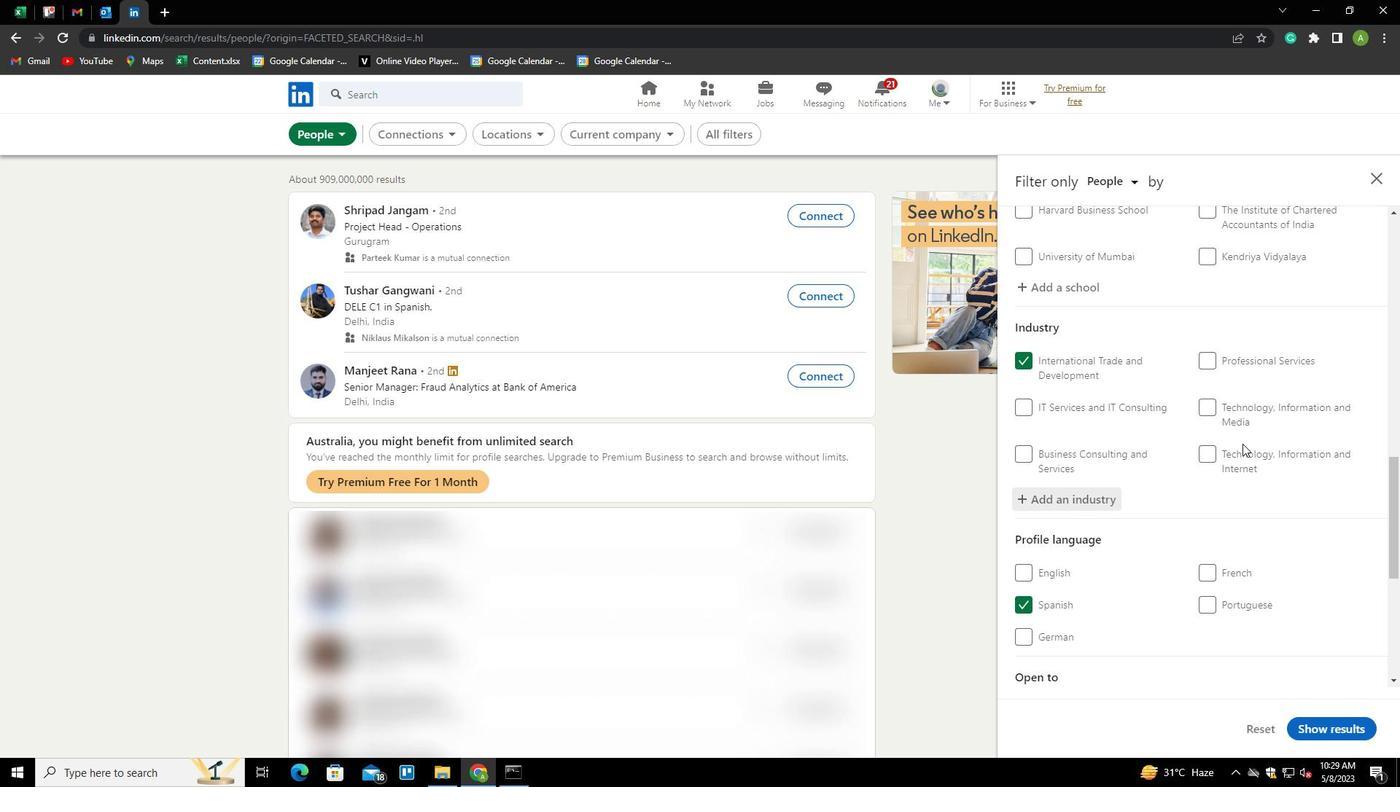 
Action: Mouse scrolled (1242, 443) with delta (0, 0)
Screenshot: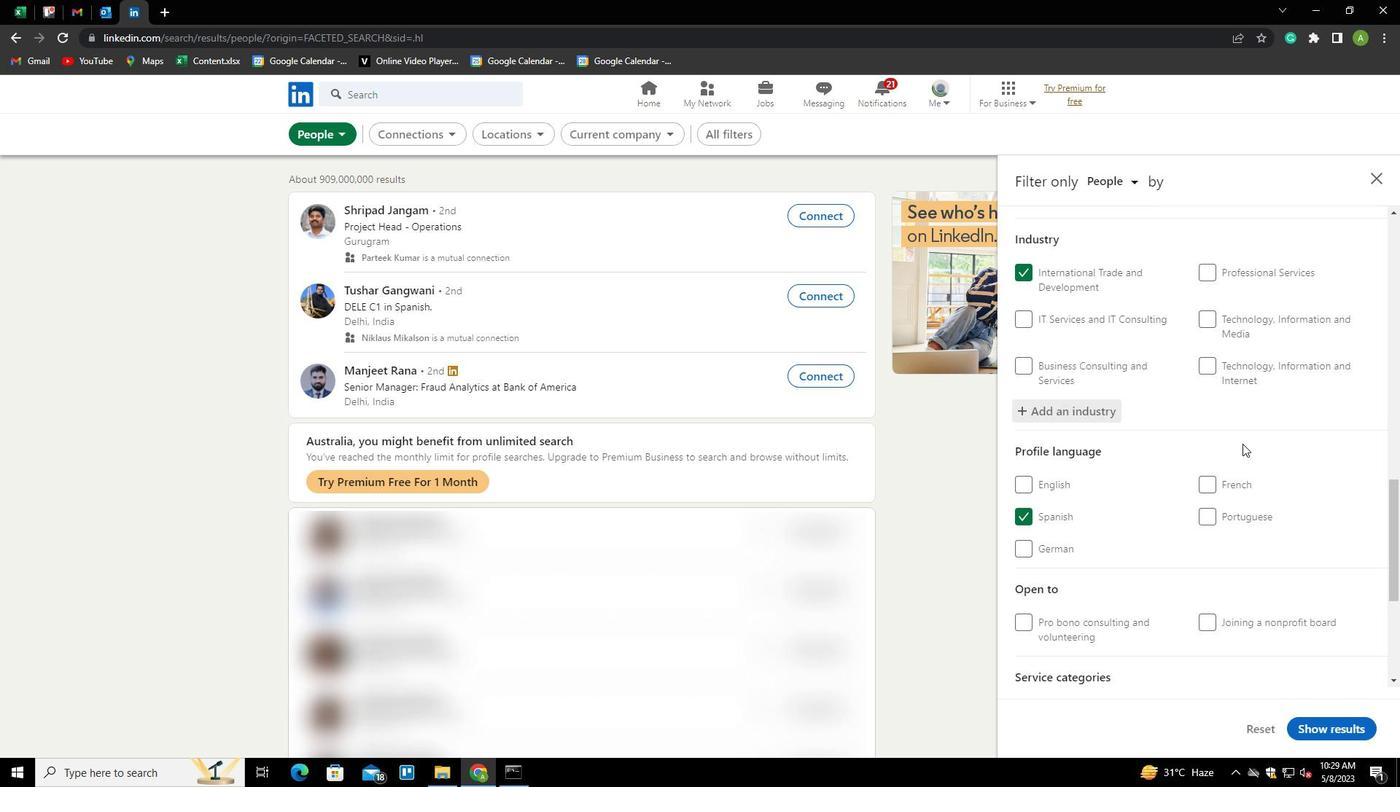 
Action: Mouse scrolled (1242, 443) with delta (0, 0)
Screenshot: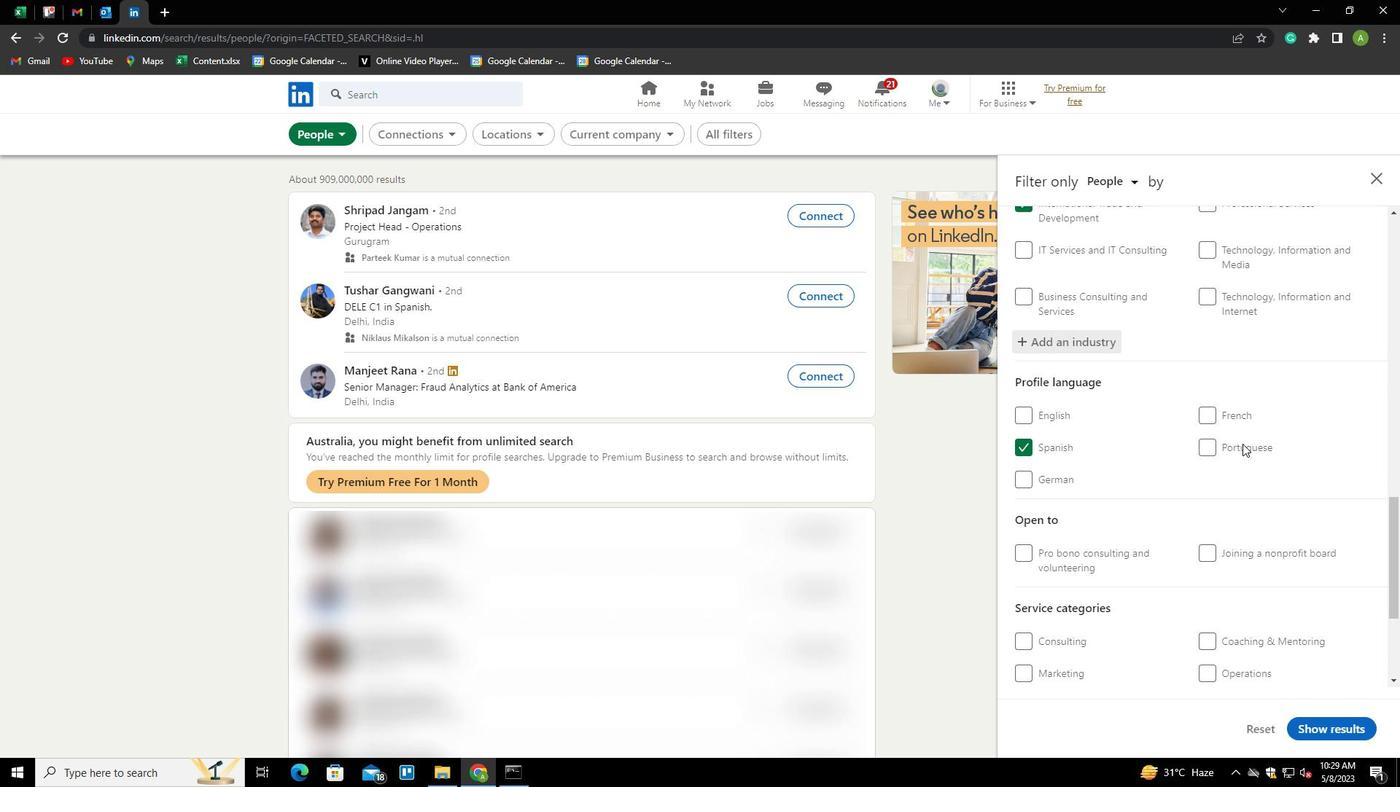 
Action: Mouse scrolled (1242, 443) with delta (0, 0)
Screenshot: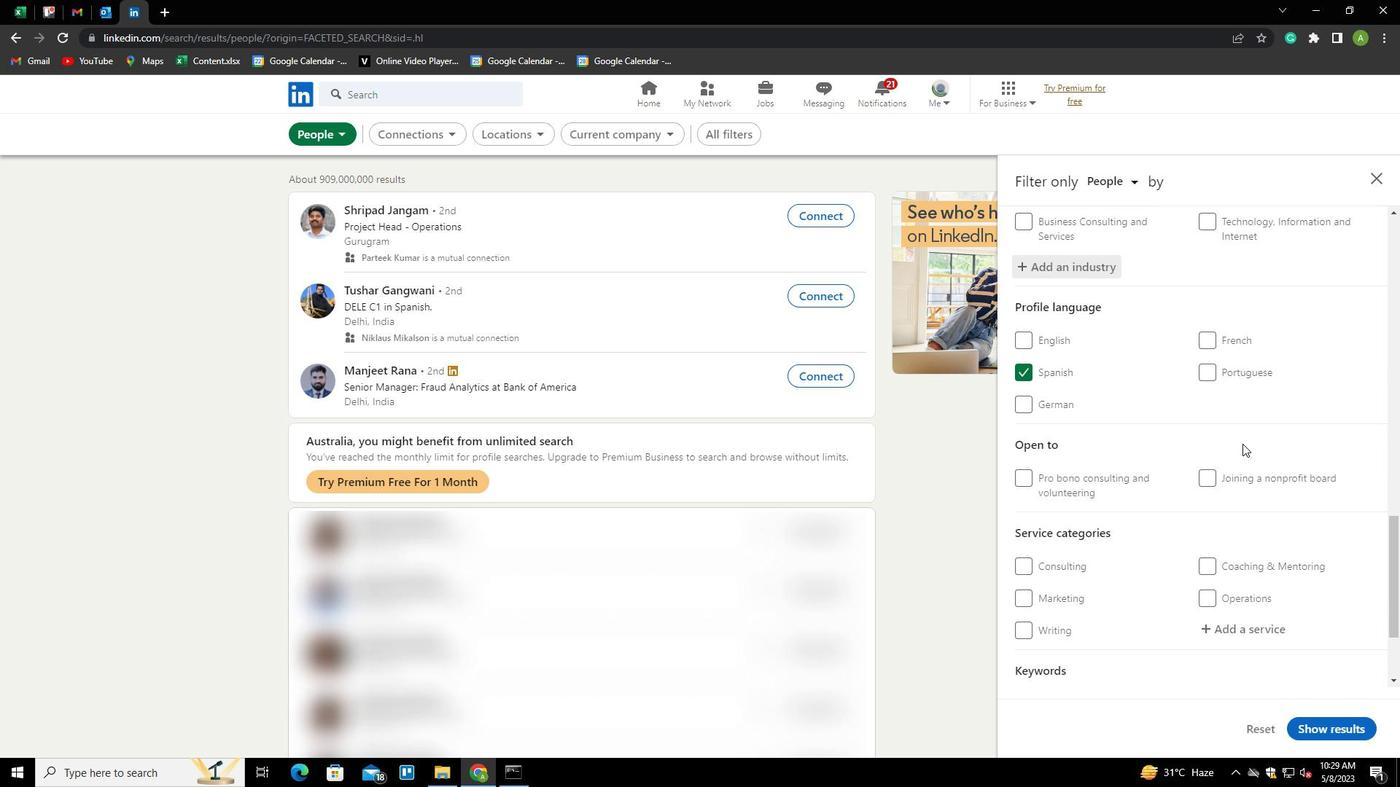 
Action: Mouse scrolled (1242, 443) with delta (0, 0)
Screenshot: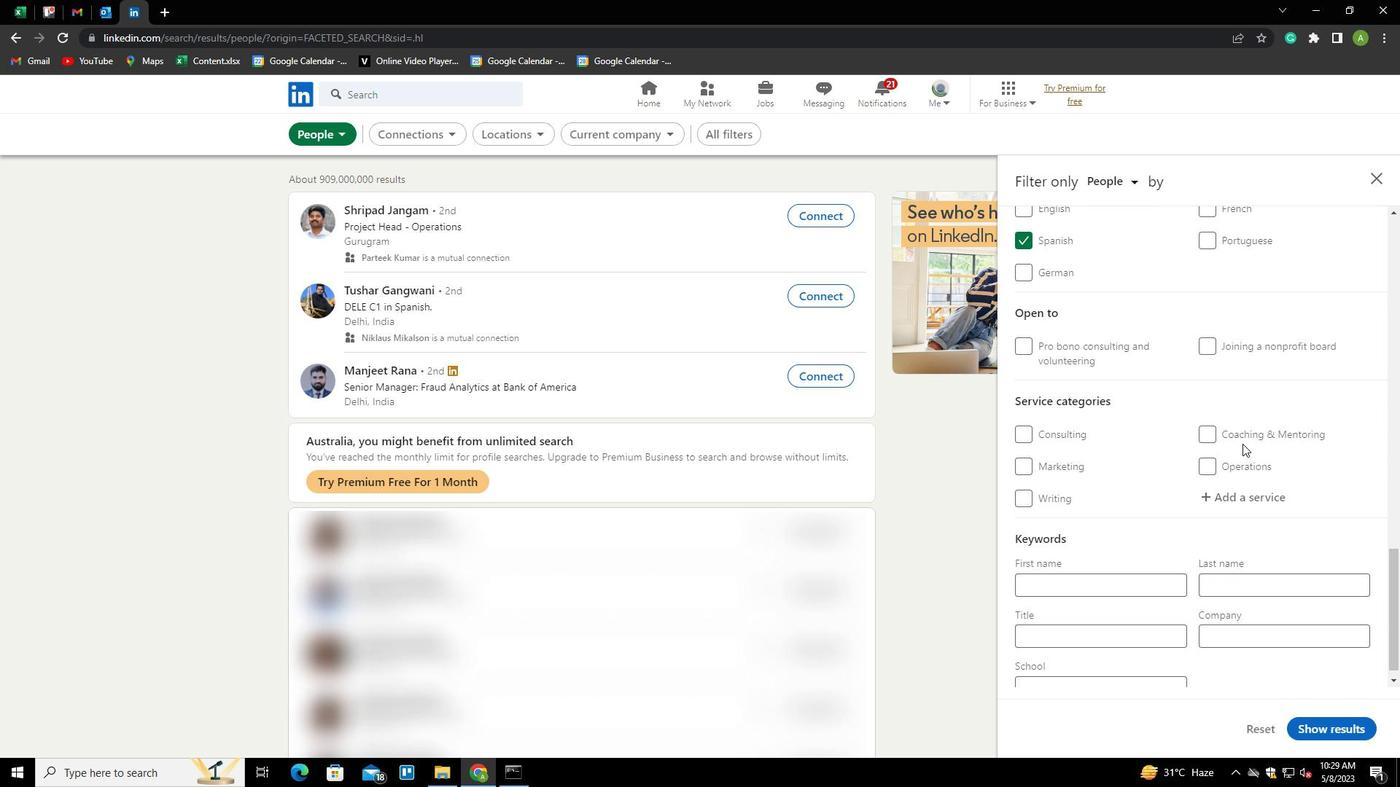 
Action: Mouse moved to (1239, 485)
Screenshot: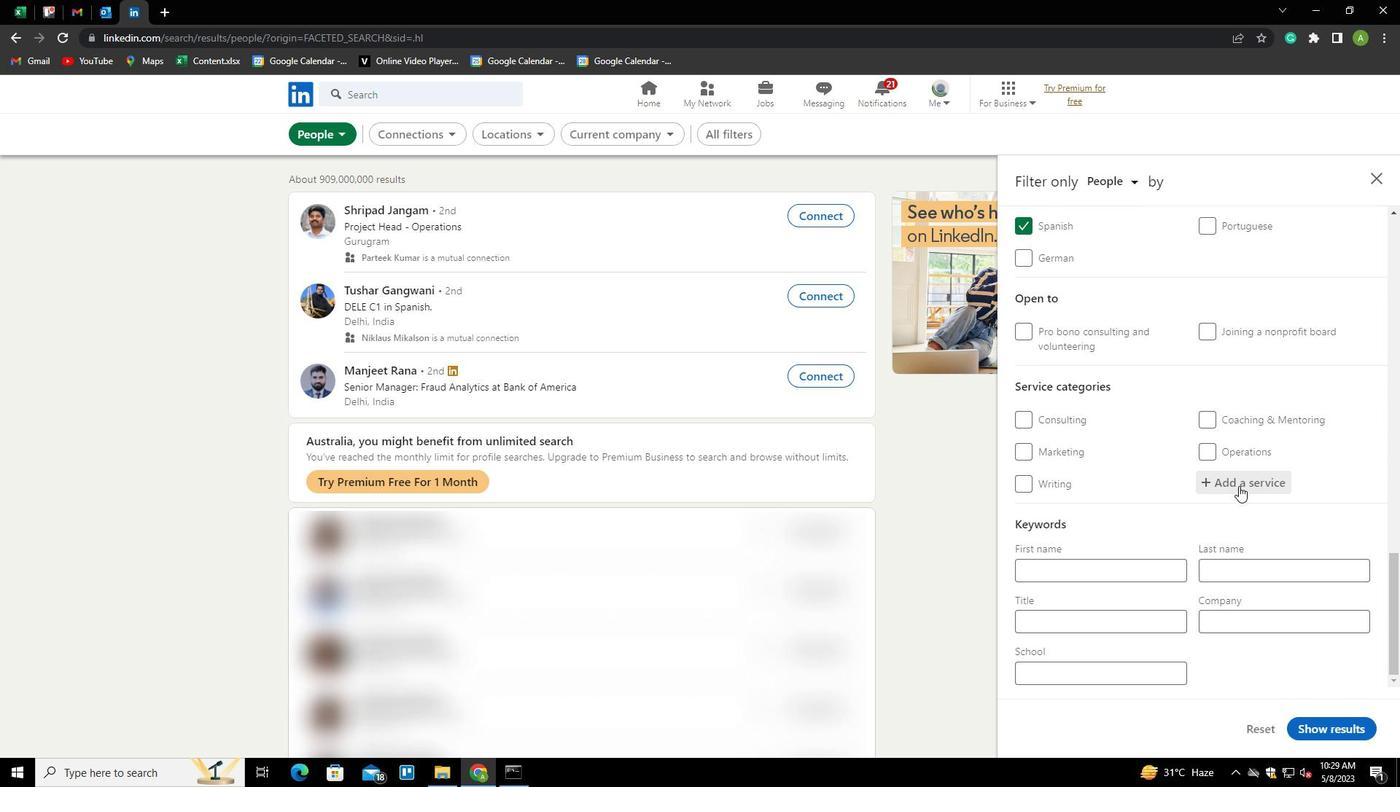 
Action: Mouse pressed left at (1239, 485)
Screenshot: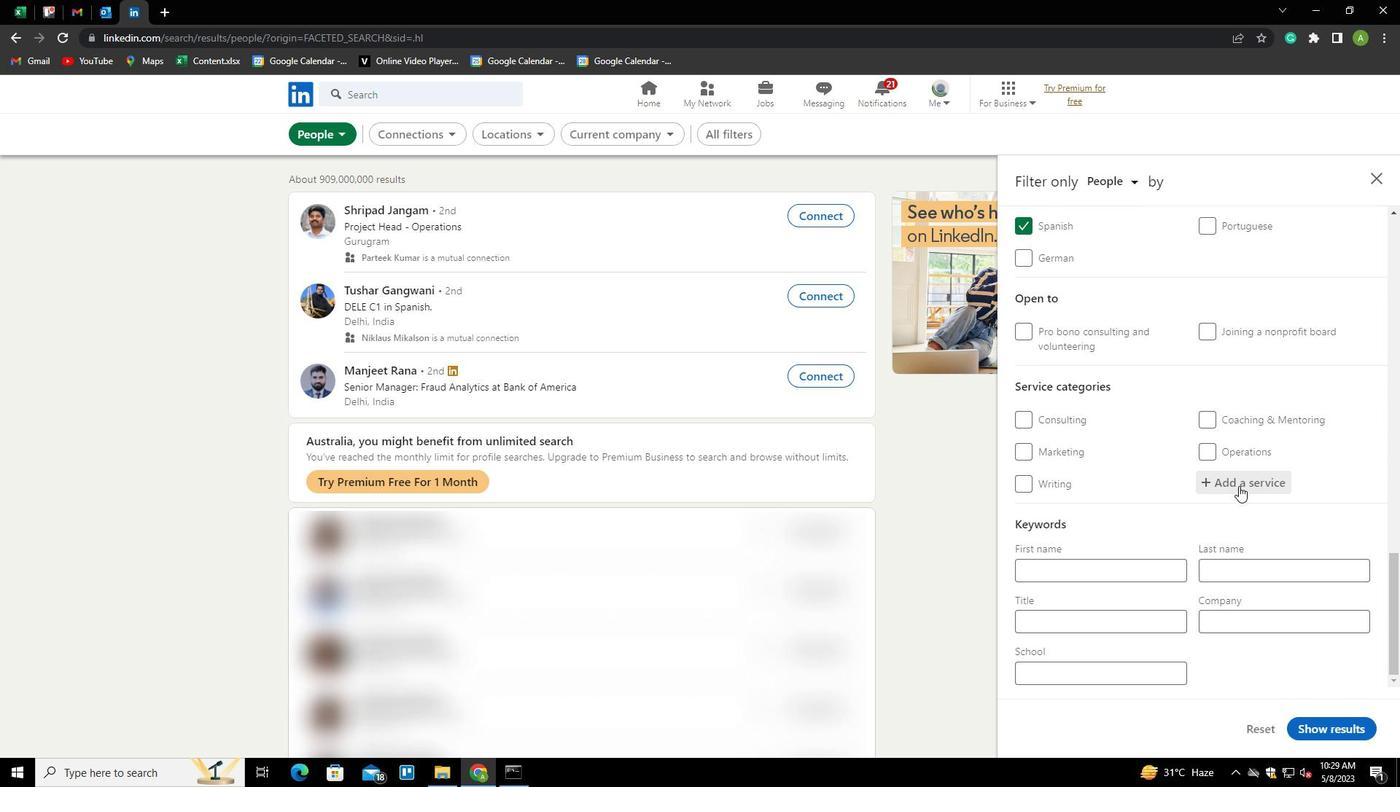 
Action: Key pressed <Key.shift><Key.shift><Key.shift><Key.shift><Key.shift><Key.shift><Key.shift>PROPERTY<Key.space><Key.shift>MANAGEMENT<Key.down><Key.enter>
Screenshot: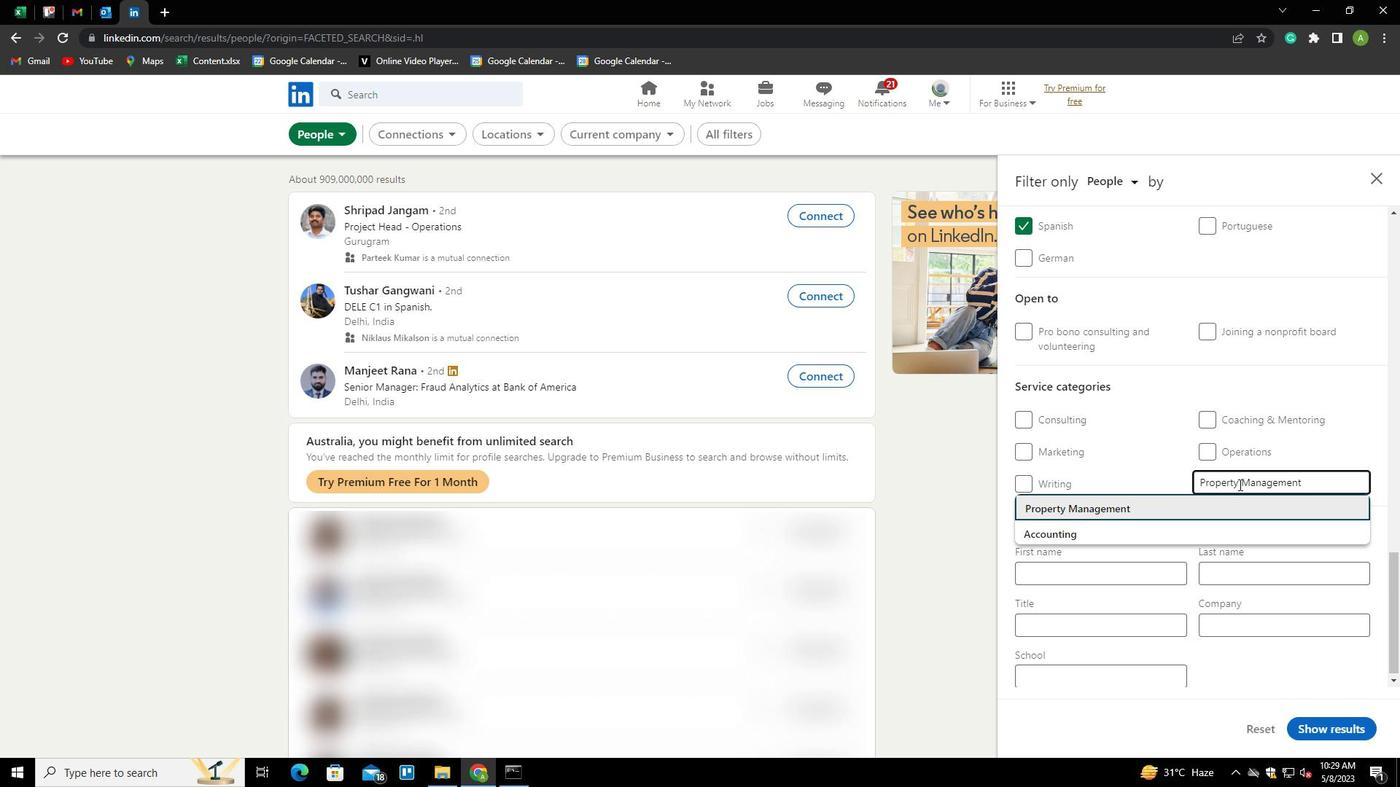 
Action: Mouse scrolled (1239, 484) with delta (0, 0)
Screenshot: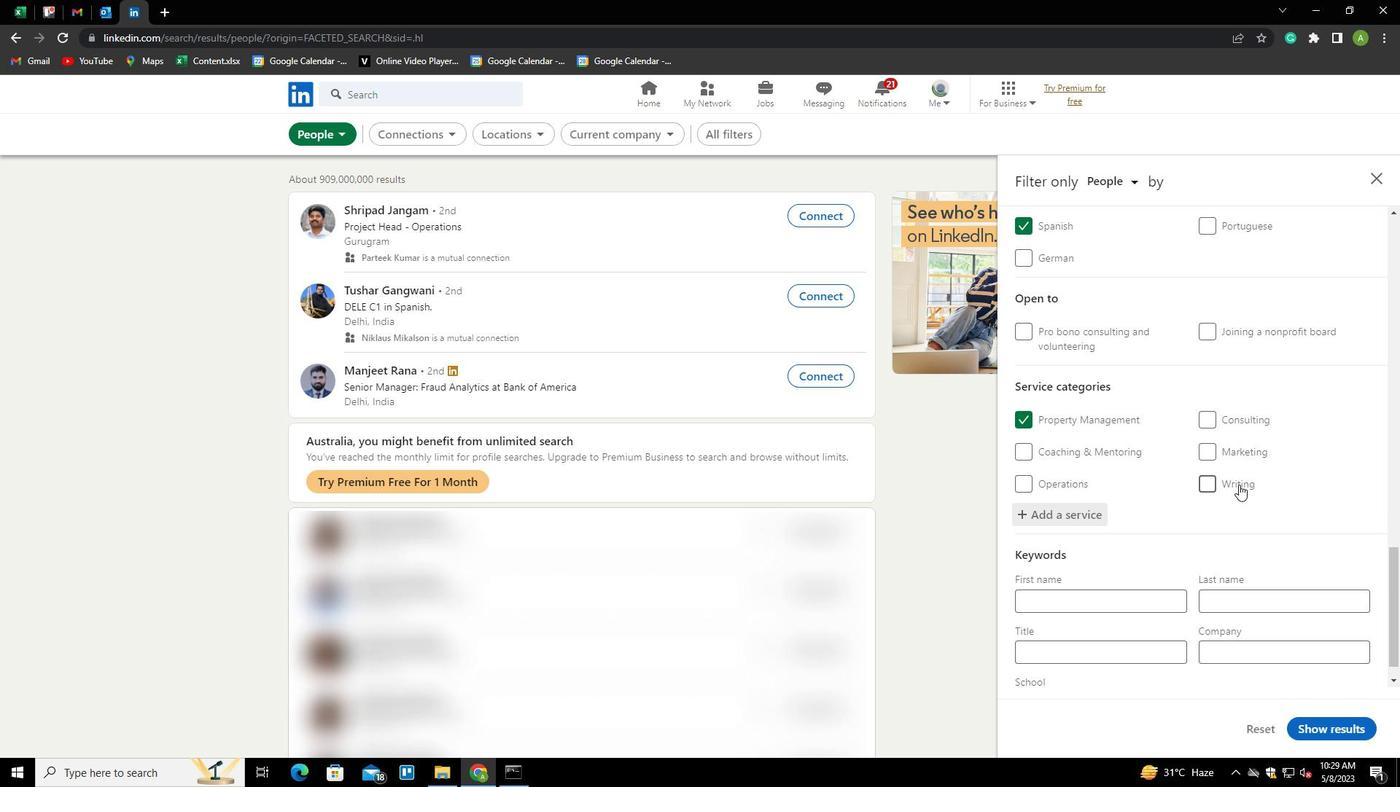 
Action: Mouse scrolled (1239, 484) with delta (0, 0)
Screenshot: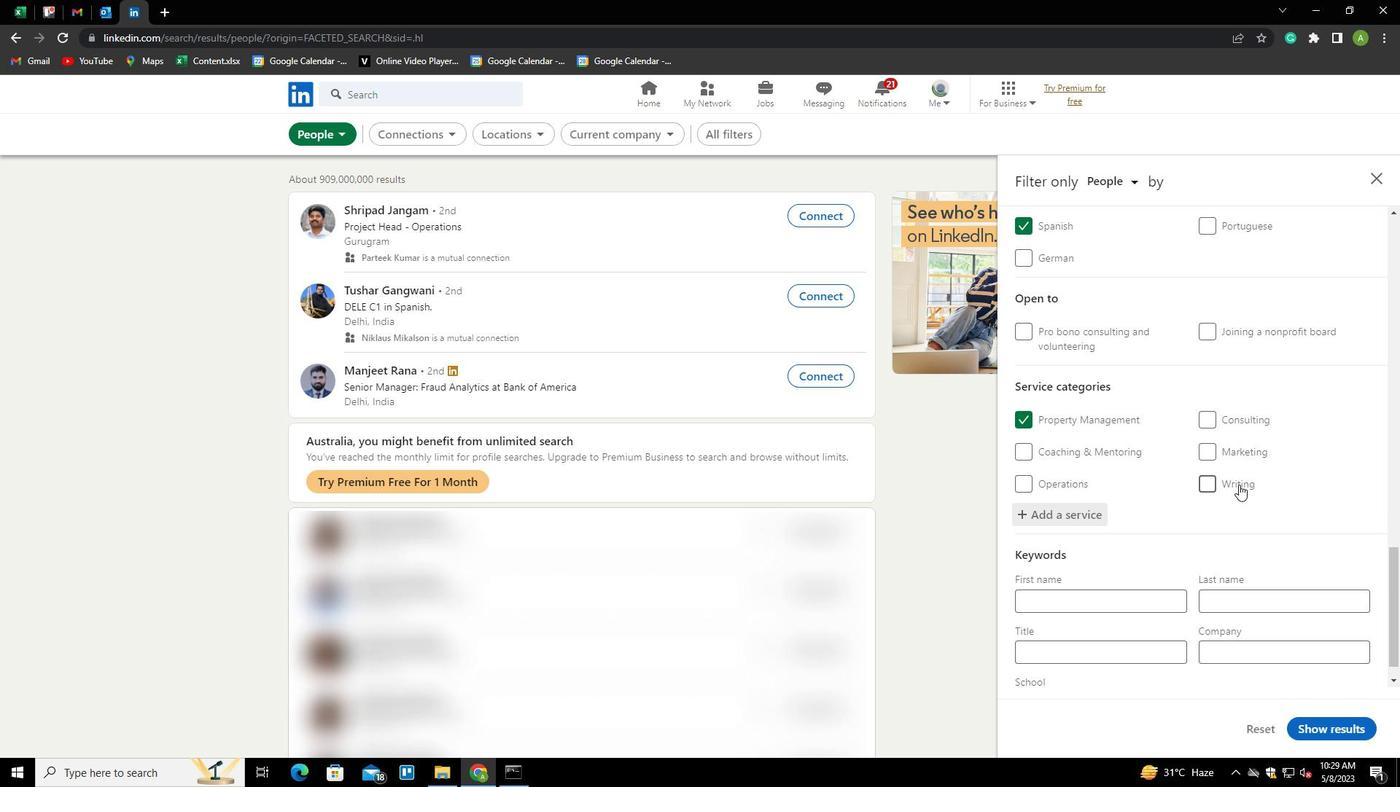 
Action: Mouse scrolled (1239, 484) with delta (0, 0)
Screenshot: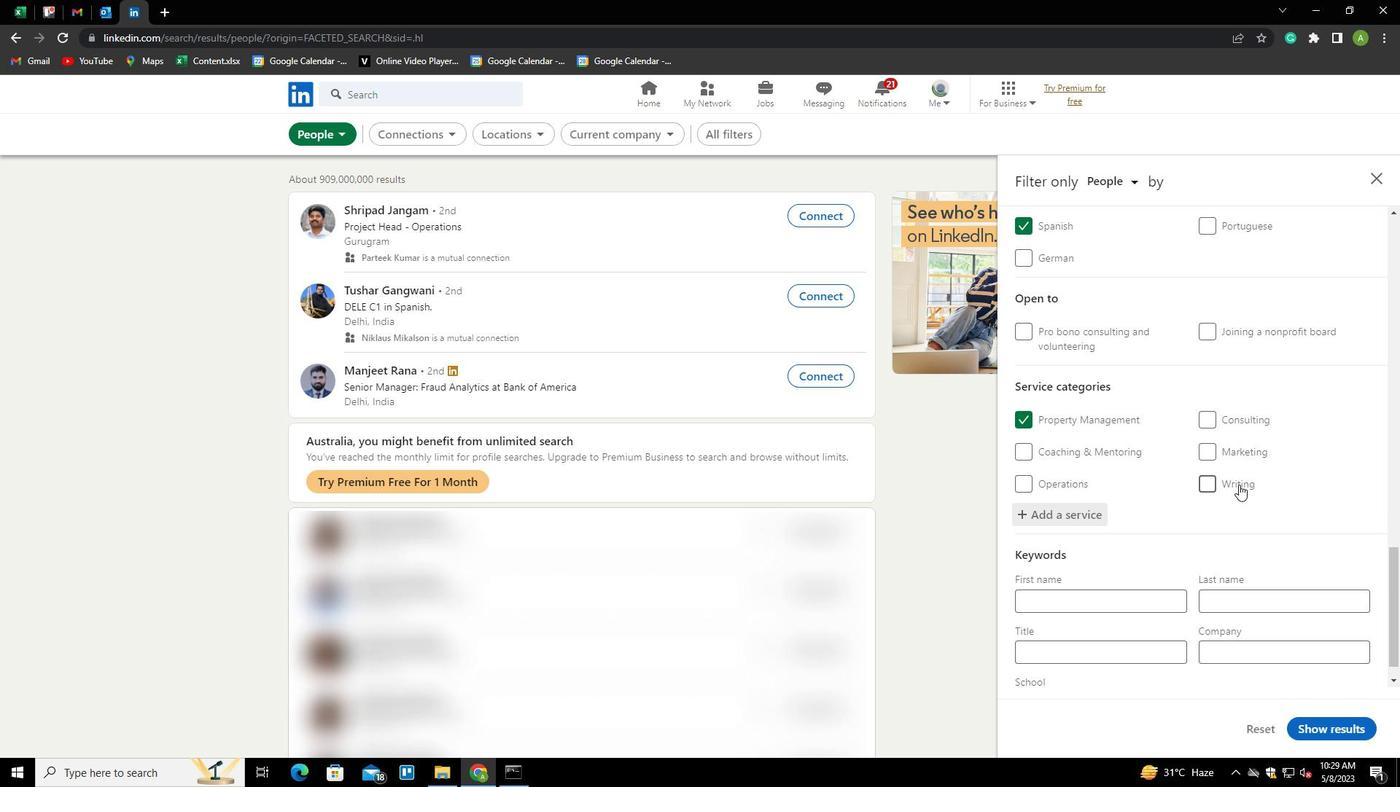 
Action: Mouse scrolled (1239, 484) with delta (0, 0)
Screenshot: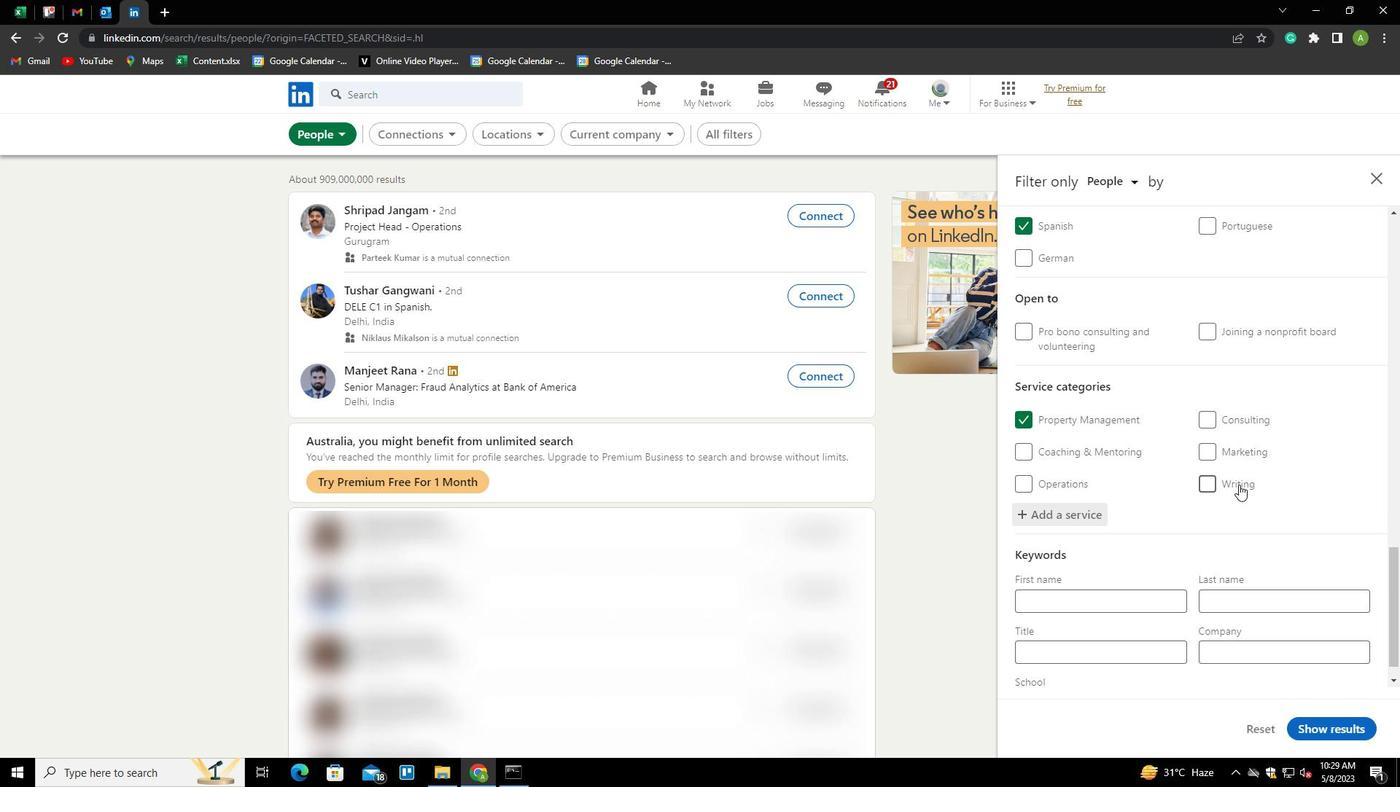 
Action: Mouse scrolled (1239, 484) with delta (0, 0)
Screenshot: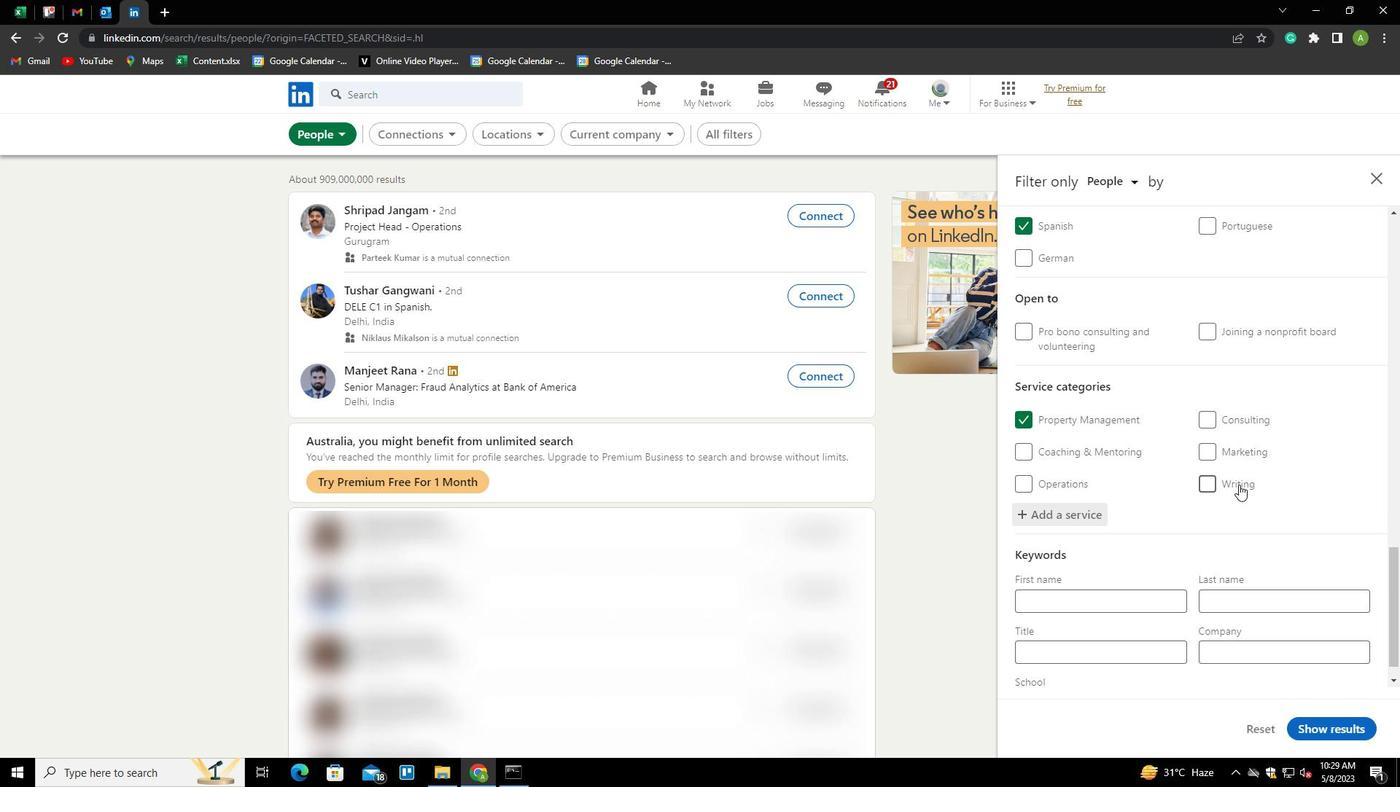 
Action: Mouse scrolled (1239, 484) with delta (0, 0)
Screenshot: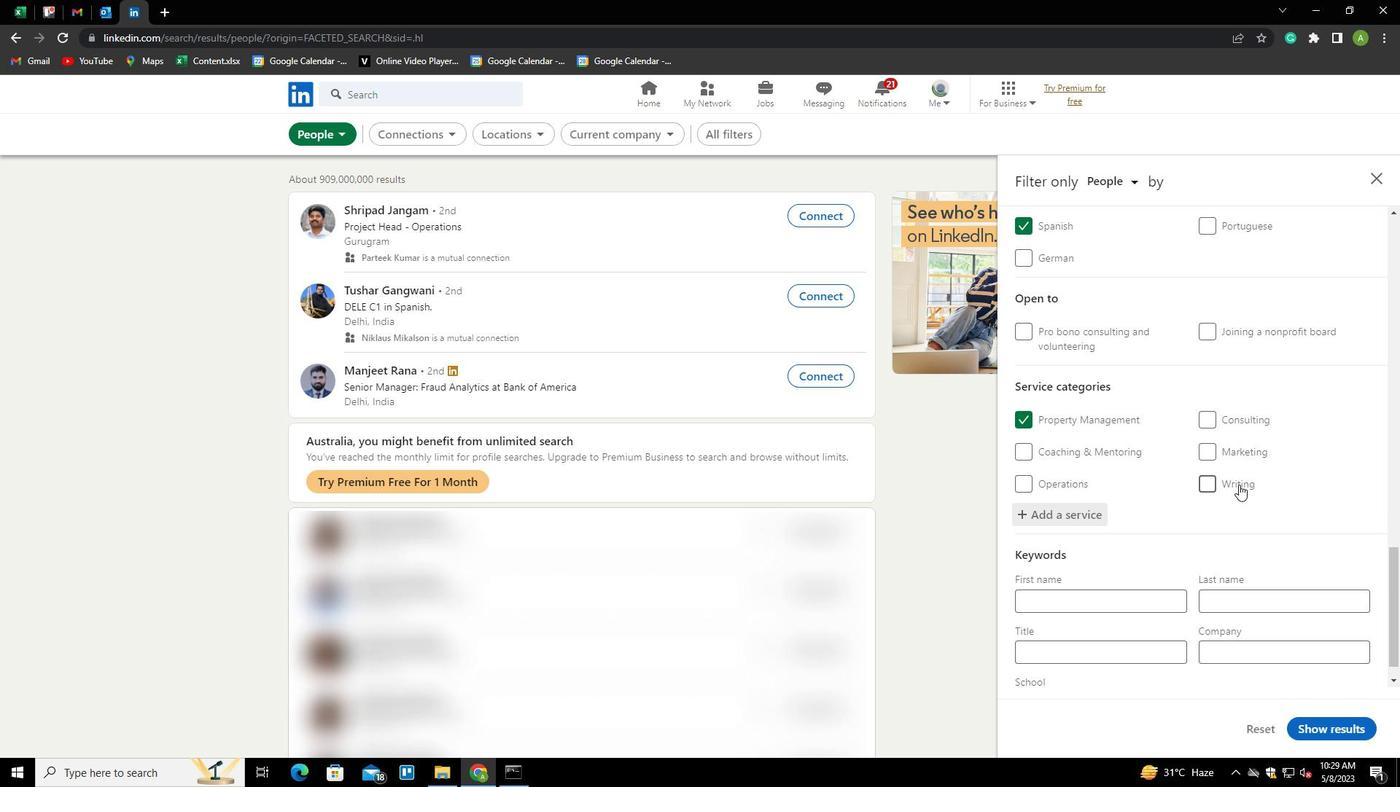
Action: Mouse moved to (1167, 620)
Screenshot: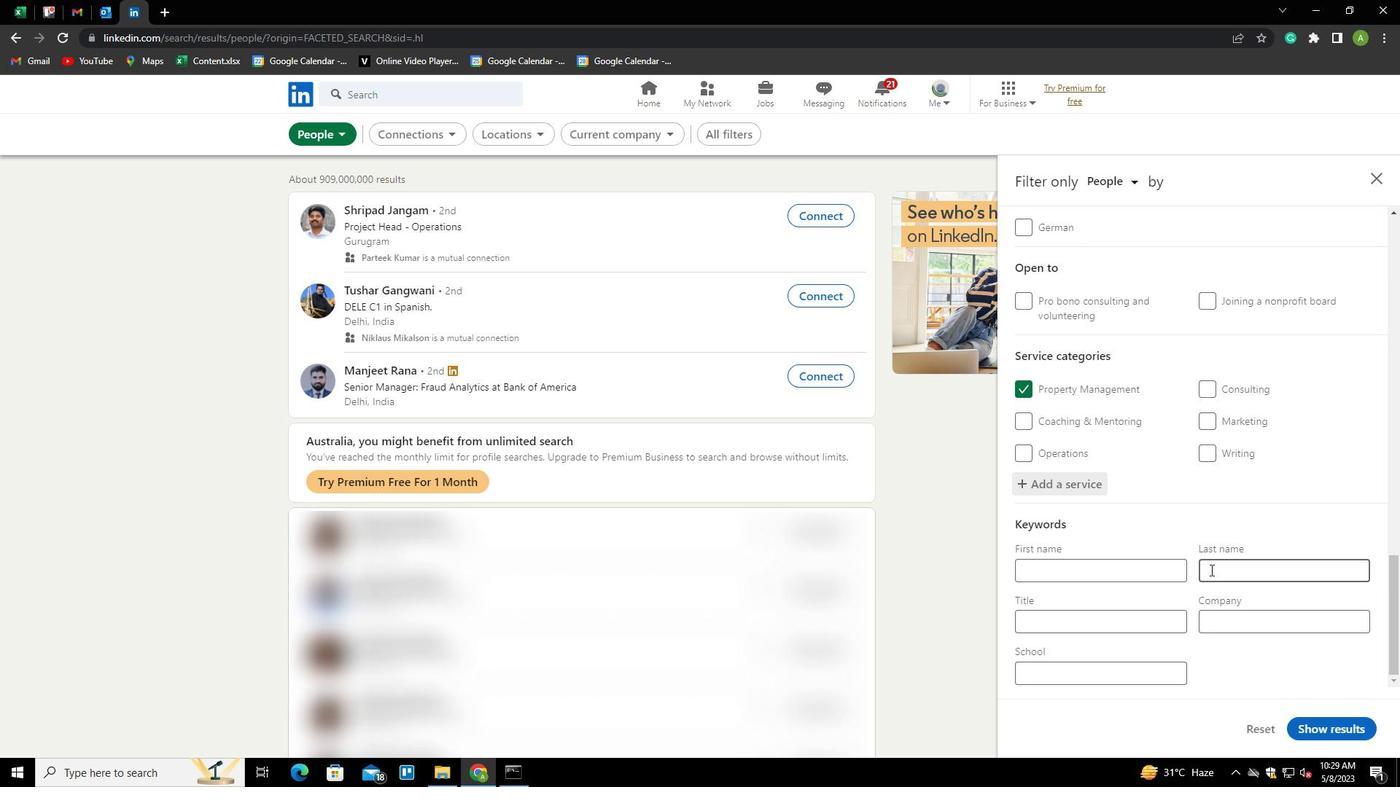 
Action: Mouse pressed left at (1167, 620)
Screenshot: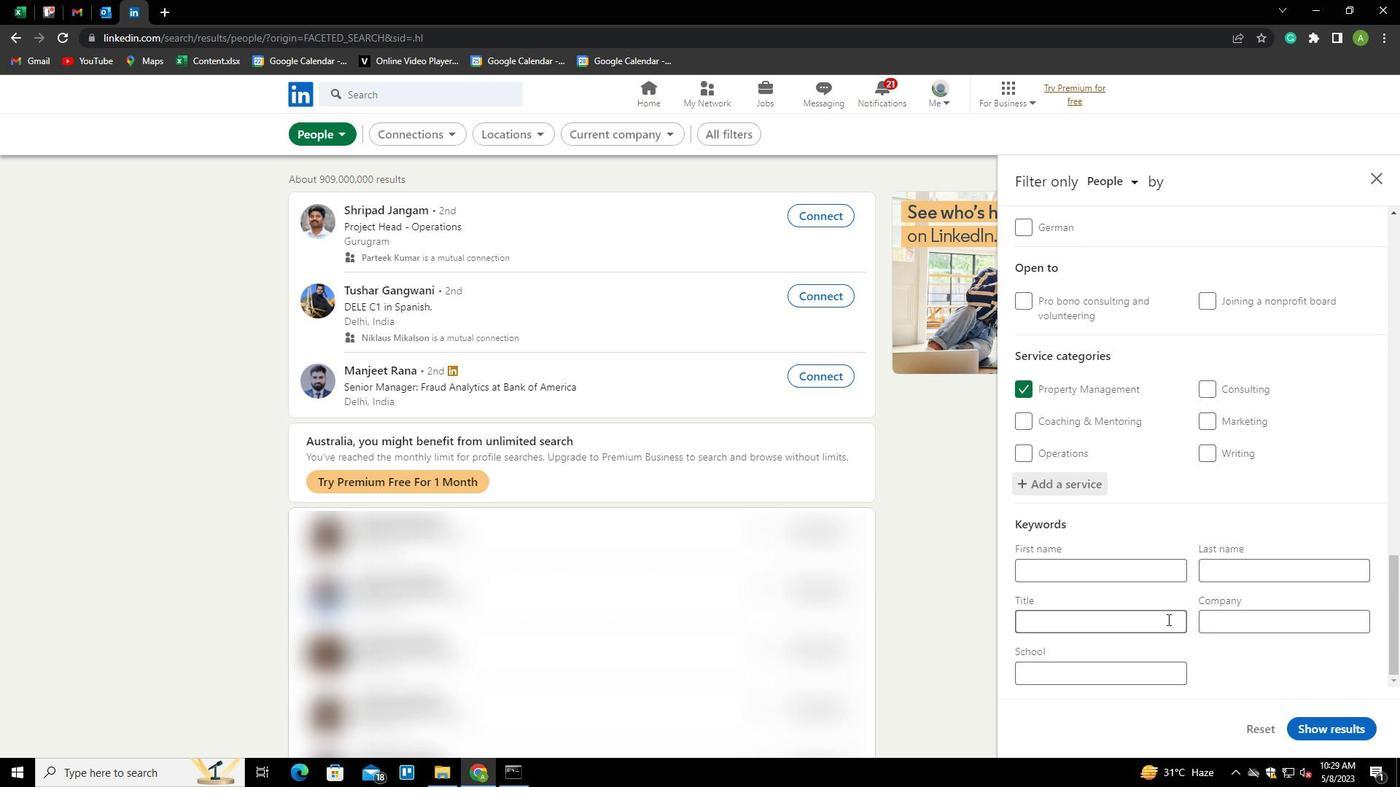 
Action: Mouse moved to (1167, 620)
Screenshot: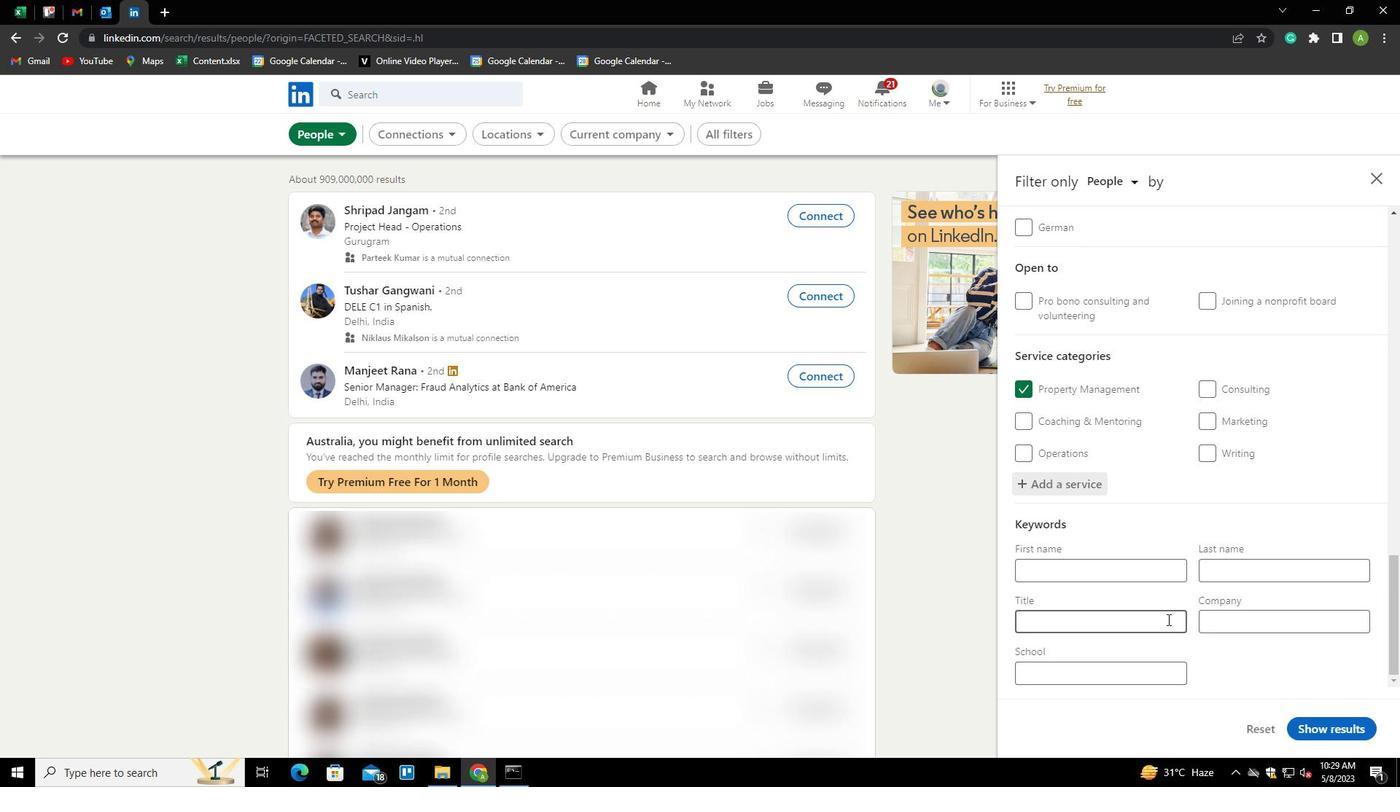 
Action: Key pressed <Key.shift>
Screenshot: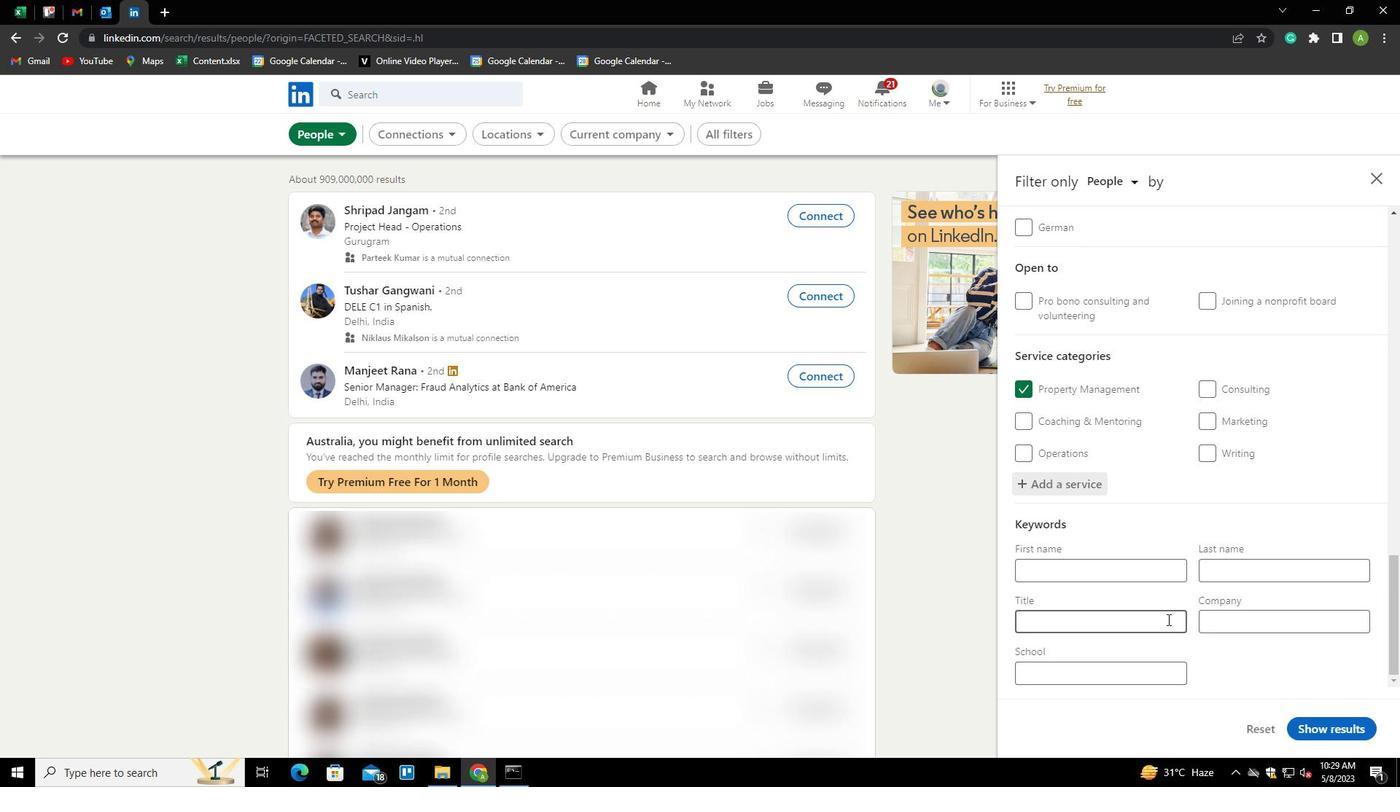 
Action: Mouse moved to (1163, 621)
Screenshot: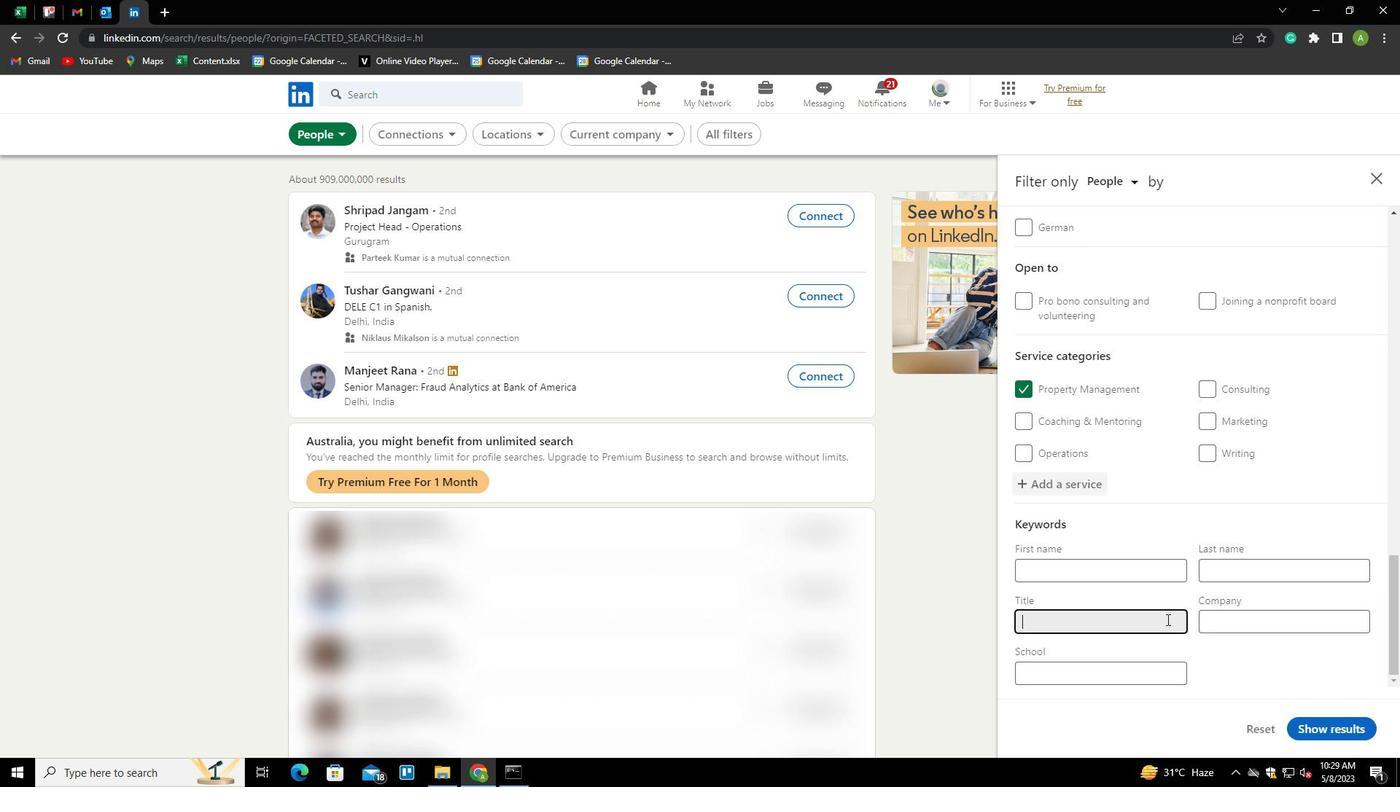 
Action: Key pressed <Key.shift><Key.shift><Key.shift>BOL<Key.backspace>ILERMAKER
Screenshot: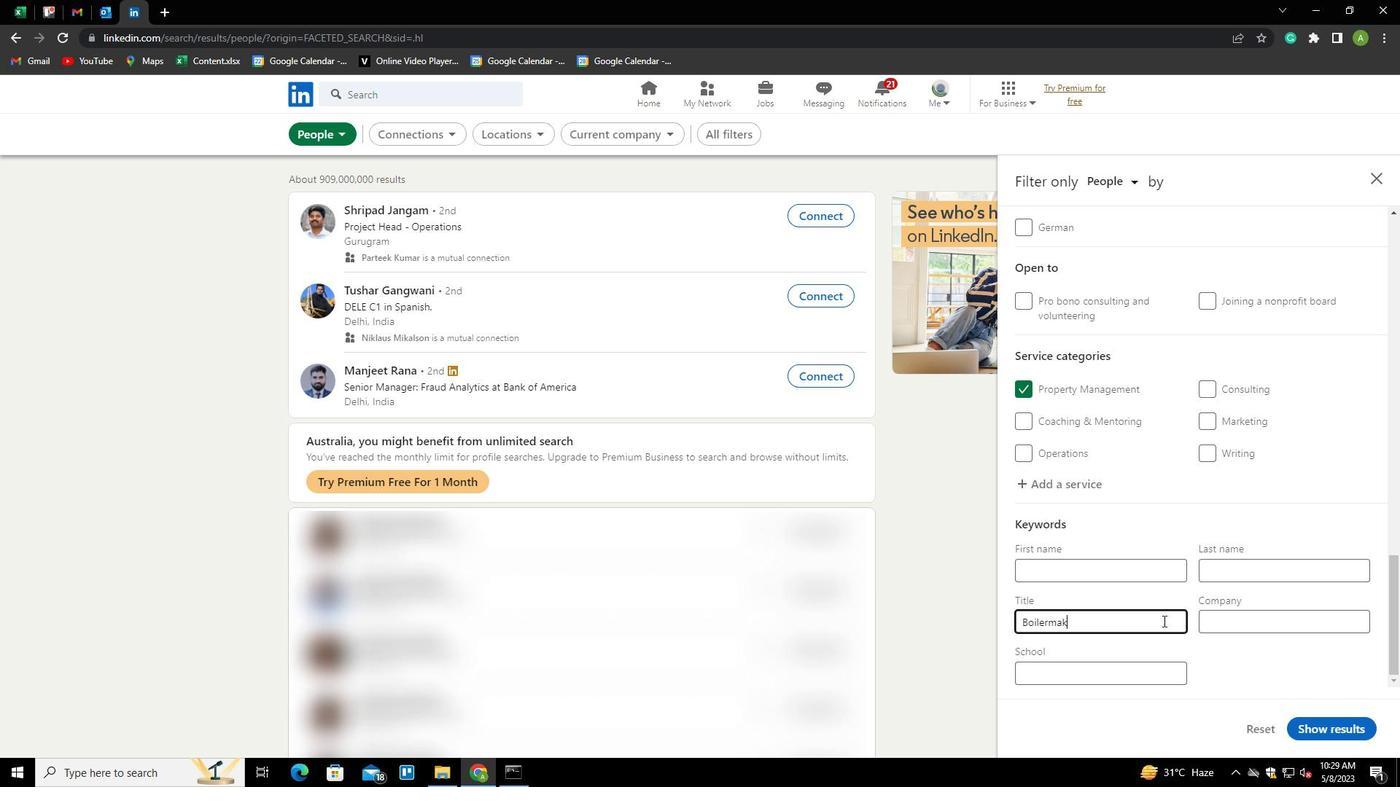 
Action: Mouse moved to (1271, 684)
Screenshot: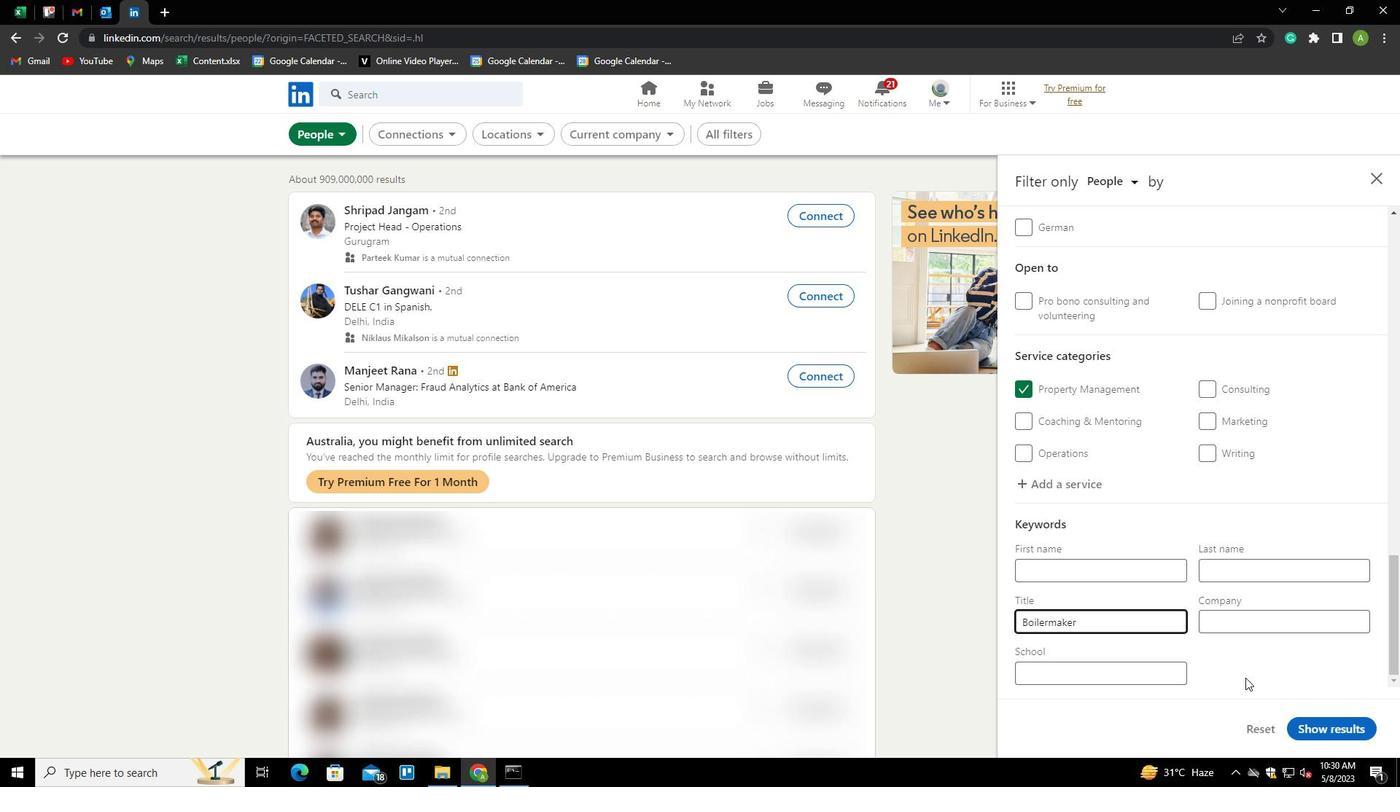 
Action: Mouse pressed left at (1271, 684)
Screenshot: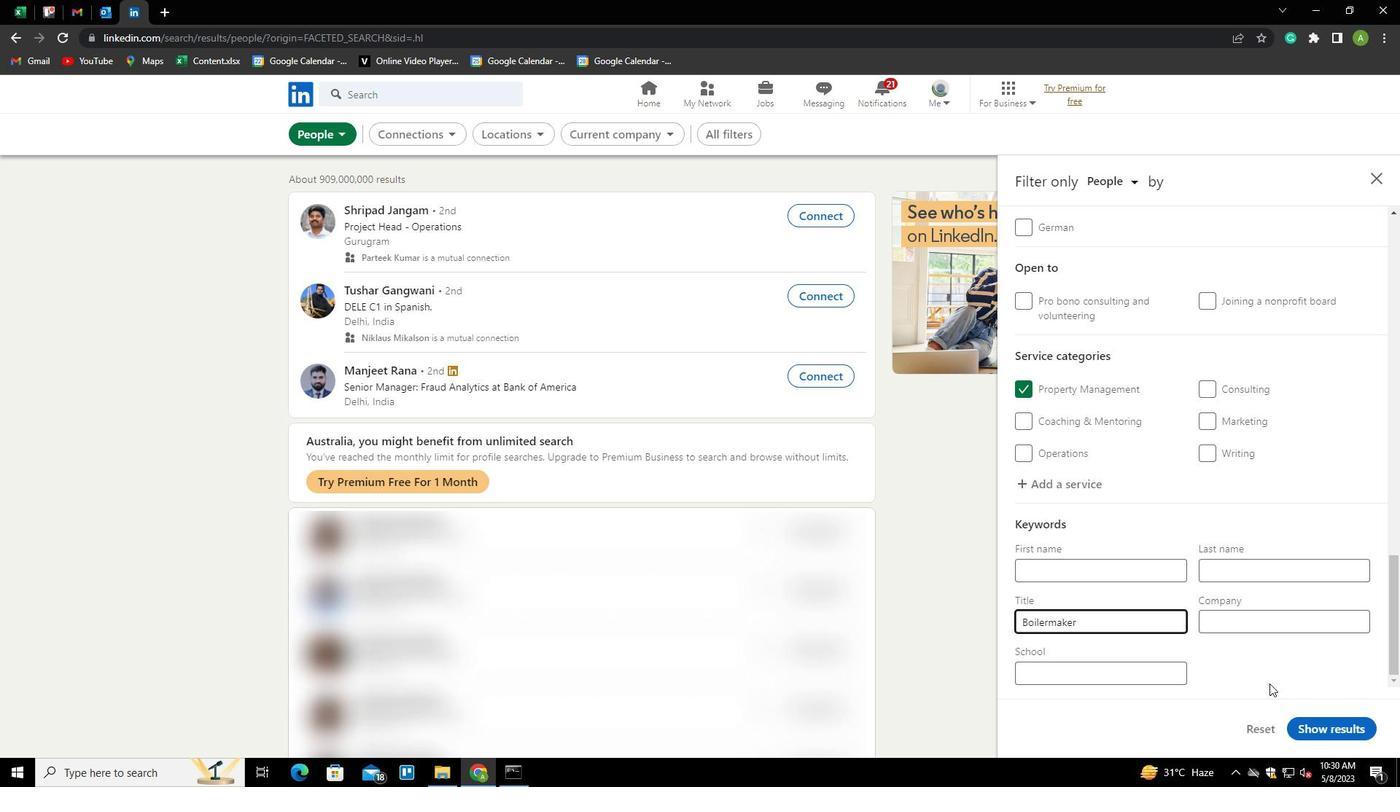 
Action: Mouse moved to (1323, 722)
Screenshot: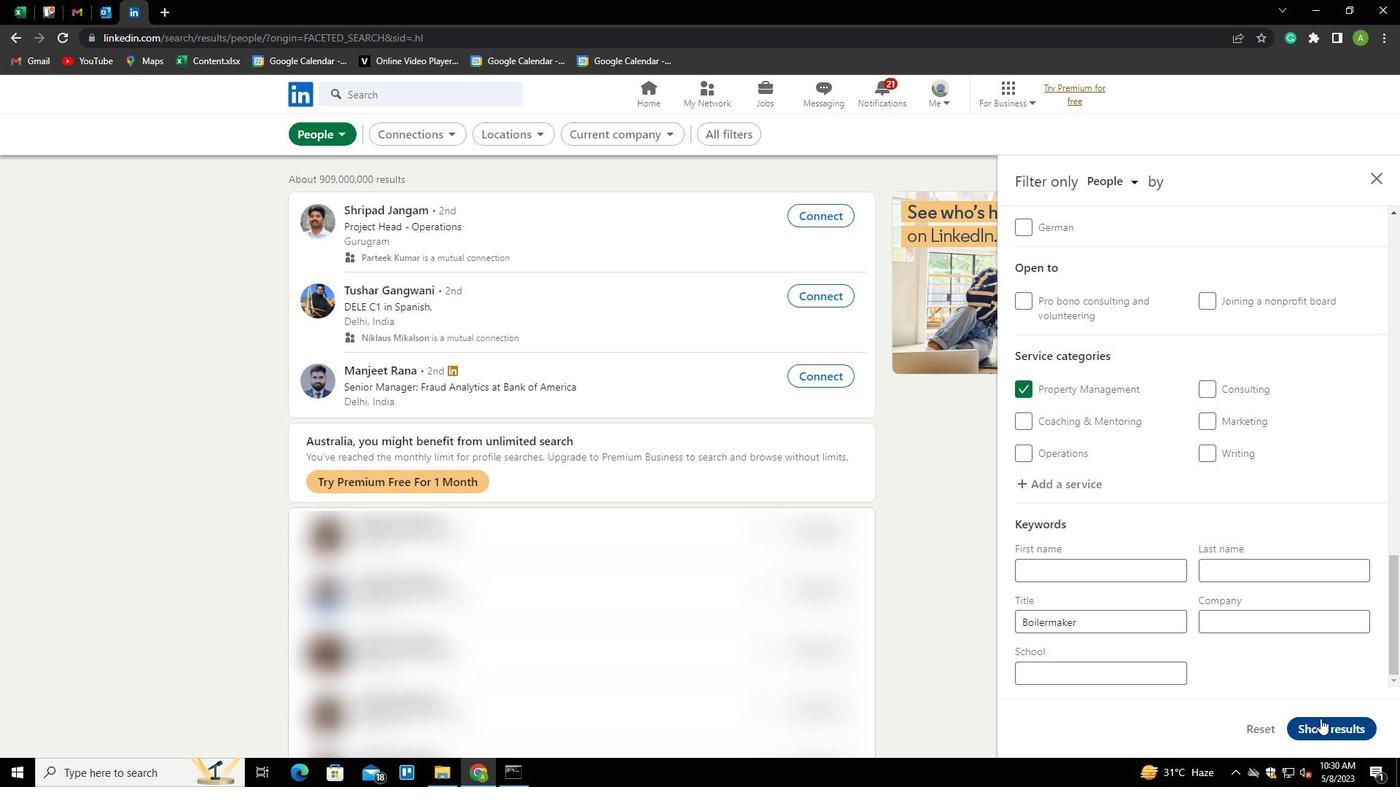 
Action: Mouse pressed left at (1323, 722)
Screenshot: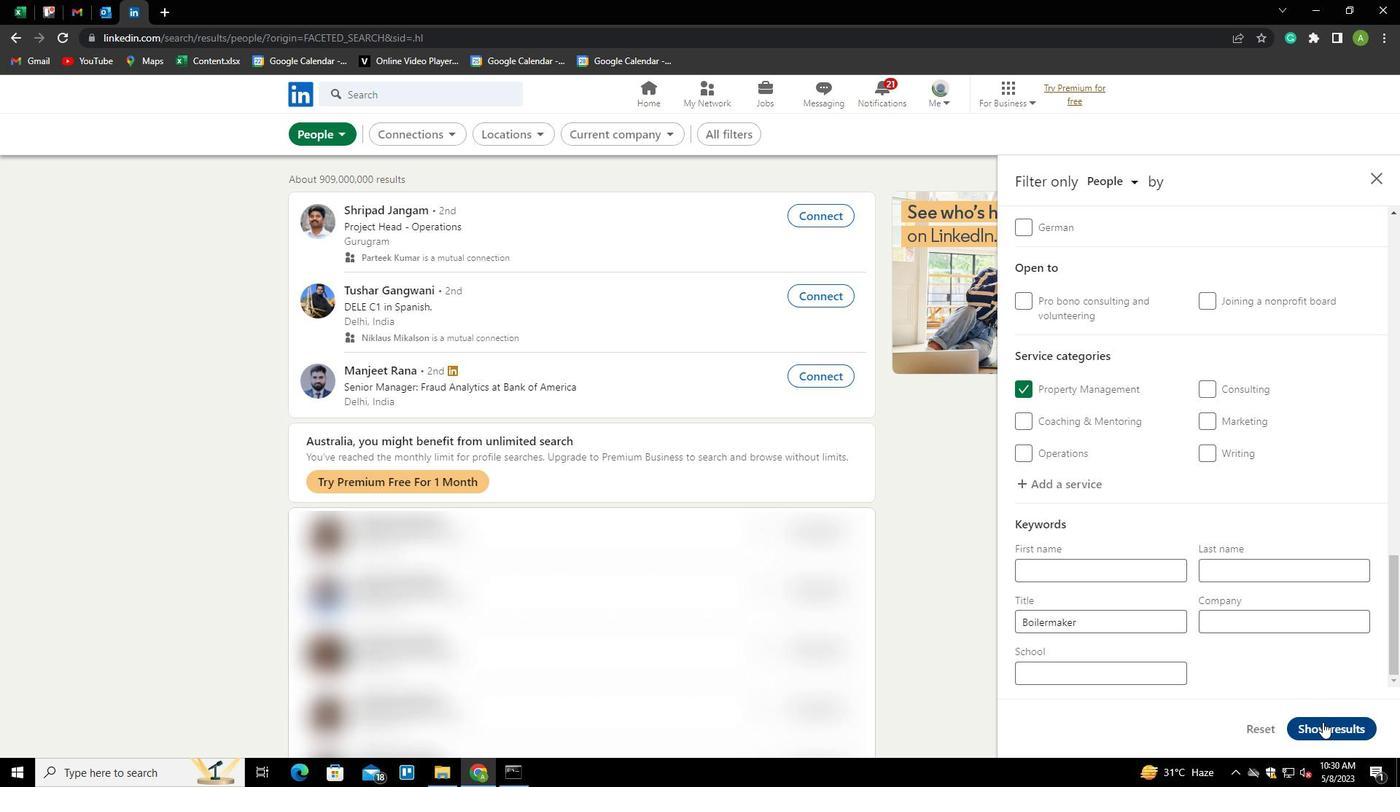 
